 Task: open an excel sheet and write heading  Expense ManagerAdd Datesin a column and its values below  '2023-05-01, 2023-05-03, 2023-05-05, 2023-05-10, 2023-05-15, 2023-05-20, 2023-05-25 & 2023-05-31'Add Categories in next column and its values below  Food, Transportation, Utilities, Food, Housing, Entertainment, Utilities & FoodAdd Descriptionsin next column and its values below  Grocery Store, Bus Fare, Internet Bill, Restaurant, Rent, Movie Tickets, Electricity Bill & Grocery StoreAdd Amountin next column and its values below  $50, $5, $60, $30, $800, $20, $70 & $40Save page Financial Tracking Sheet Template Spreadsheet Workbookbook
Action: Mouse moved to (29, 23)
Screenshot: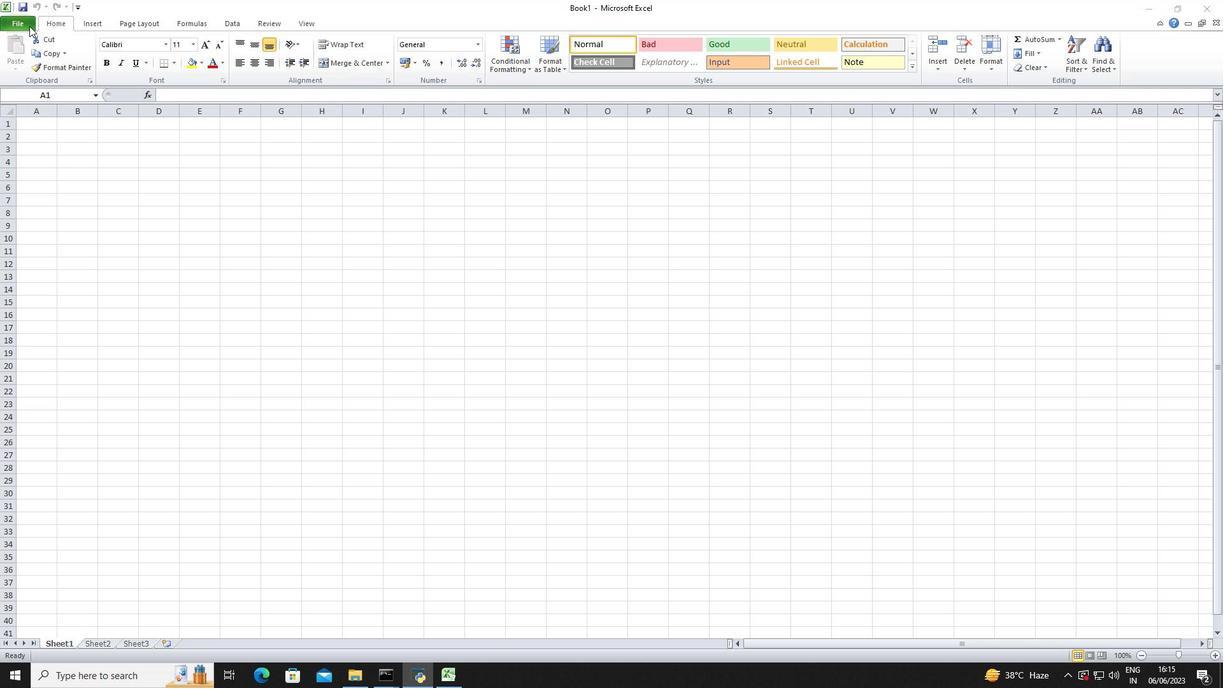 
Action: Mouse pressed left at (29, 23)
Screenshot: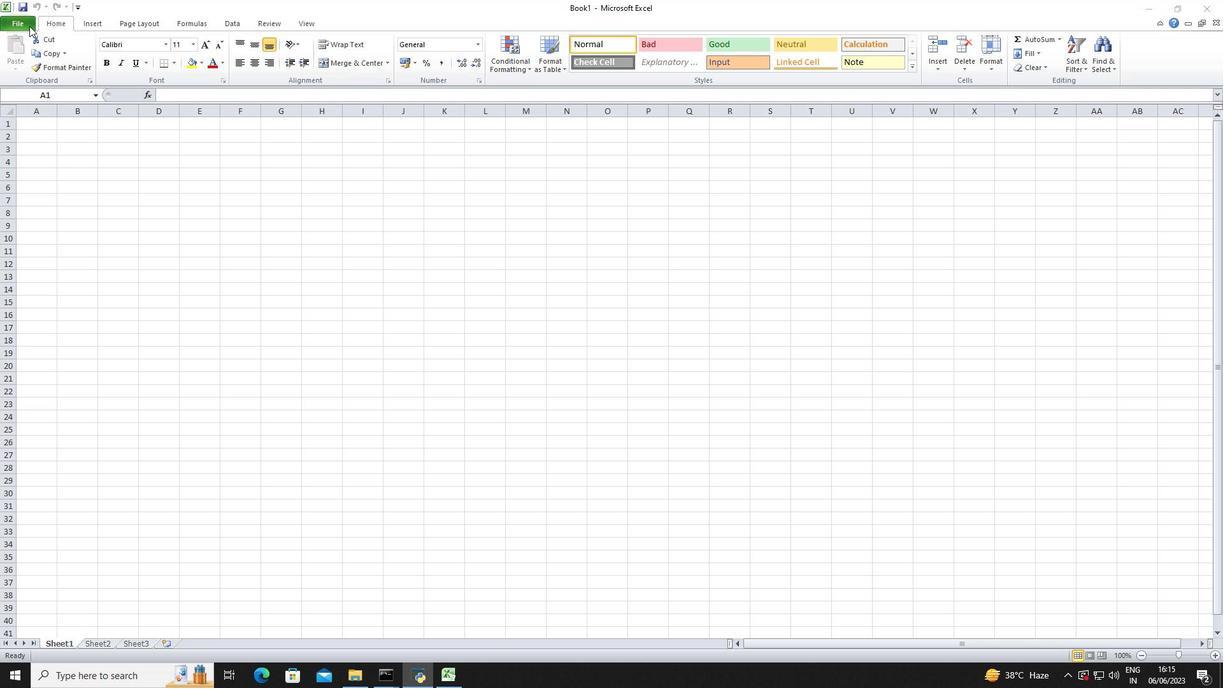 
Action: Mouse moved to (29, 26)
Screenshot: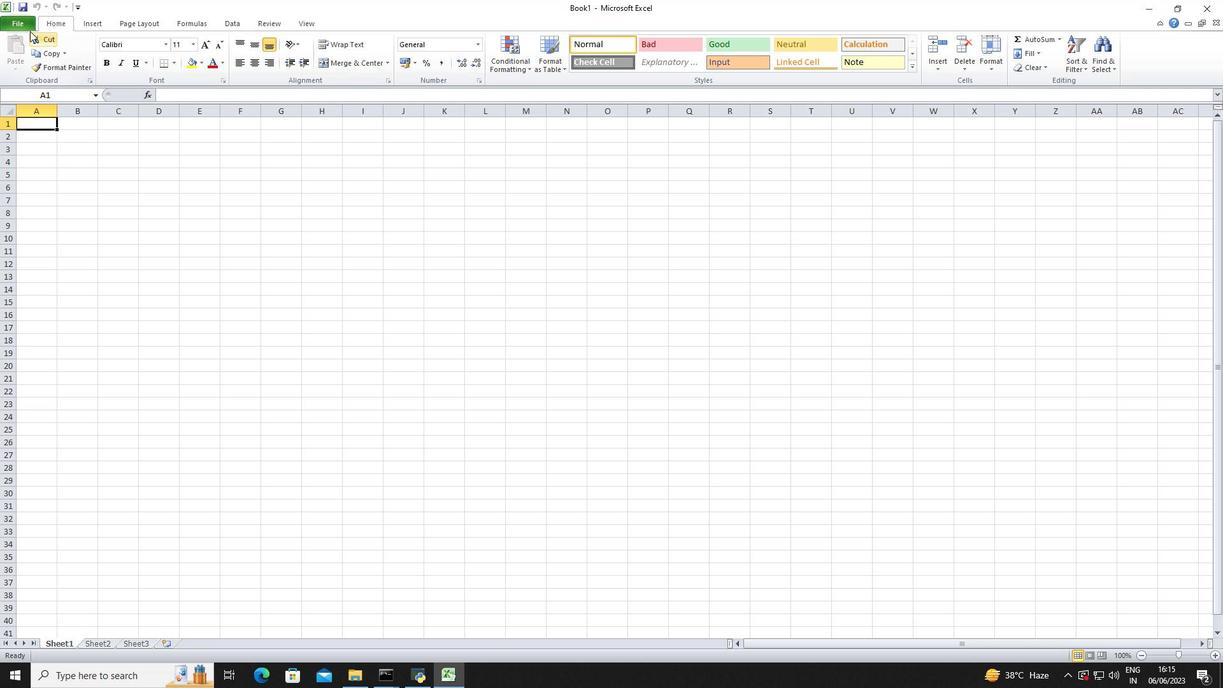 
Action: Mouse pressed left at (29, 26)
Screenshot: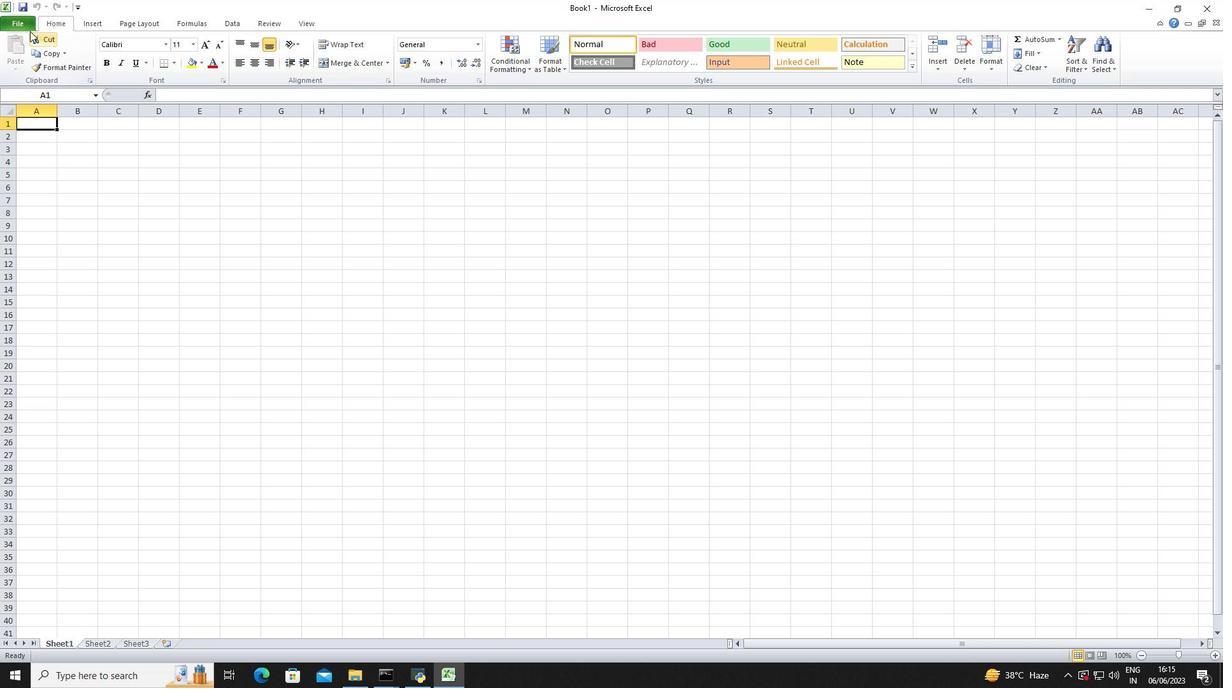 
Action: Mouse moved to (38, 167)
Screenshot: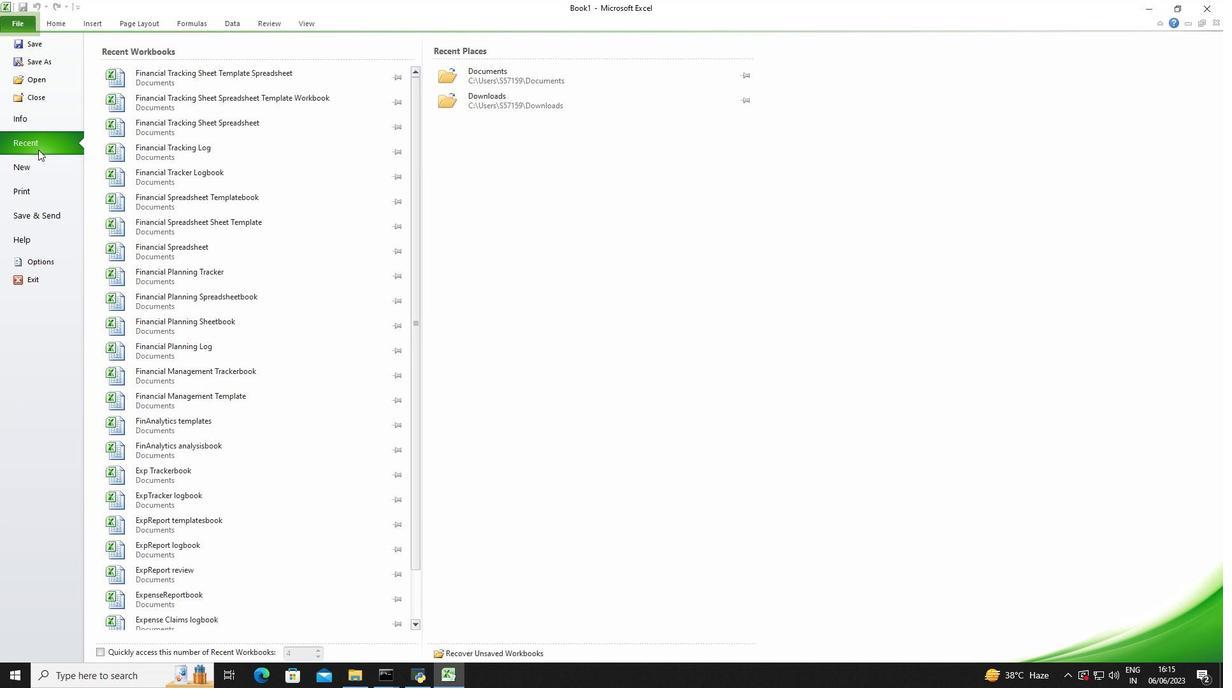 
Action: Mouse pressed left at (38, 167)
Screenshot: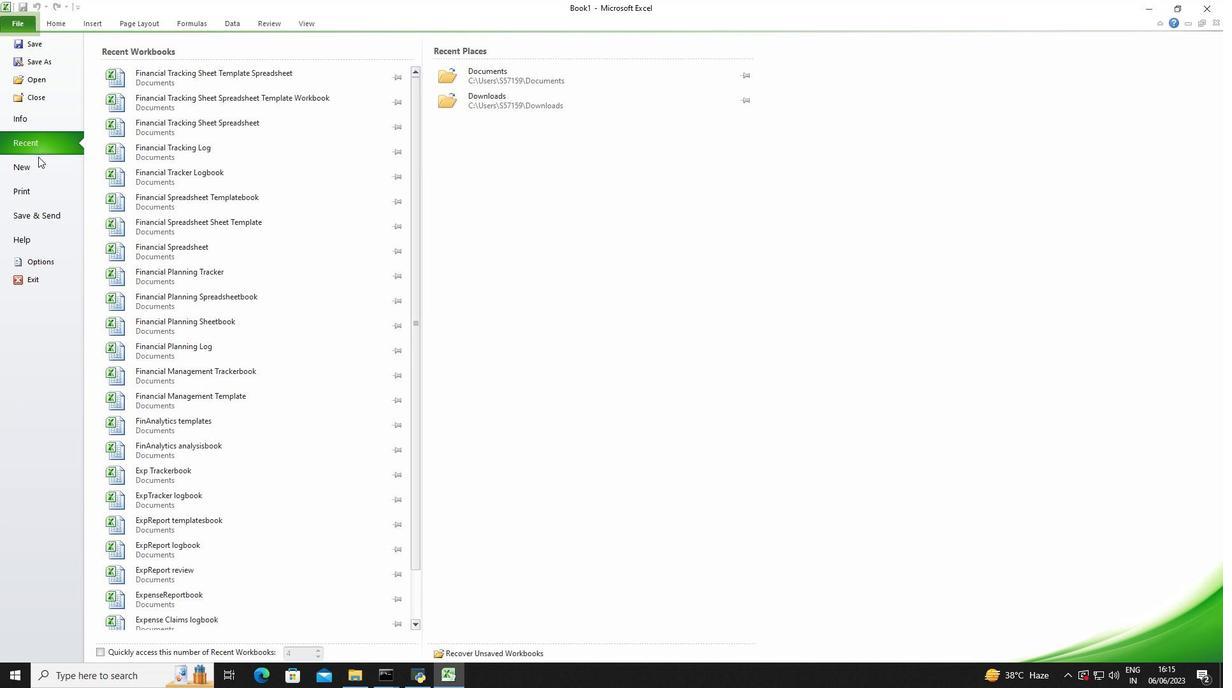 
Action: Mouse moved to (133, 132)
Screenshot: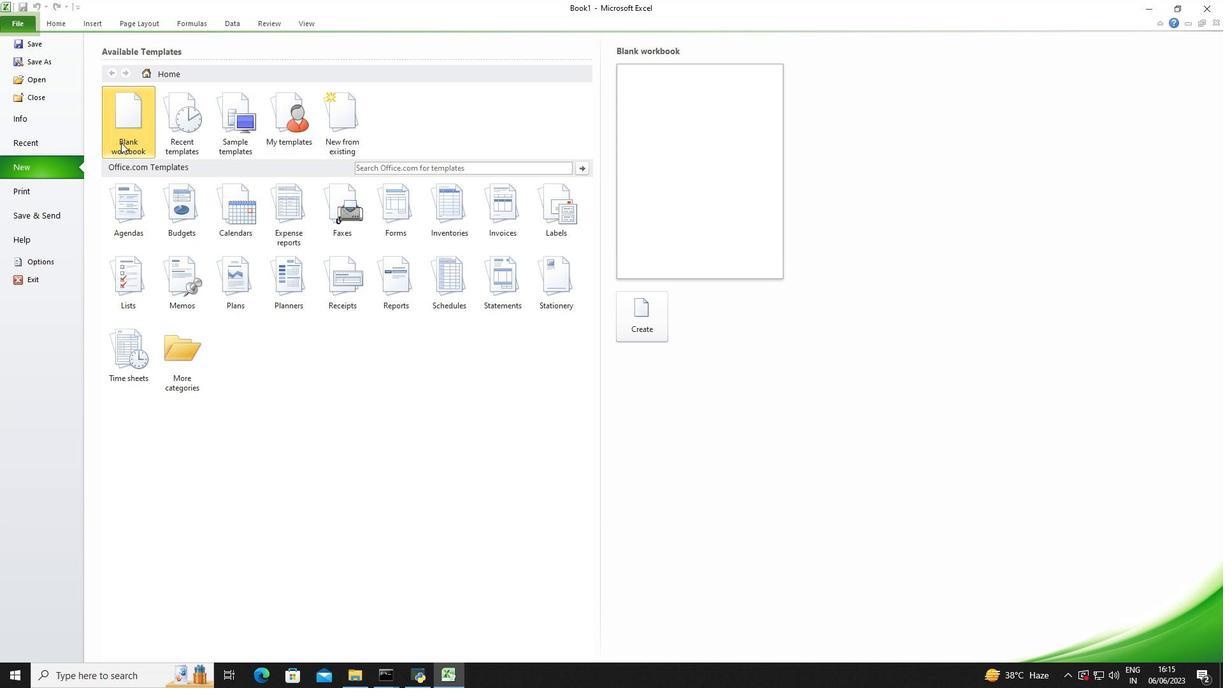 
Action: Mouse pressed left at (133, 132)
Screenshot: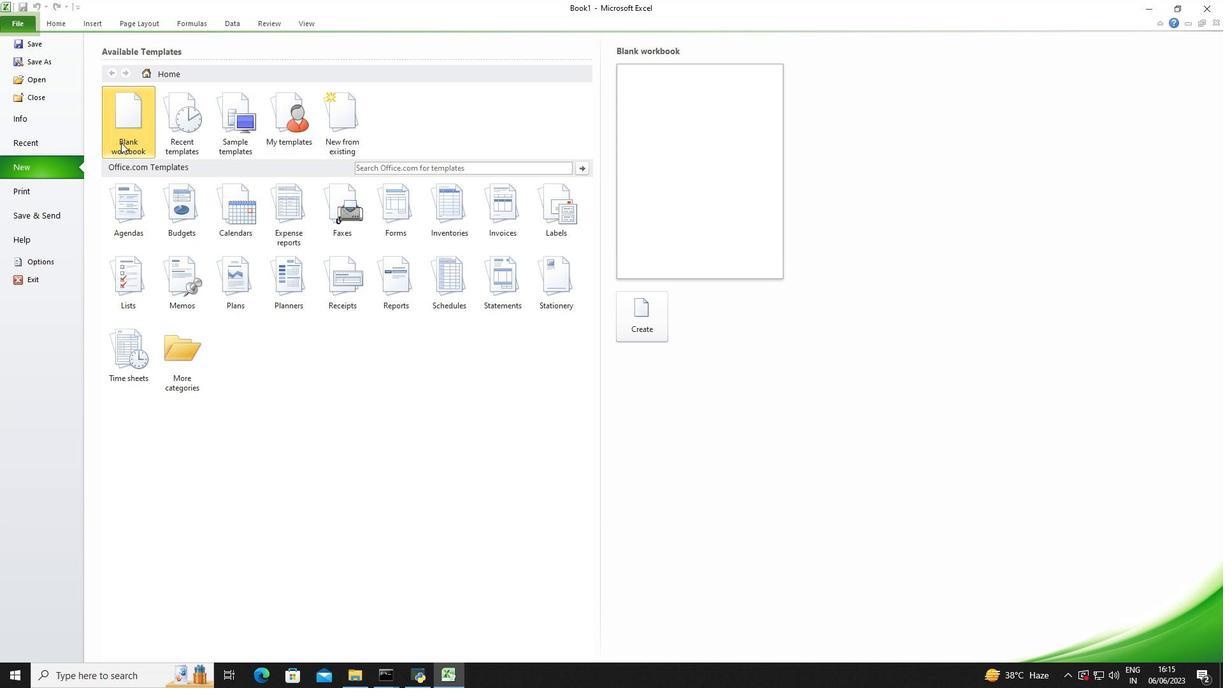 
Action: Mouse moved to (655, 333)
Screenshot: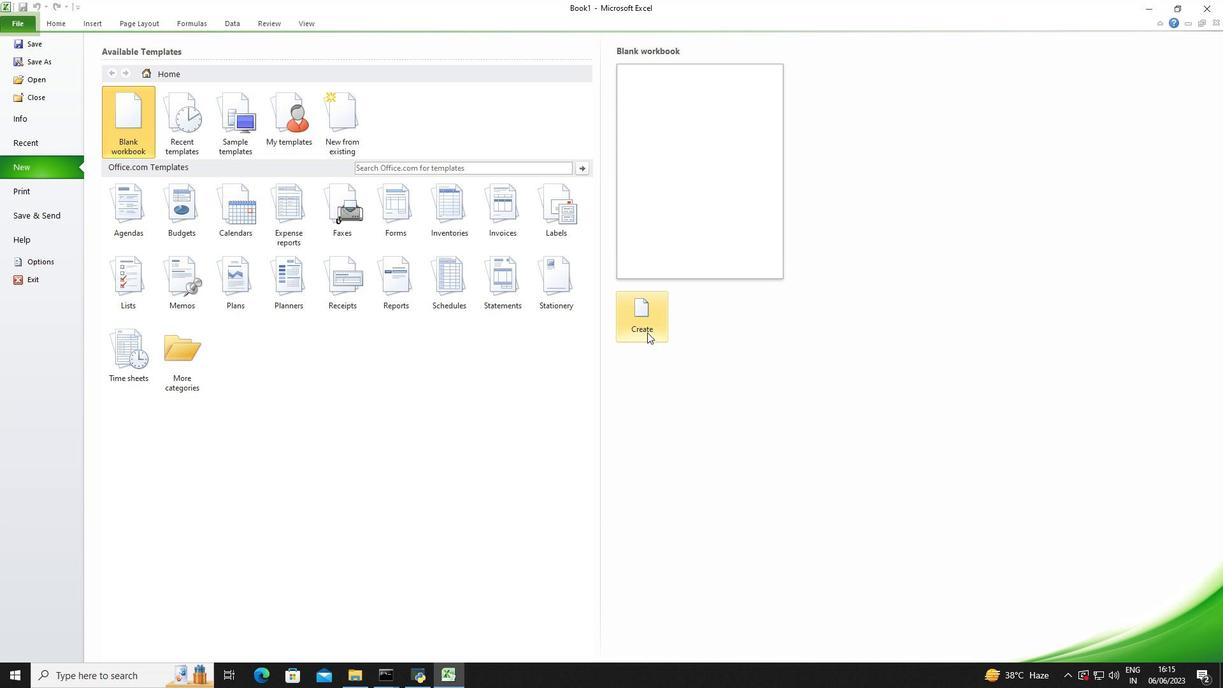 
Action: Mouse pressed left at (655, 333)
Screenshot: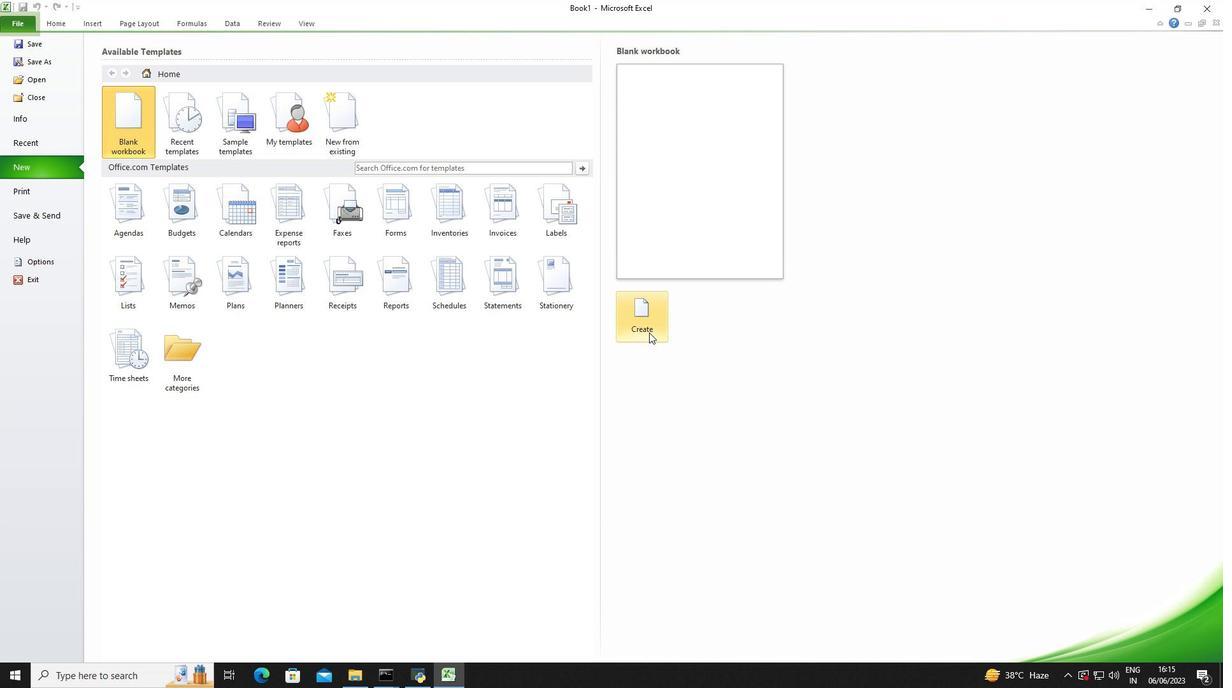 
Action: Mouse moved to (45, 123)
Screenshot: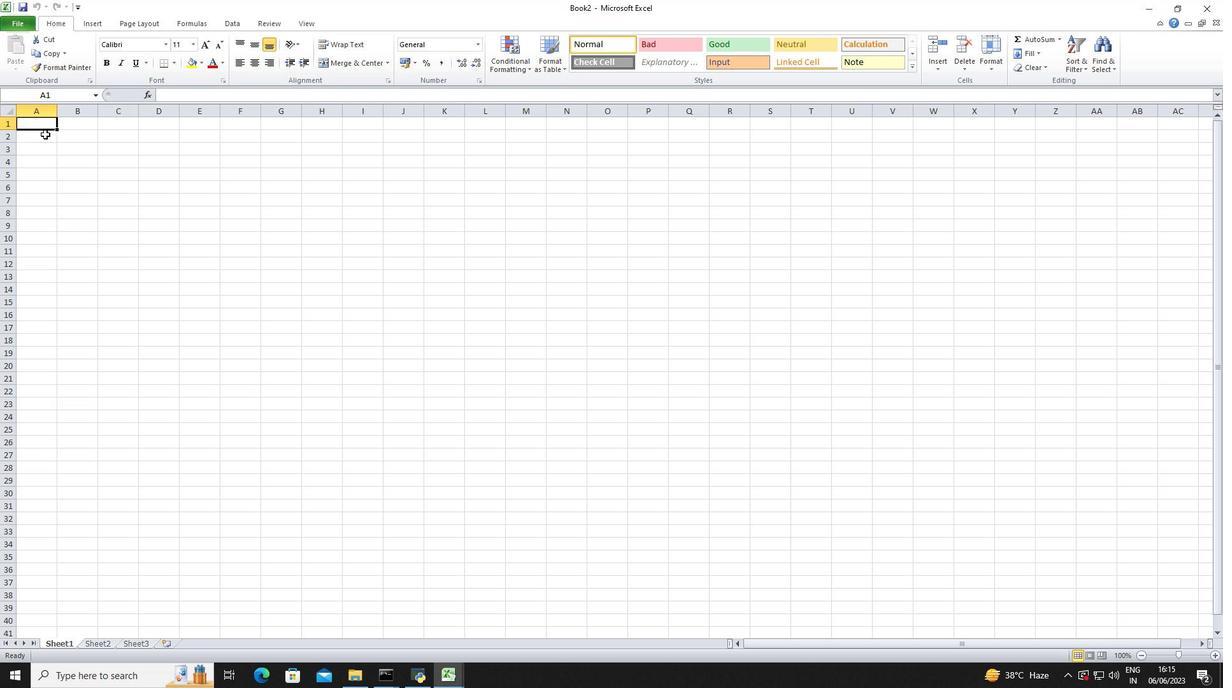 
Action: Mouse pressed left at (45, 123)
Screenshot: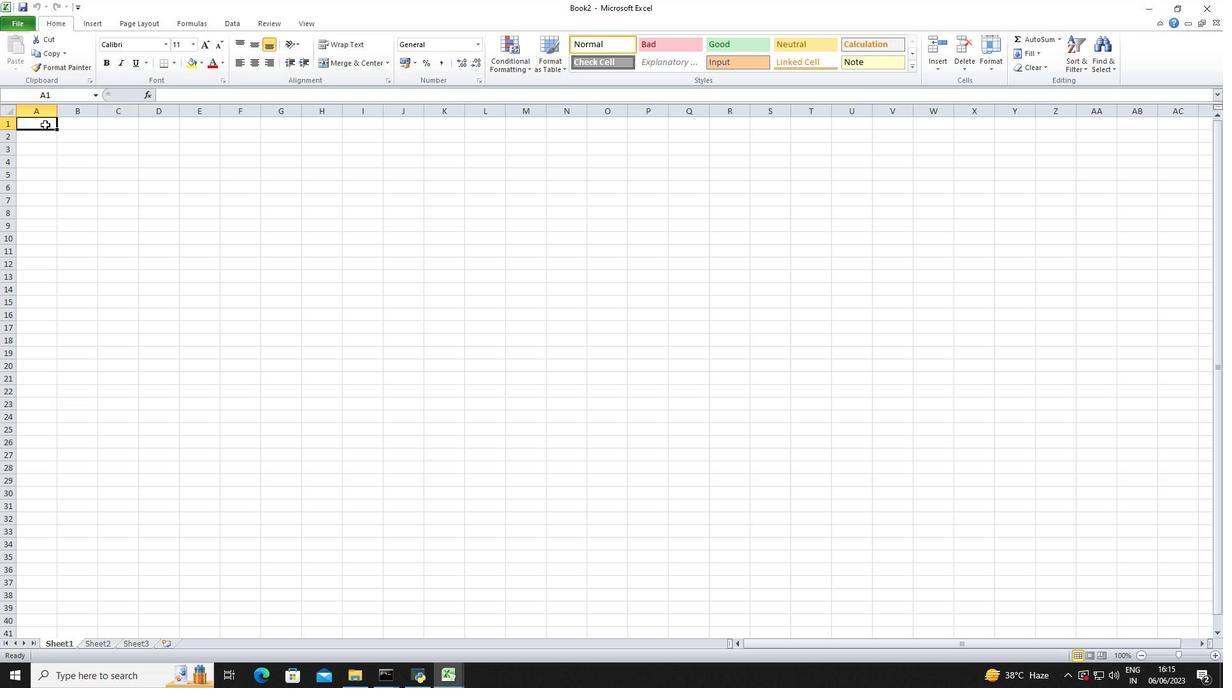
Action: Key pressed <Key.shift>Expense<Key.space><Key.shift>Manager<Key.down><Key.down><Key.shift>Dates<Key.down>2023-05-01<Key.enter>2023-05-03<Key.enter>2023-05-05<Key.enter>2023-05-10<Key.enter>2023-05-15<Key.enter>2023-05-20<Key.enter>2023-05-25<Key.enter>2023-05-31<Key.enter>
Screenshot: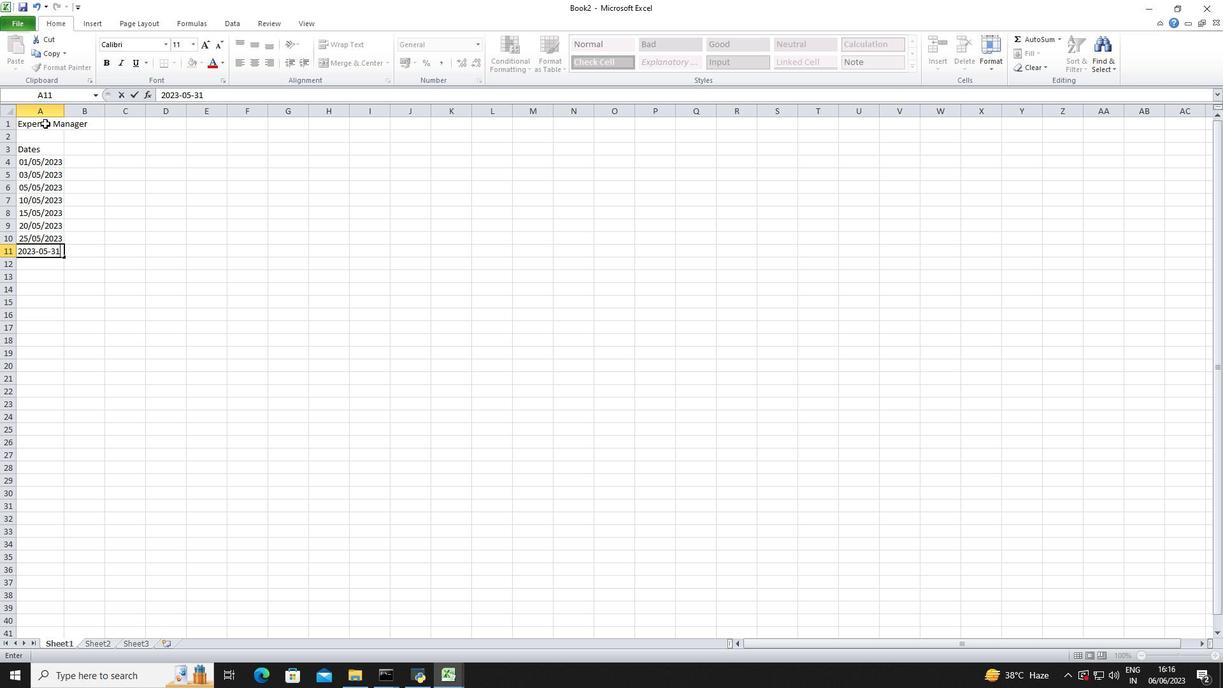 
Action: Mouse moved to (45, 163)
Screenshot: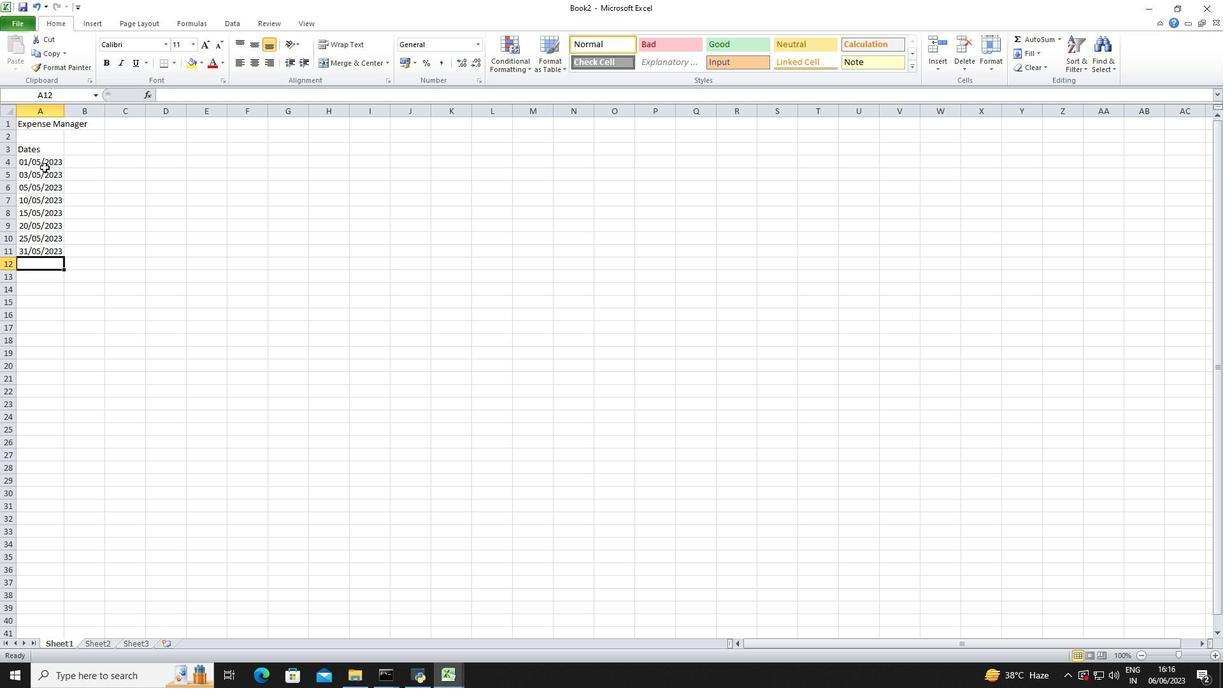 
Action: Mouse pressed left at (45, 163)
Screenshot: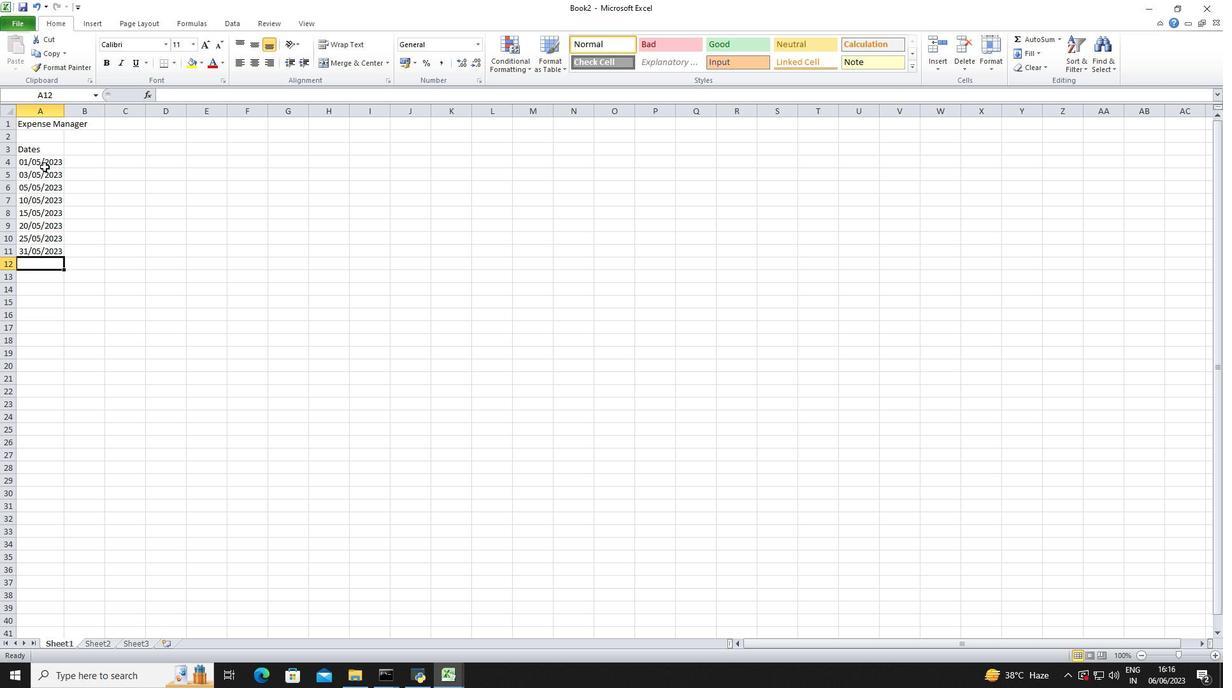 
Action: Mouse moved to (477, 47)
Screenshot: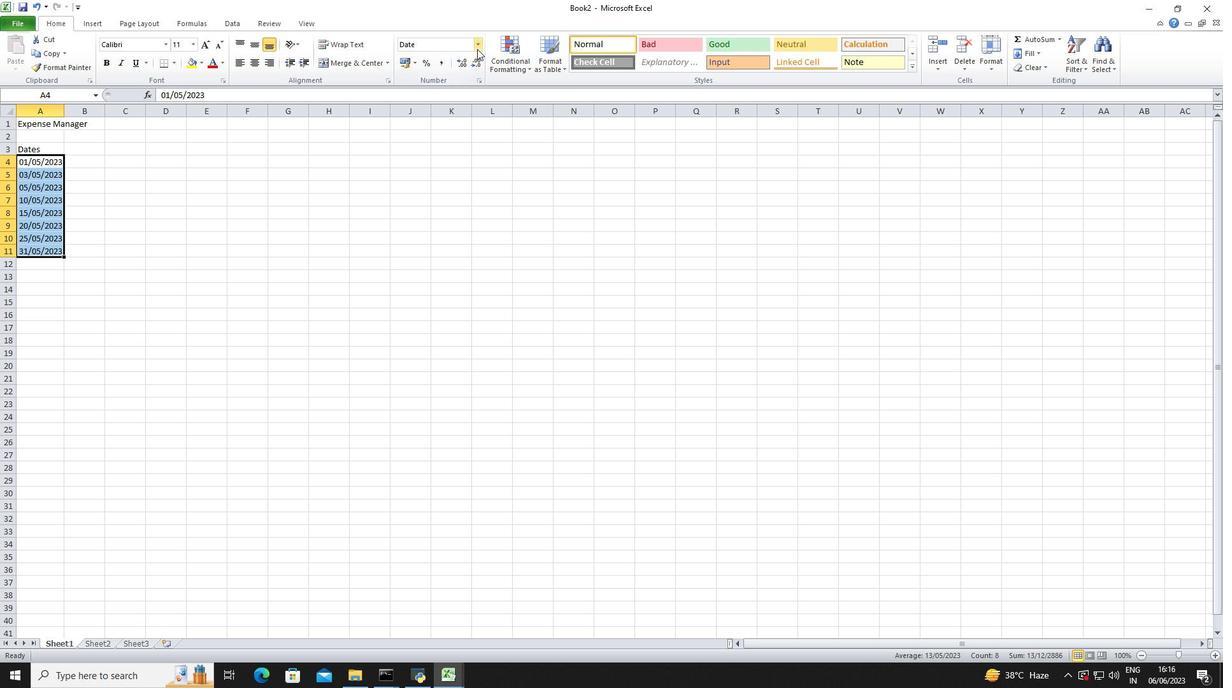 
Action: Mouse pressed left at (477, 47)
Screenshot: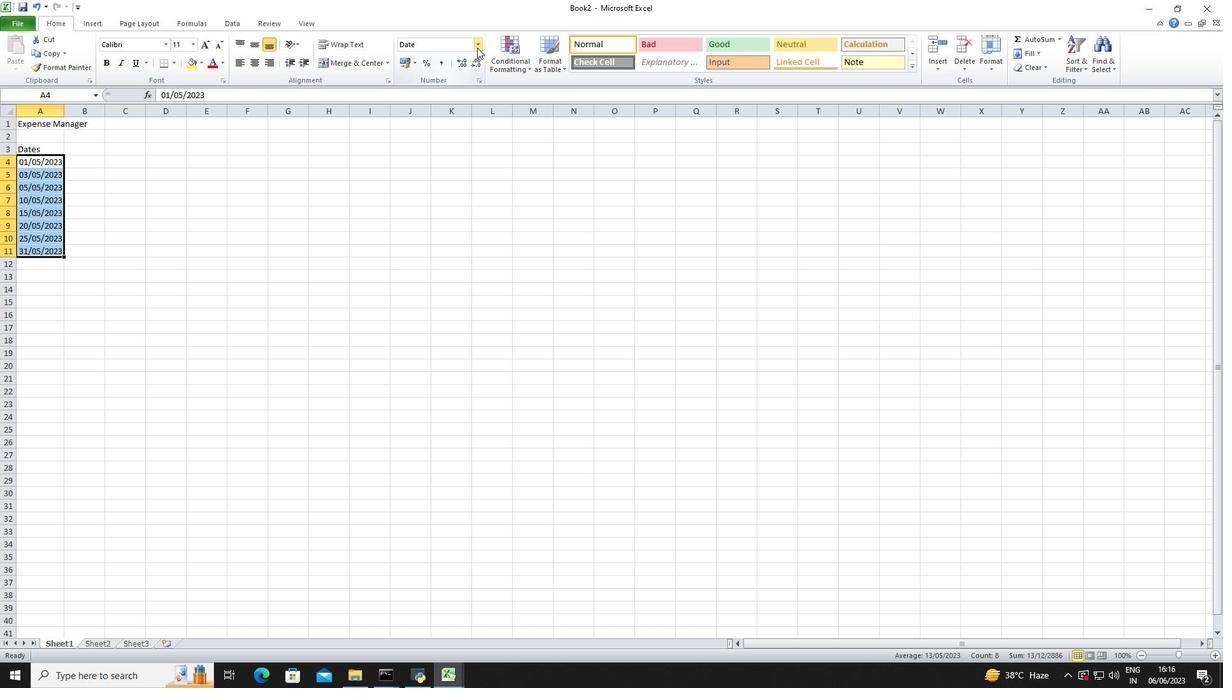
Action: Mouse moved to (490, 371)
Screenshot: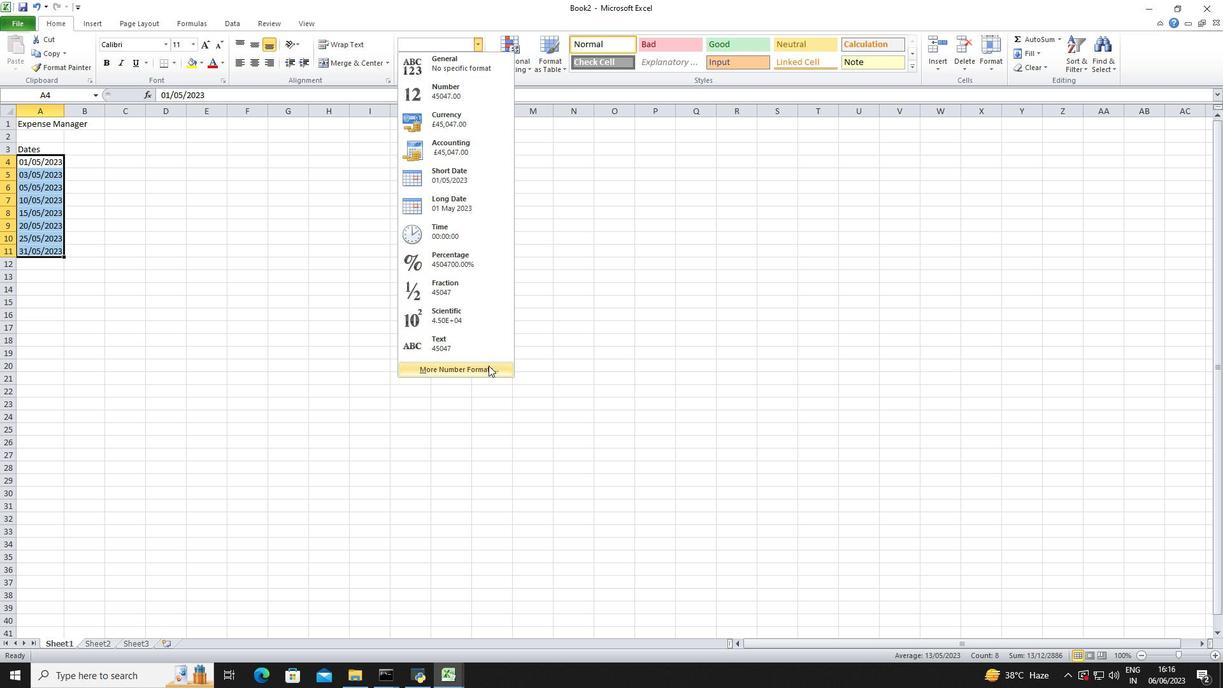 
Action: Mouse pressed left at (490, 371)
Screenshot: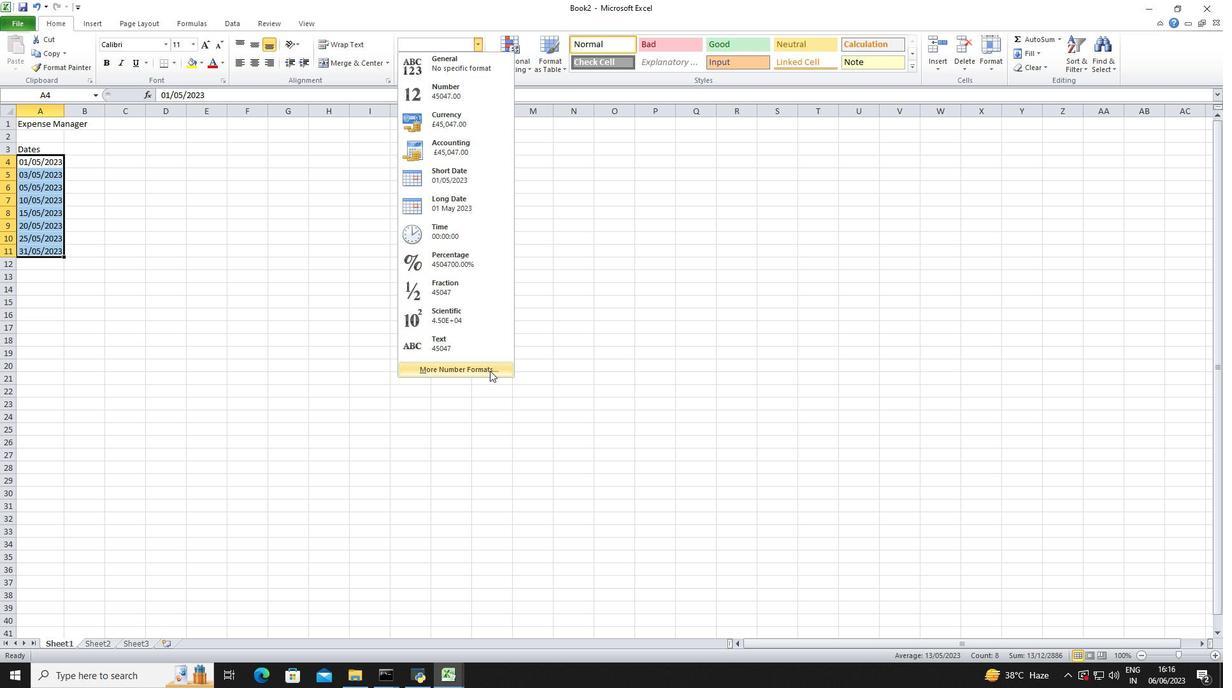 
Action: Mouse moved to (327, 290)
Screenshot: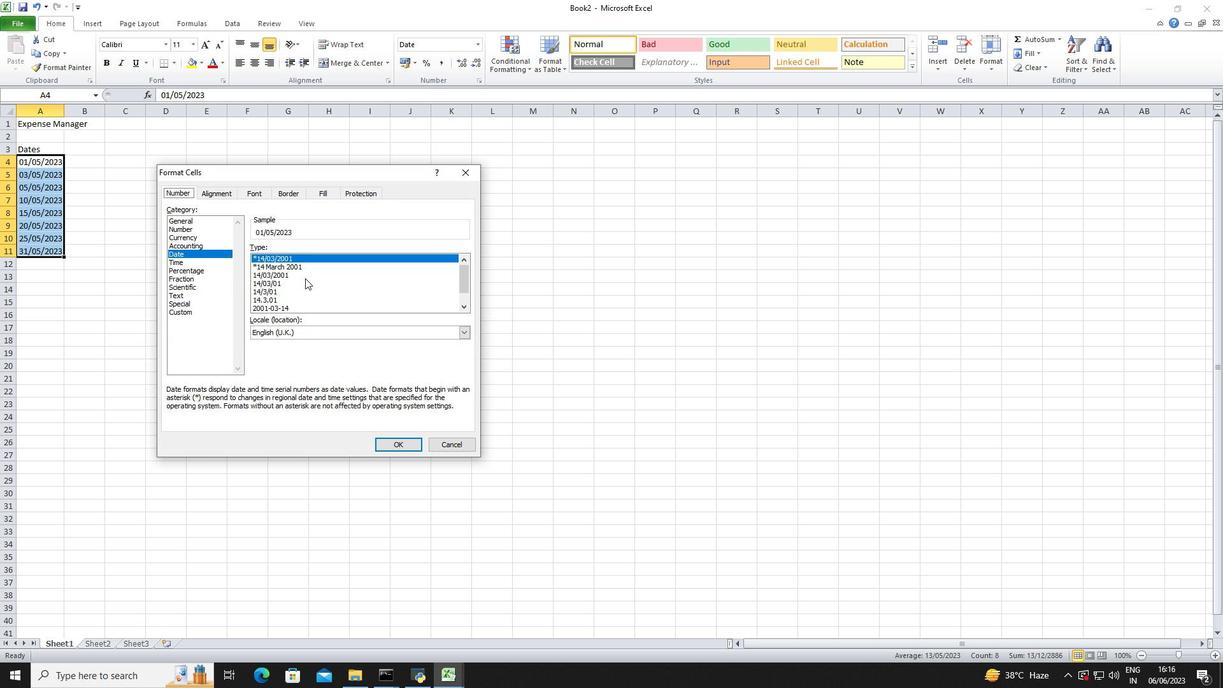 
Action: Mouse scrolled (327, 289) with delta (0, 0)
Screenshot: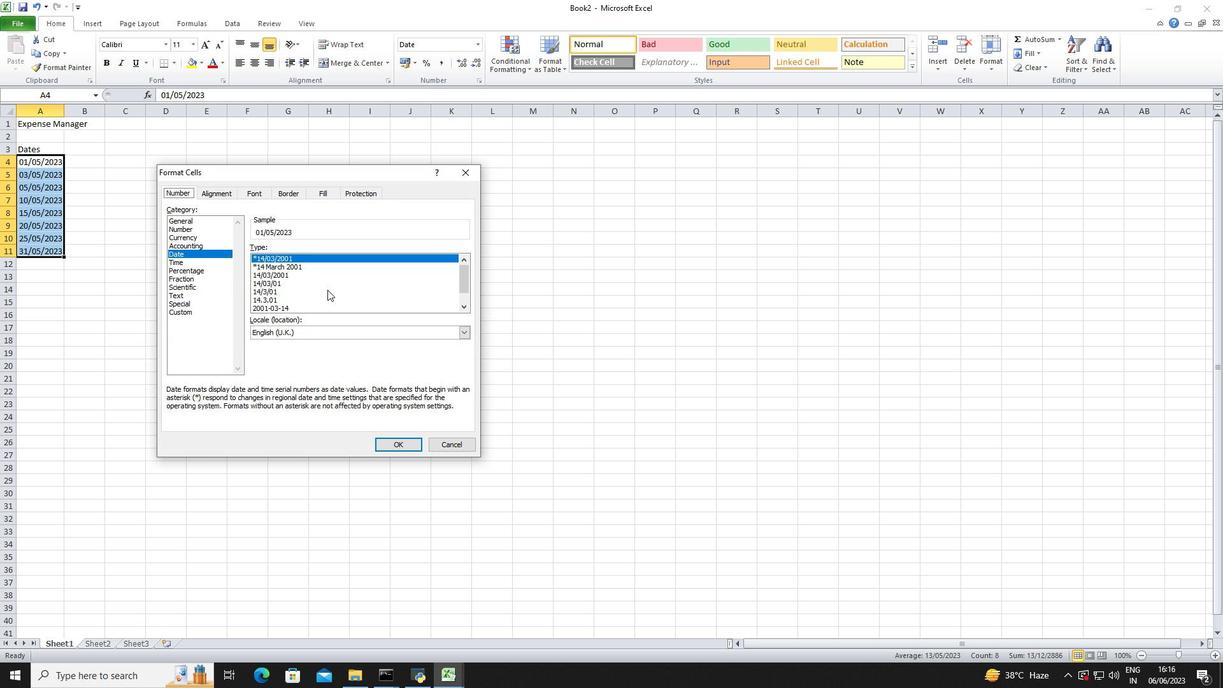 
Action: Mouse moved to (328, 293)
Screenshot: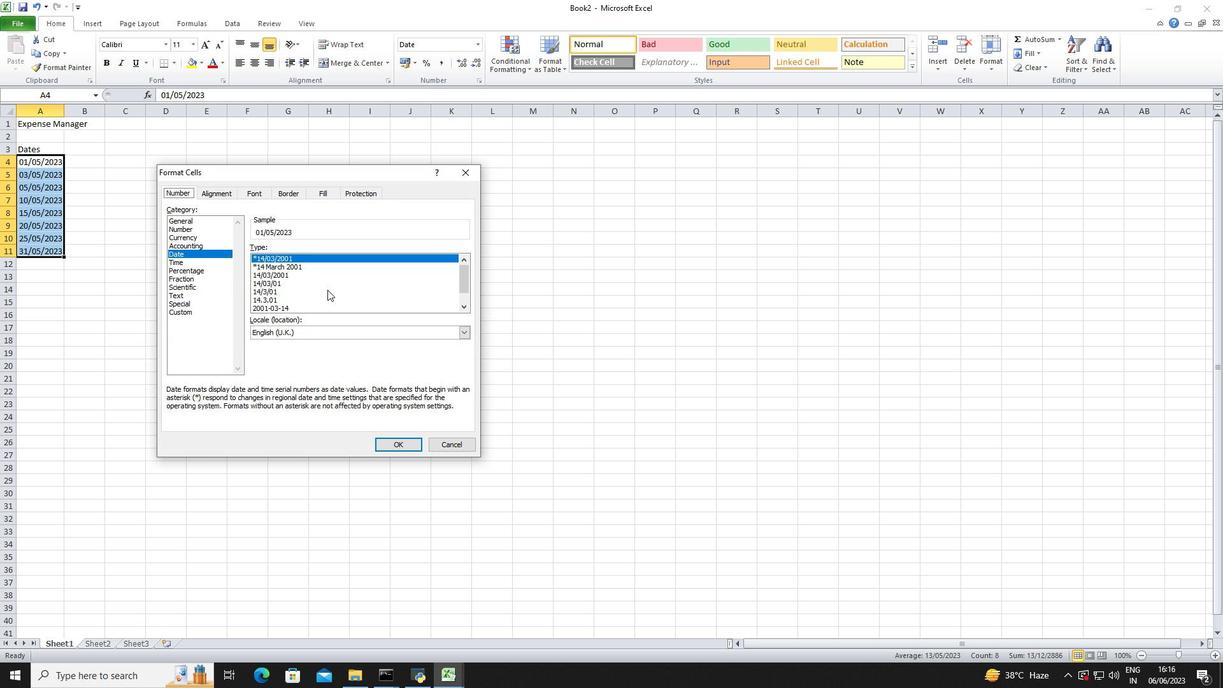 
Action: Mouse scrolled (328, 292) with delta (0, 0)
Screenshot: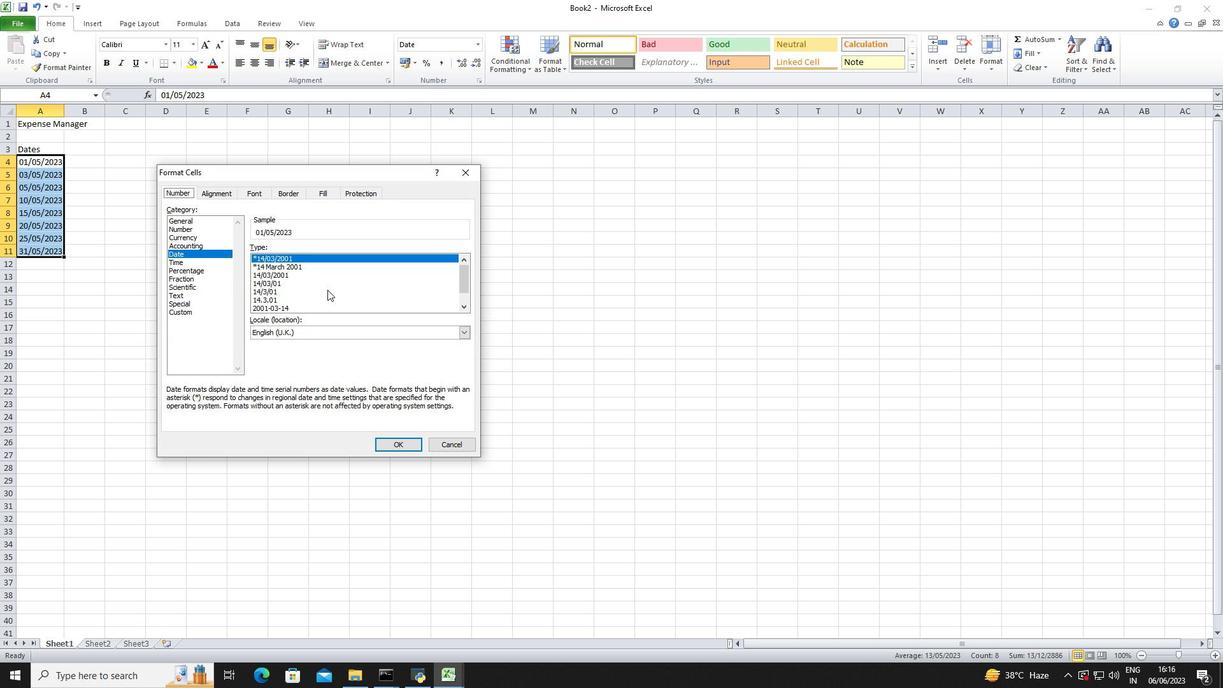 
Action: Mouse moved to (328, 293)
Screenshot: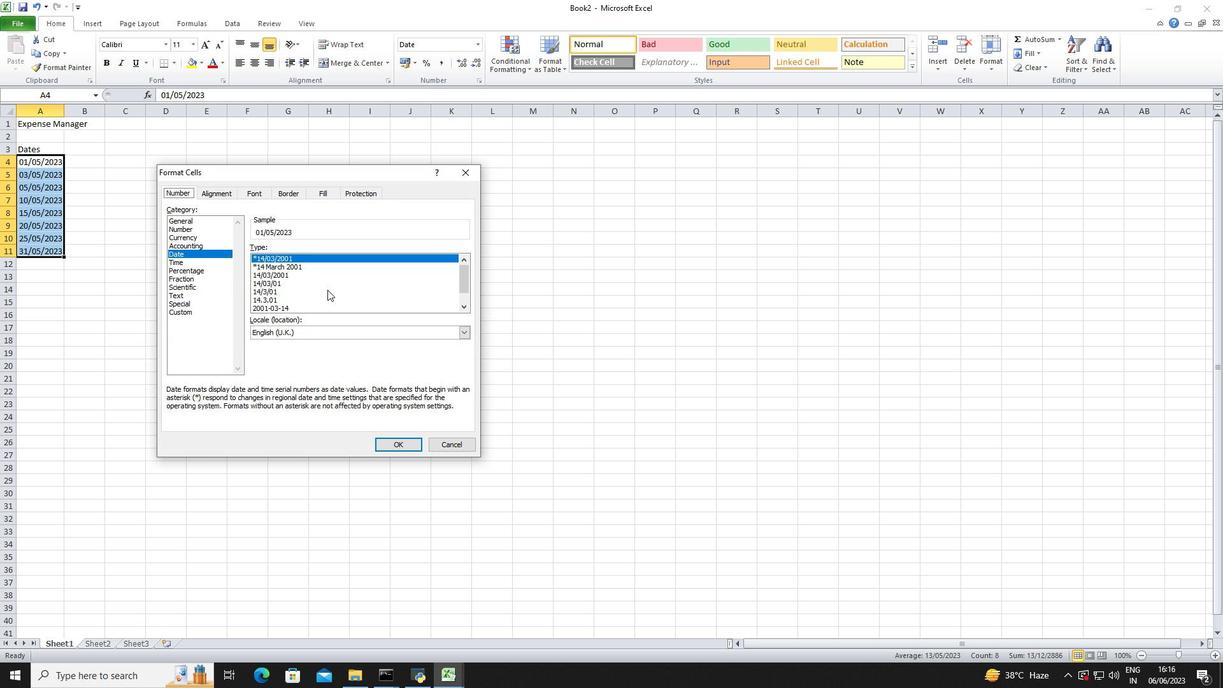
Action: Mouse scrolled (328, 293) with delta (0, 0)
Screenshot: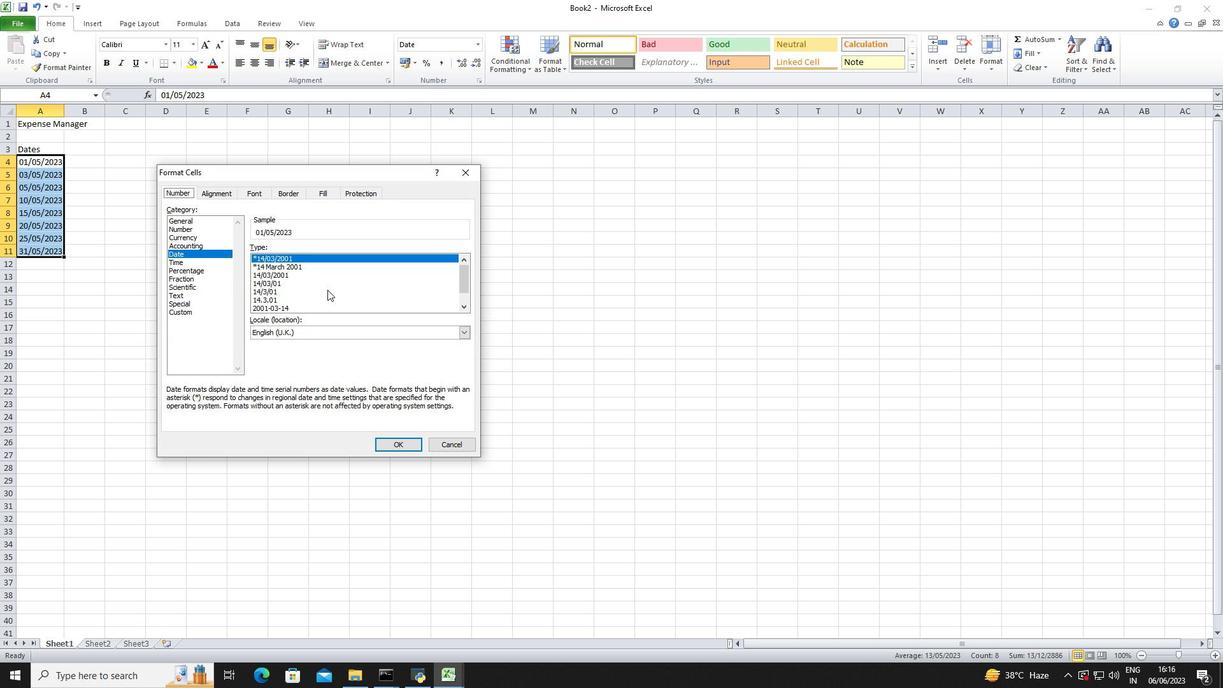 
Action: Mouse scrolled (328, 293) with delta (0, 0)
Screenshot: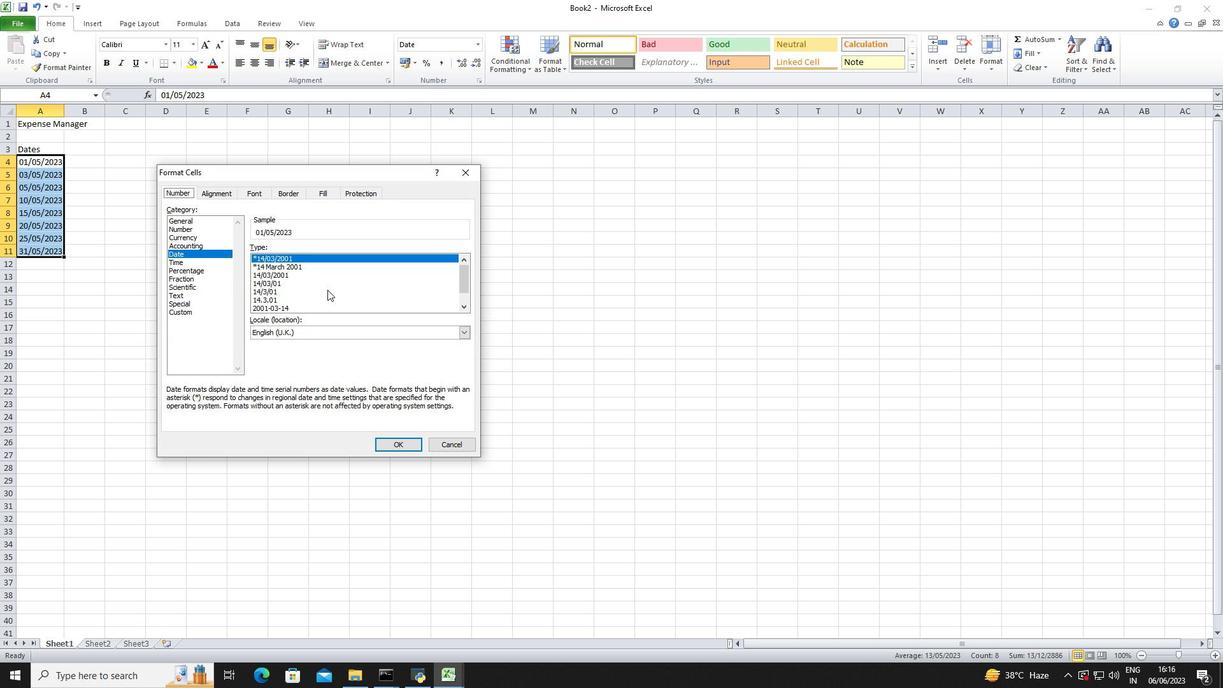 
Action: Mouse scrolled (328, 293) with delta (0, 0)
Screenshot: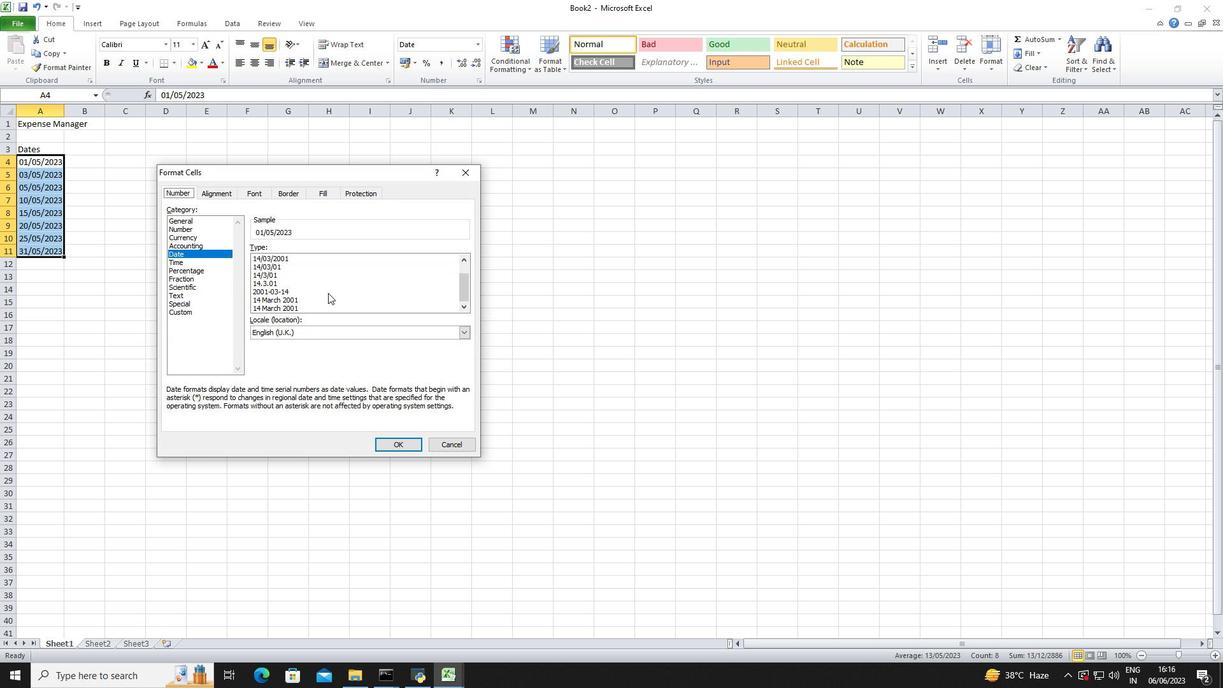
Action: Mouse scrolled (328, 293) with delta (0, 0)
Screenshot: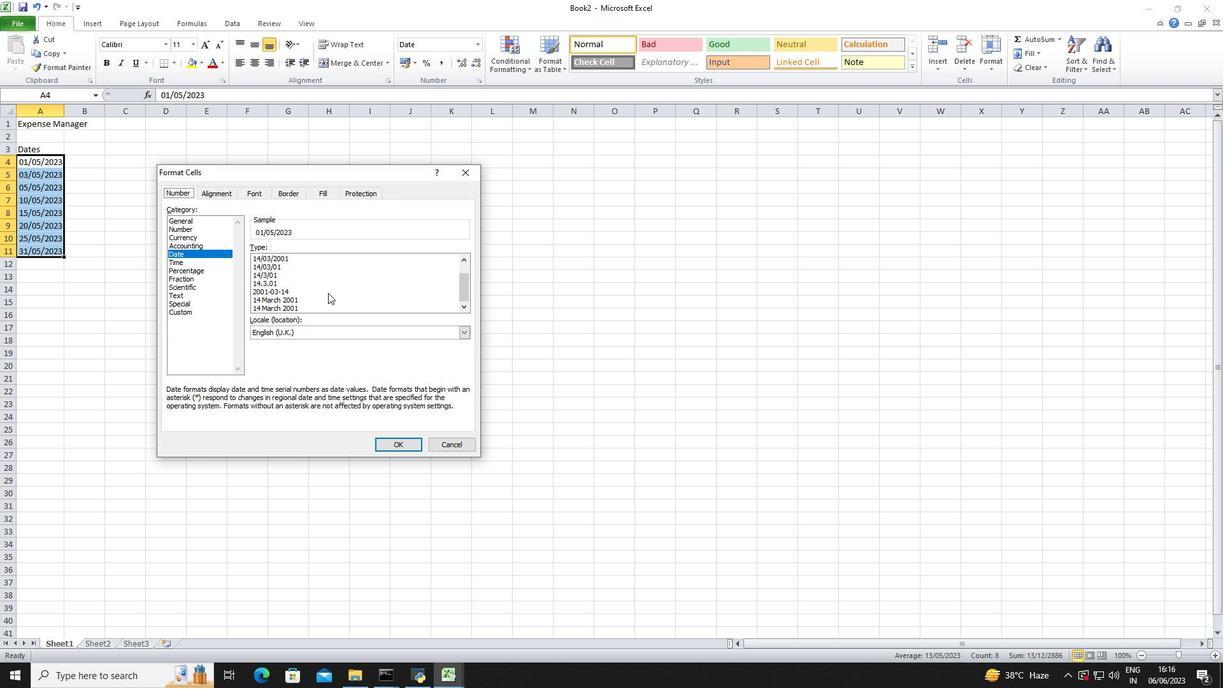 
Action: Mouse scrolled (328, 293) with delta (0, 0)
Screenshot: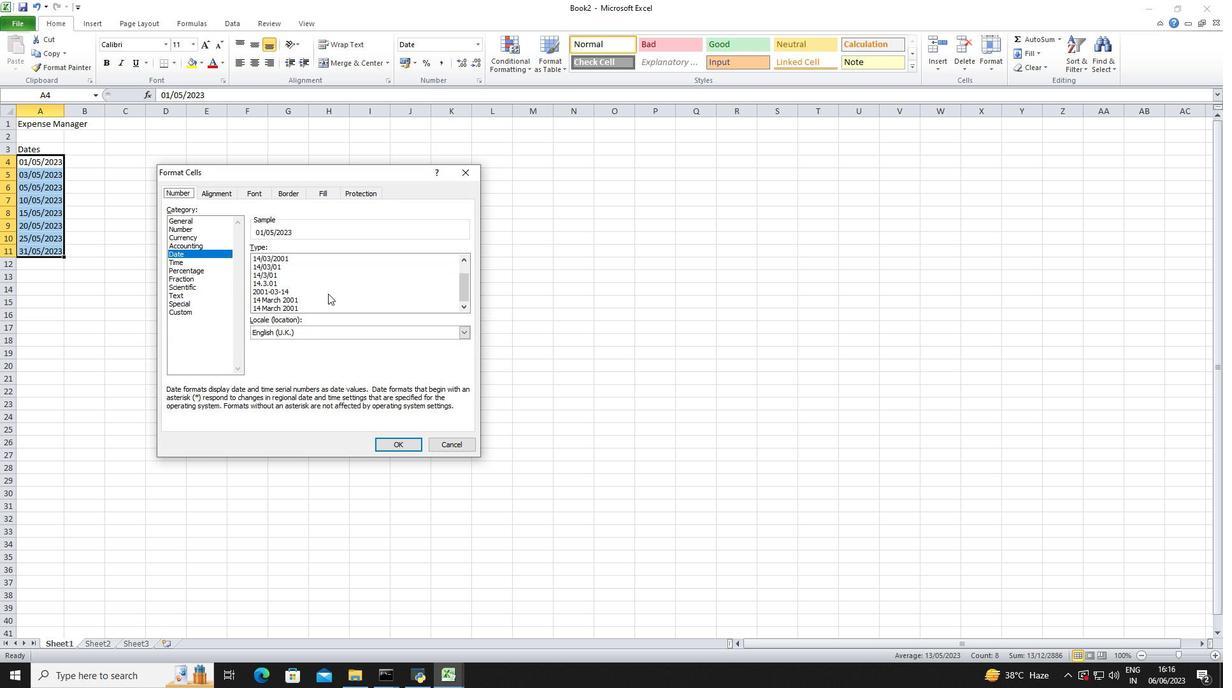 
Action: Mouse scrolled (328, 293) with delta (0, 0)
Screenshot: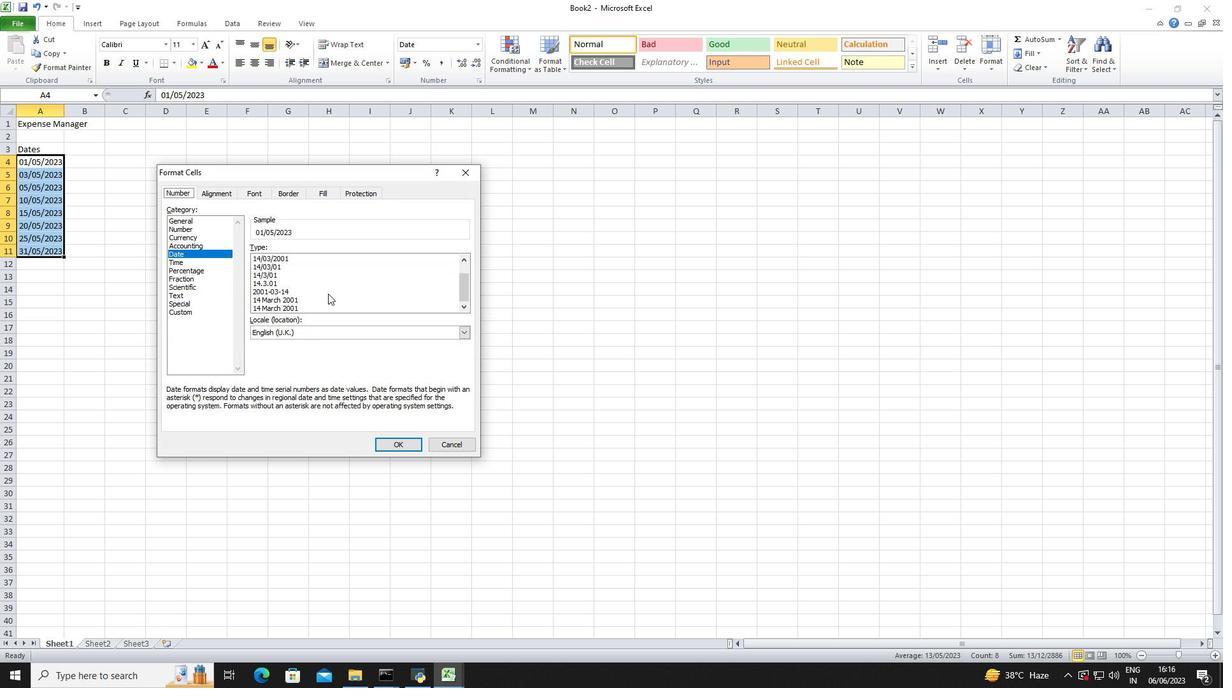 
Action: Mouse moved to (273, 293)
Screenshot: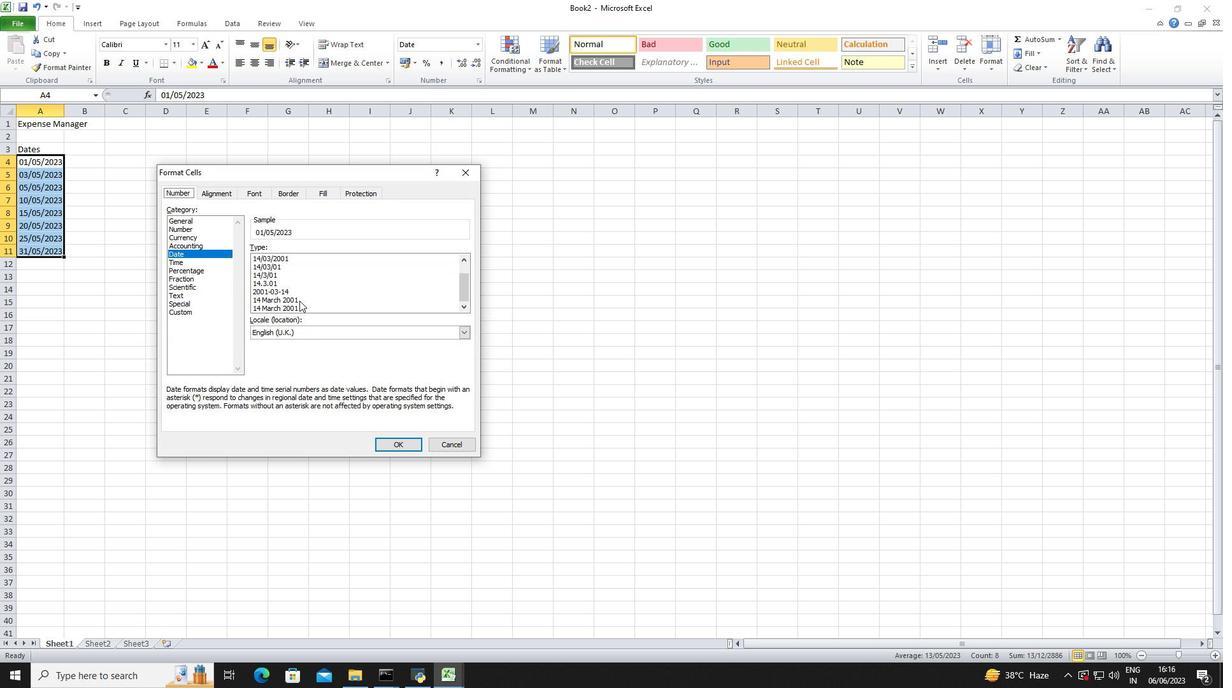 
Action: Mouse pressed left at (273, 293)
Screenshot: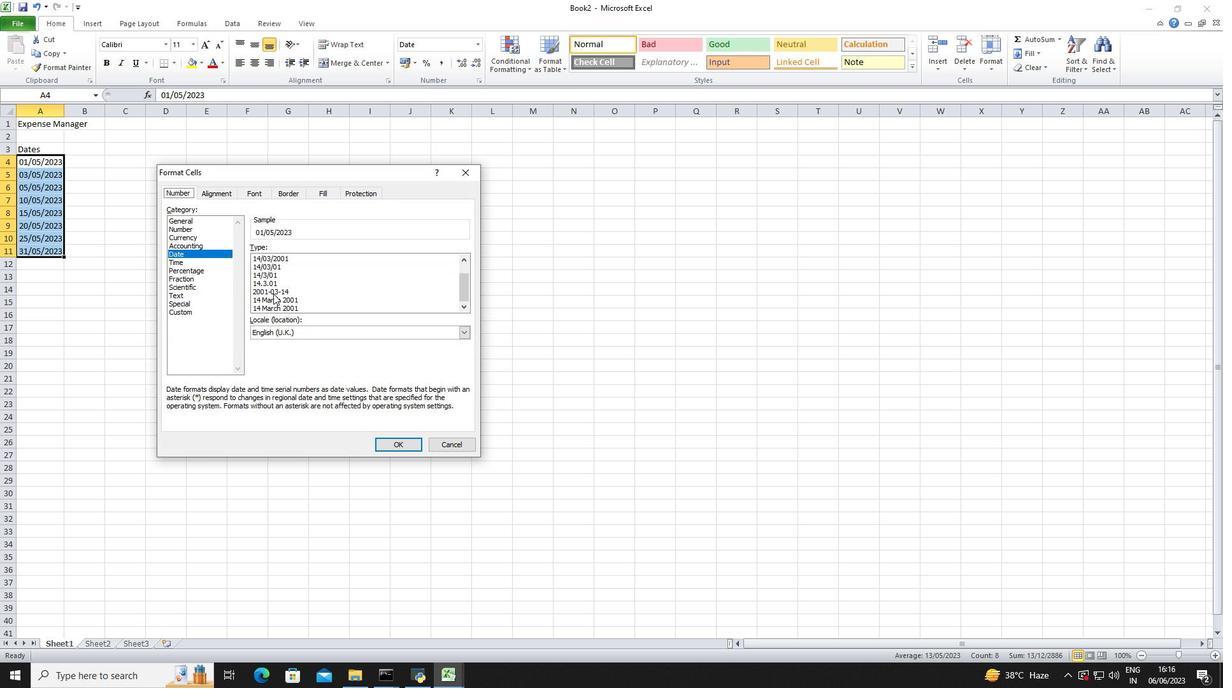 
Action: Mouse moved to (393, 440)
Screenshot: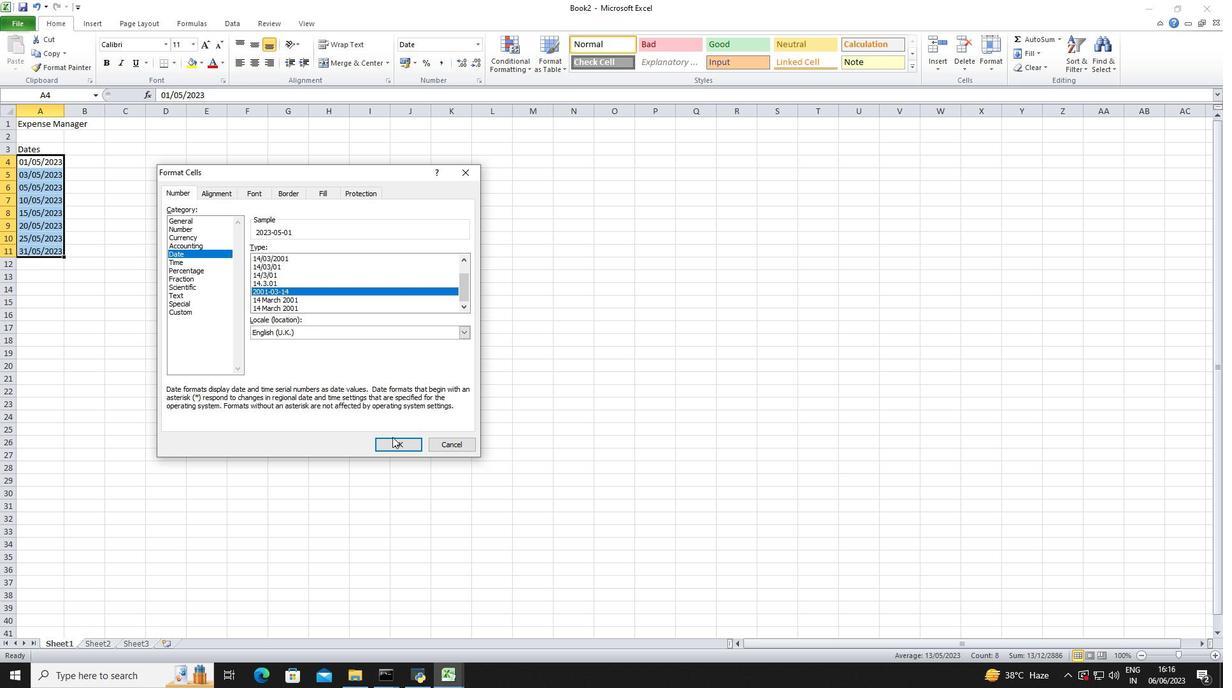 
Action: Mouse pressed left at (393, 440)
Screenshot: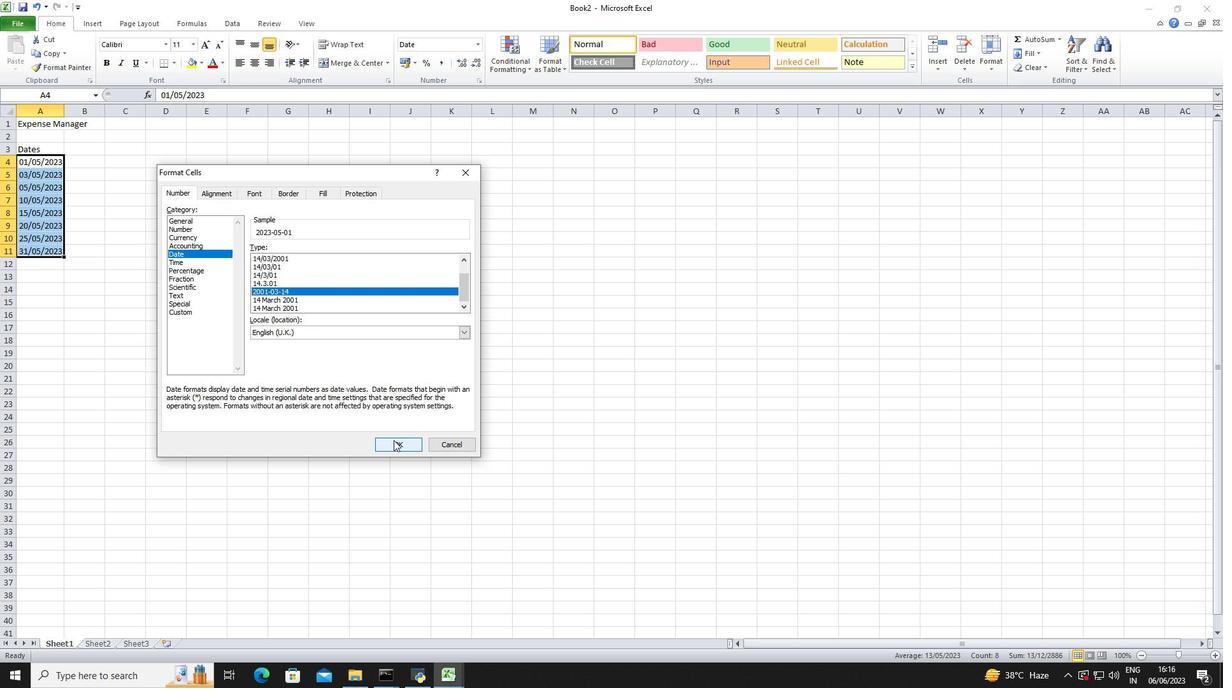 
Action: Mouse moved to (123, 152)
Screenshot: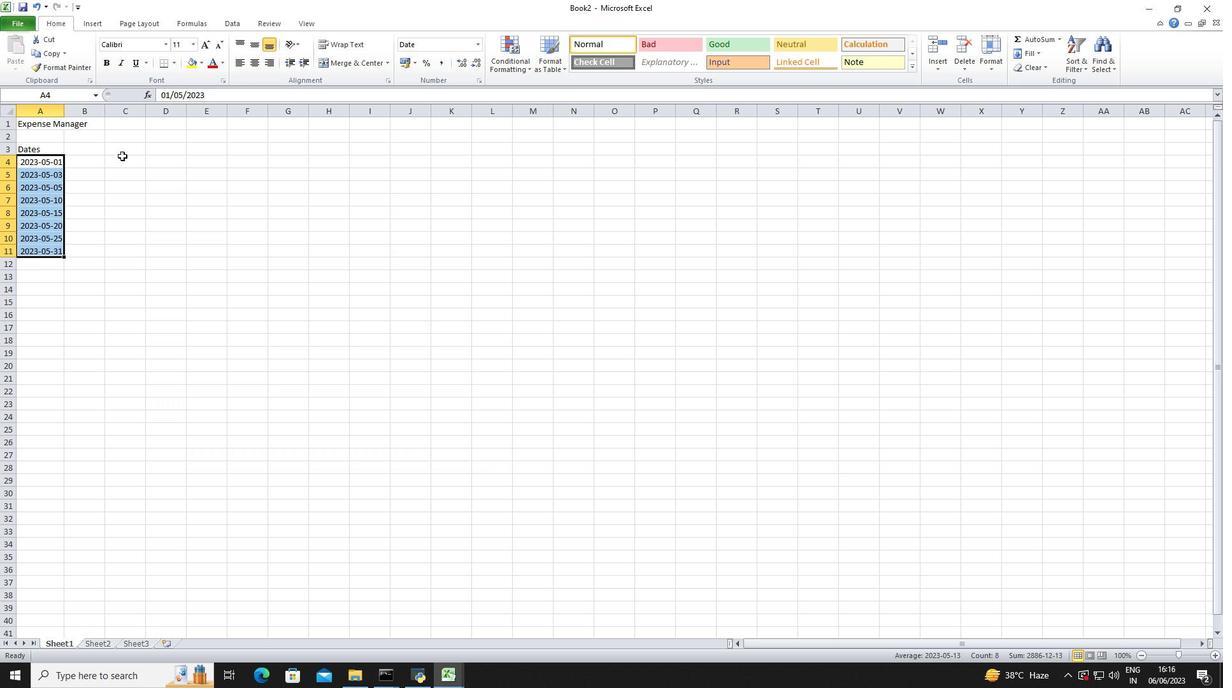 
Action: Mouse pressed left at (123, 152)
Screenshot: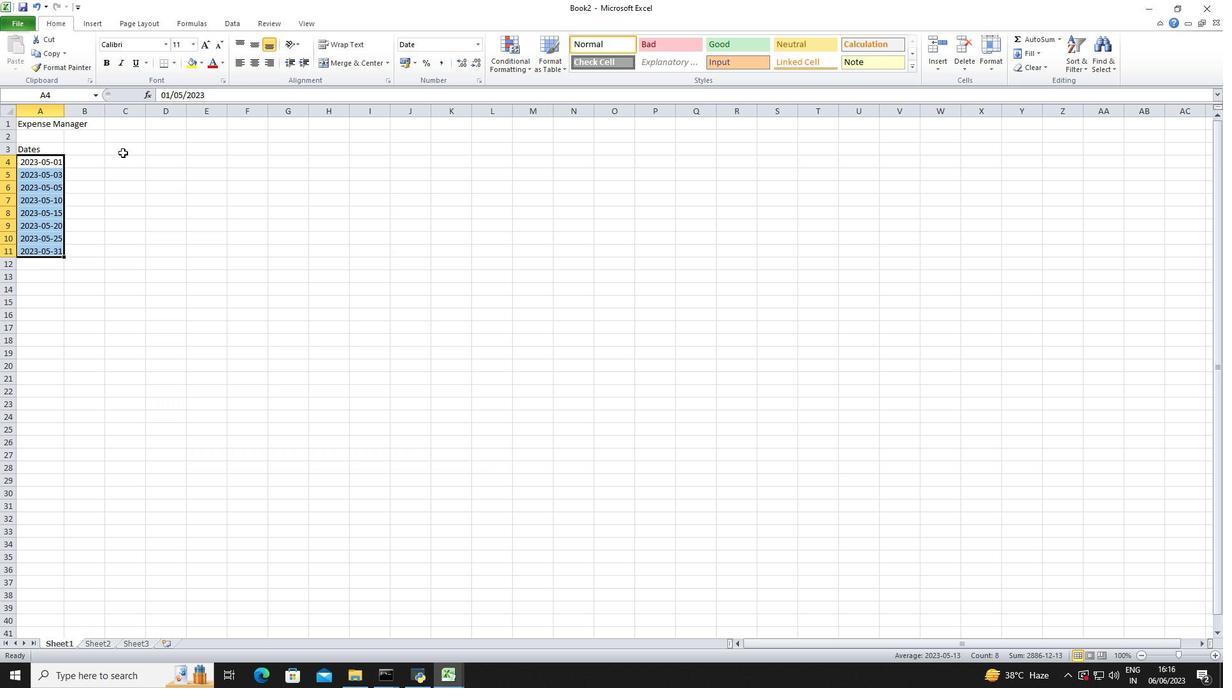 
Action: Key pressed <Key.shift>Categories<Key.down><Key.shift>Food<Key.down><Key.shift>Transportation<Key.down><Key.shift>Utilities<Key.enter><Key.shift>Food<Key.space><Key.shift>Housing<Key.enter><Key.shift>Entertainment<Key.down><Key.shift><Key.shift><Key.shift><Key.shift>I<Key.backspace><Key.shift>Utilities<Key.enter><Key.shift><Key.shift><Key.shift>Foo<Key.up><Key.up><Key.right><Key.left>
Screenshot: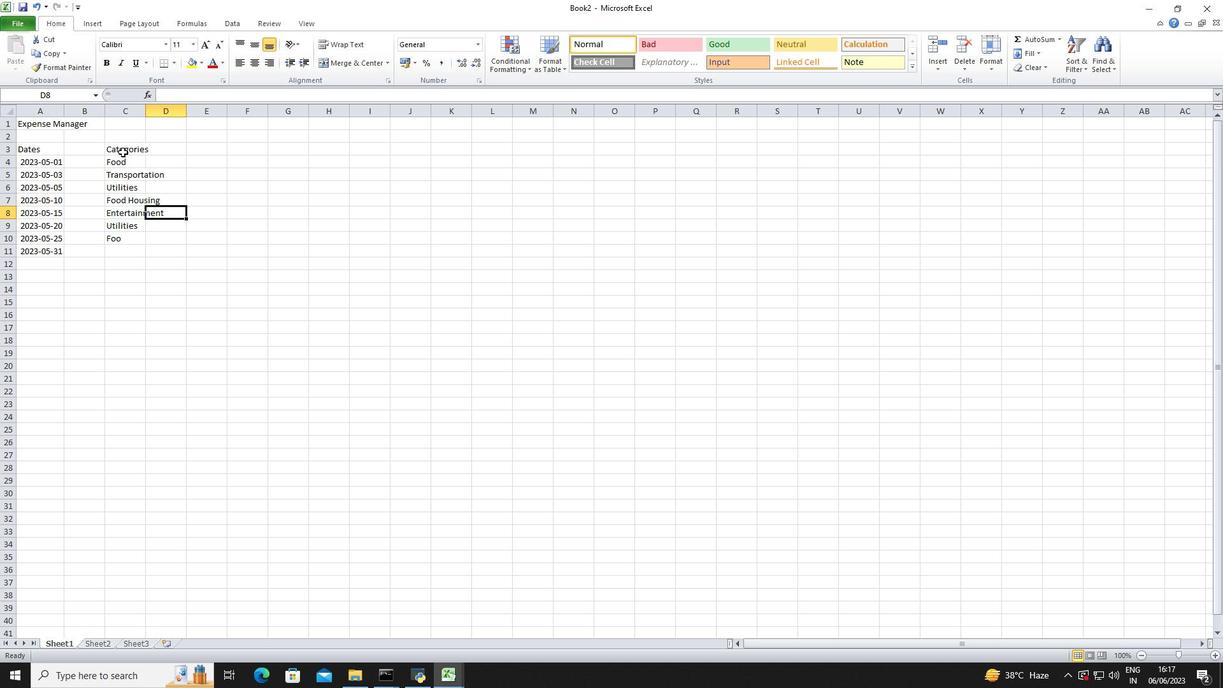 
Action: Mouse moved to (117, 213)
Screenshot: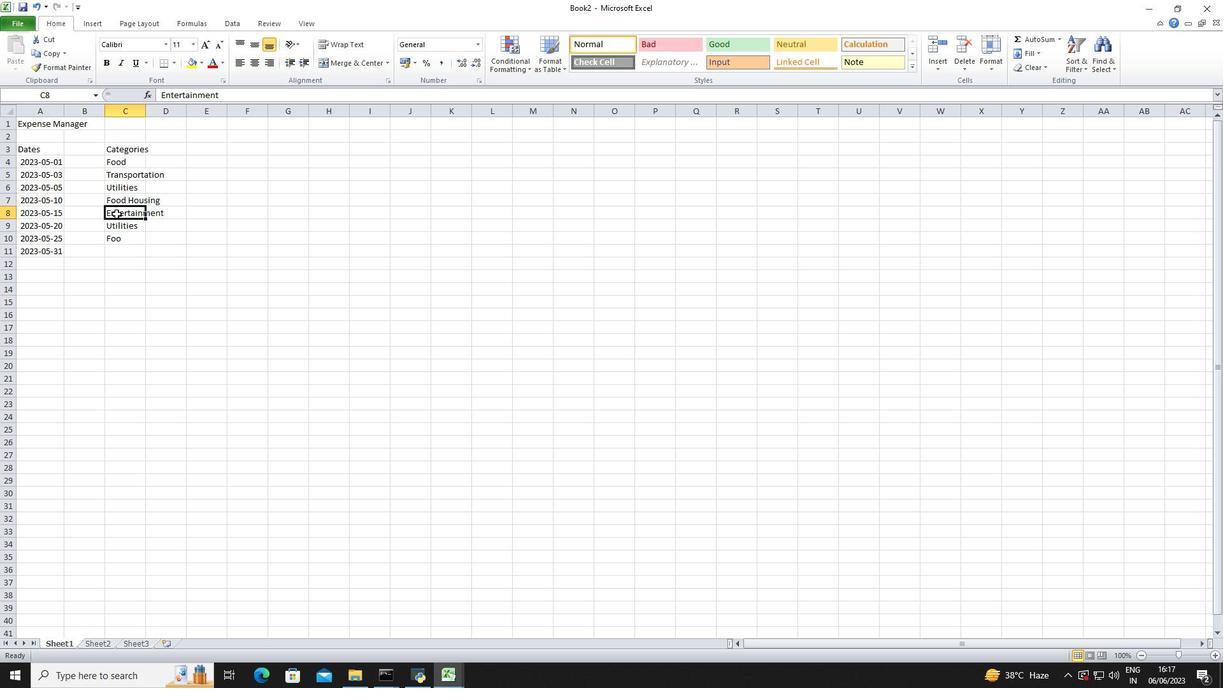 
Action: Mouse pressed left at (117, 213)
Screenshot: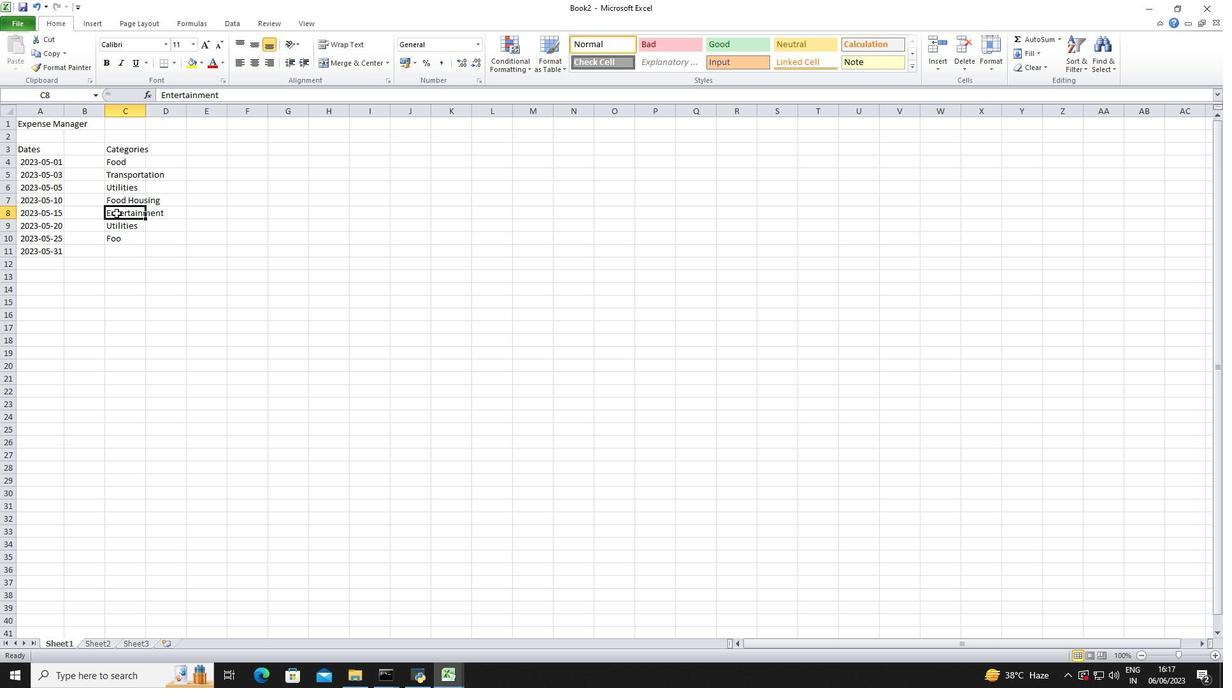 
Action: Mouse moved to (126, 239)
Screenshot: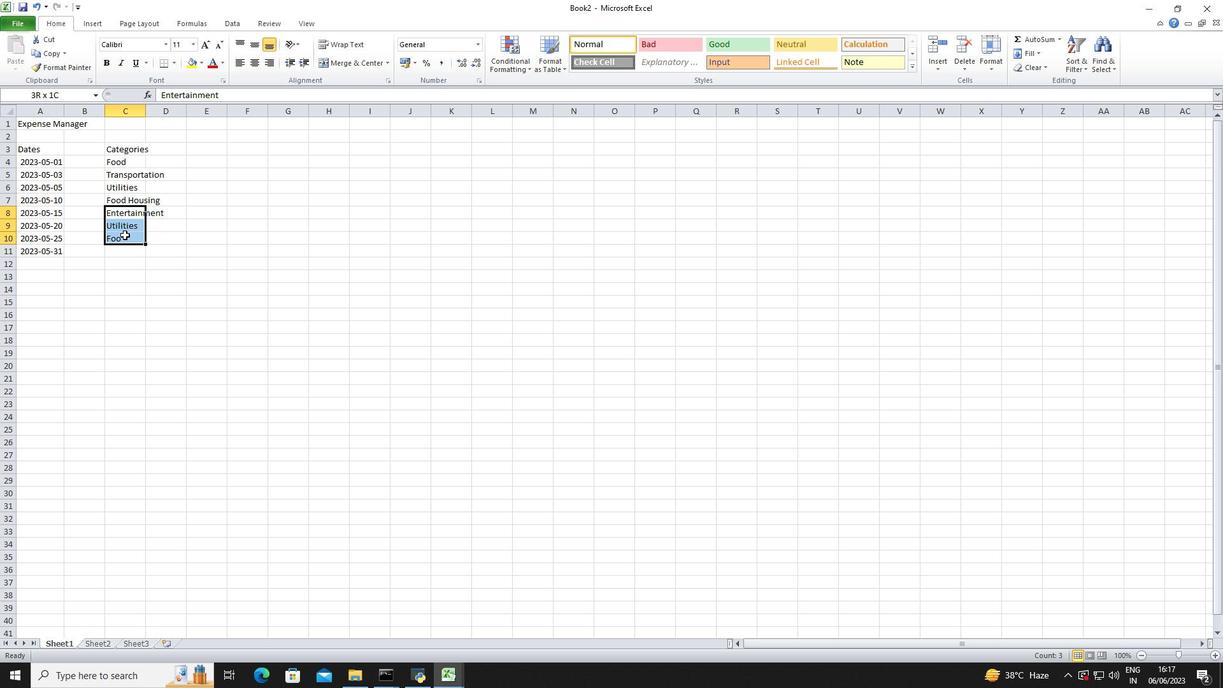 
Action: Key pressed <Key.backspace>
Screenshot: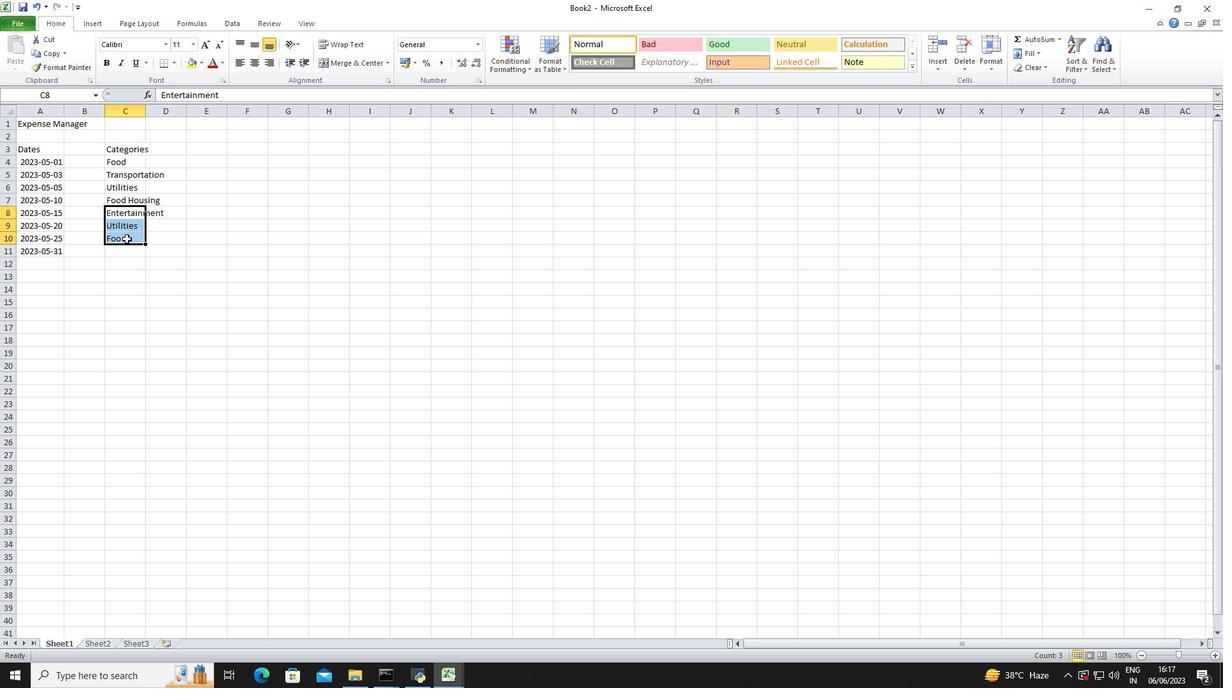 
Action: Mouse moved to (118, 229)
Screenshot: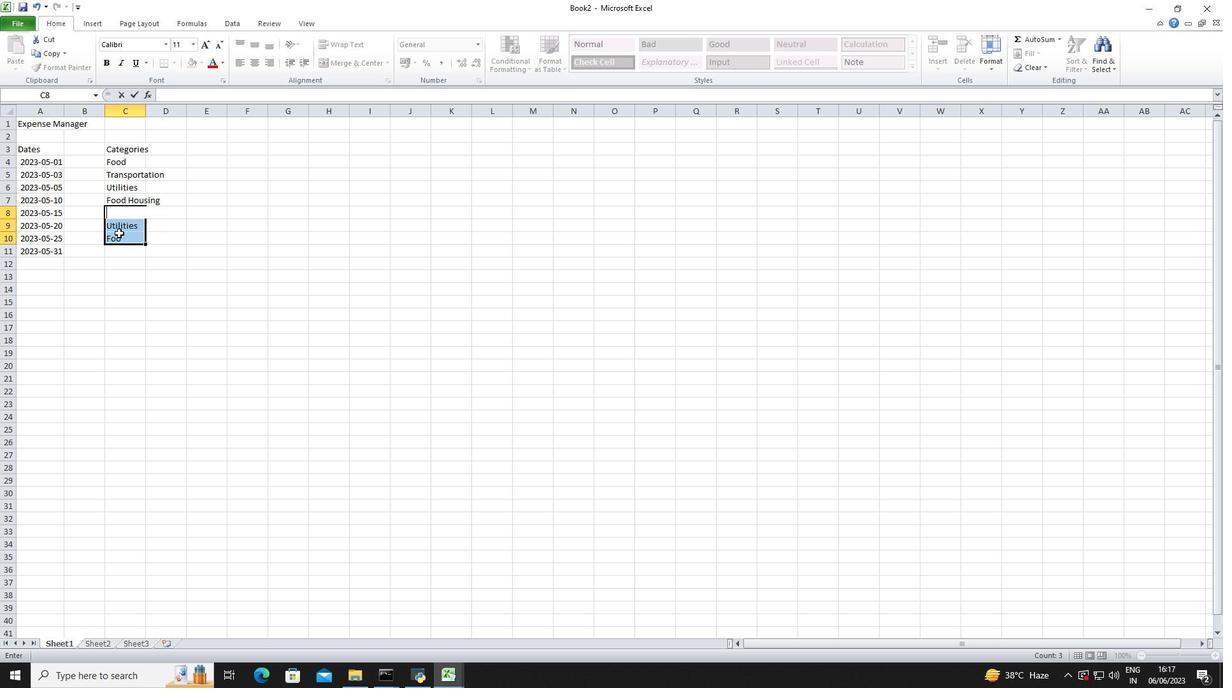 
Action: Mouse pressed left at (118, 229)
Screenshot: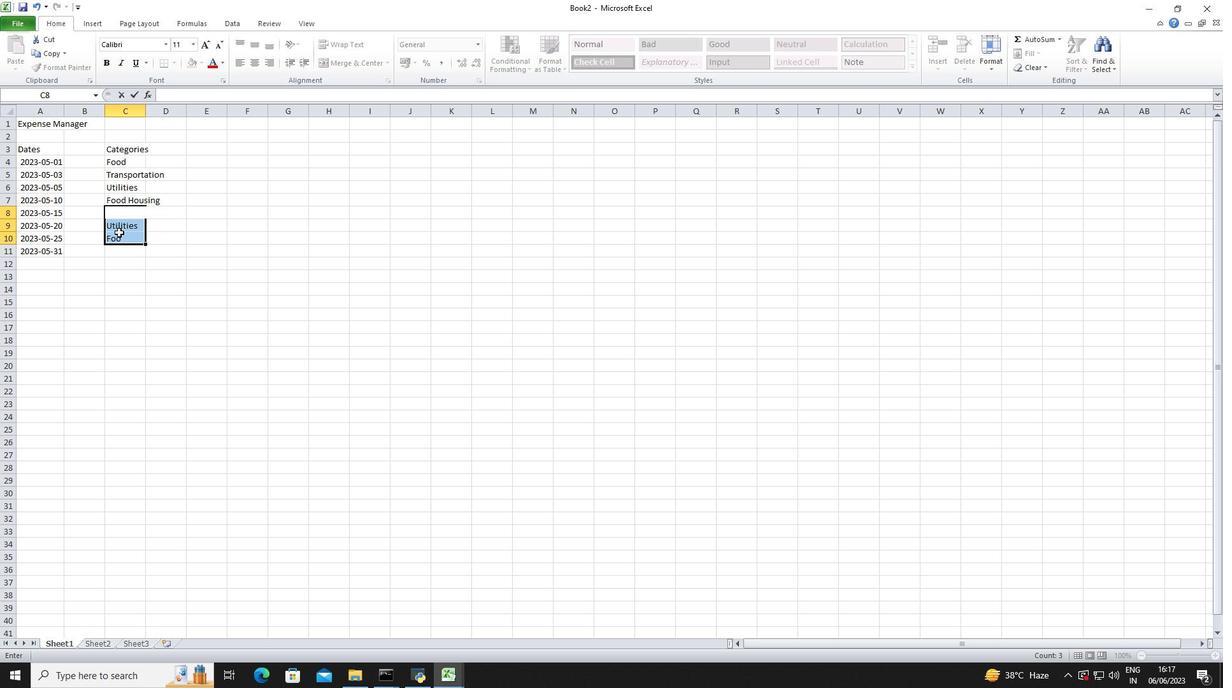 
Action: Key pressed <Key.backspace>
Screenshot: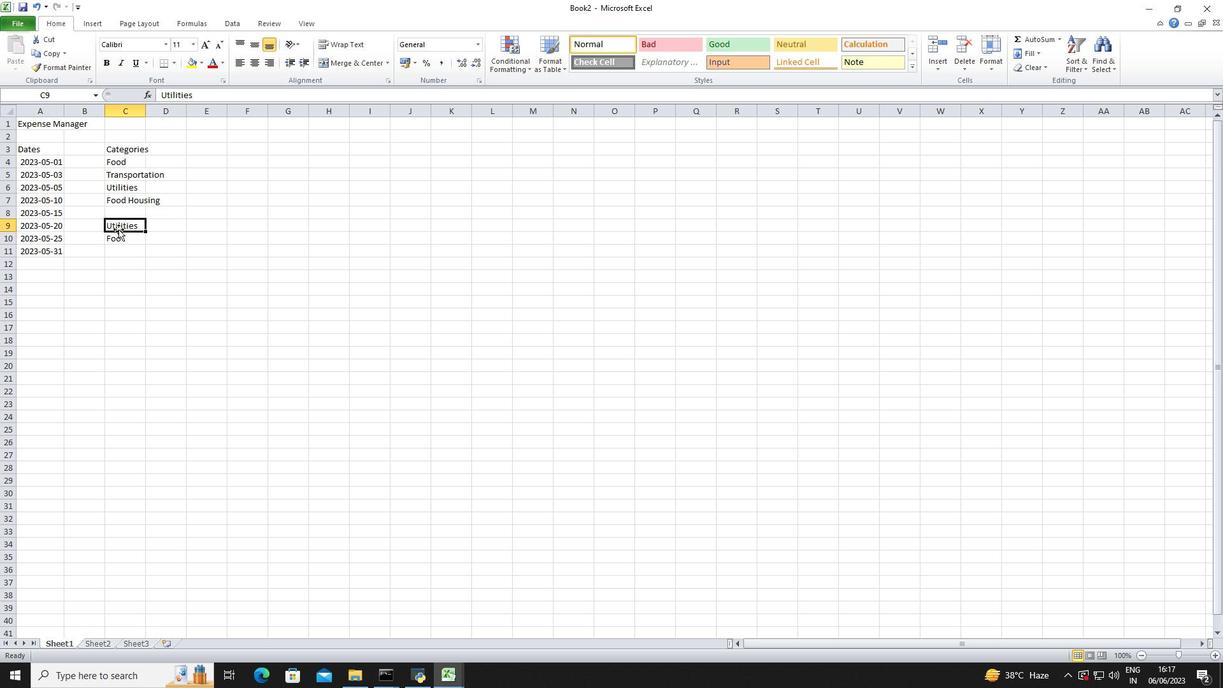 
Action: Mouse moved to (121, 237)
Screenshot: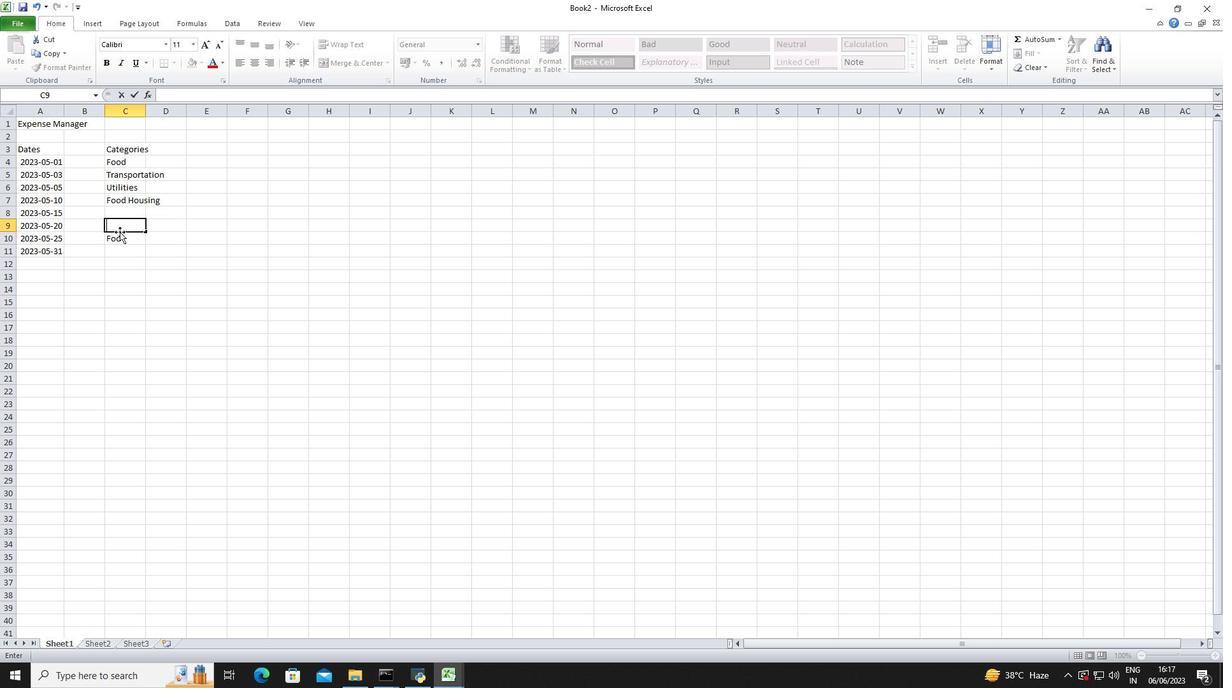 
Action: Mouse pressed left at (121, 237)
Screenshot: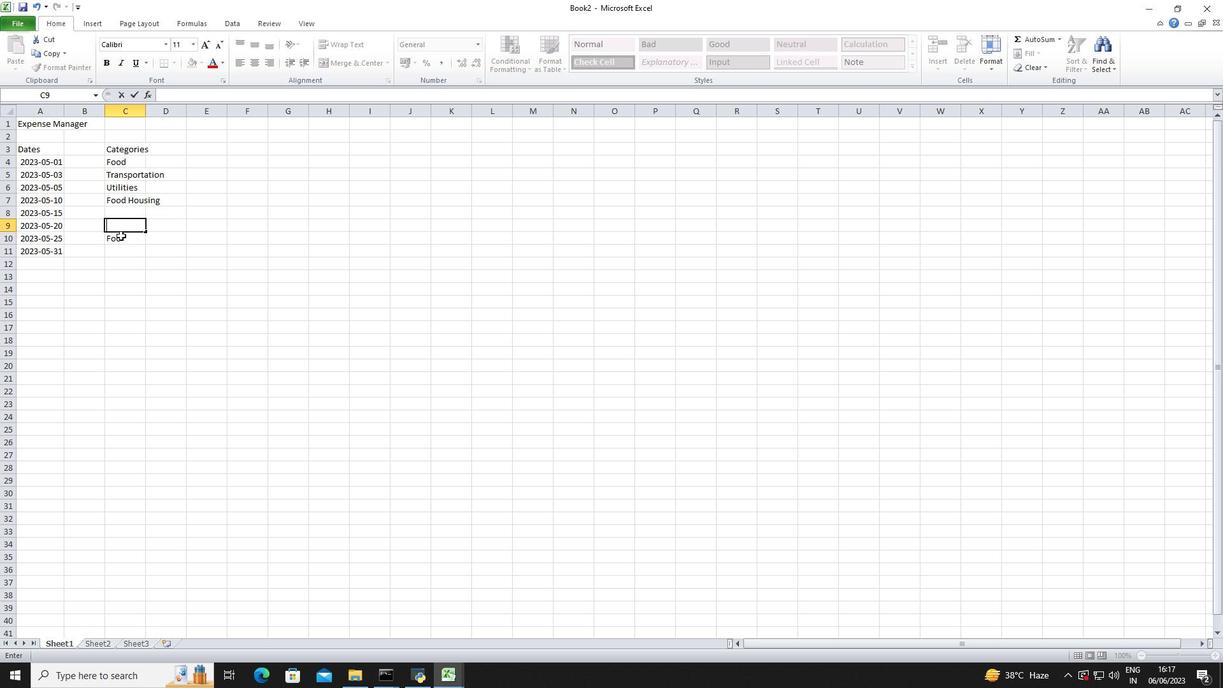 
Action: Key pressed <Key.backspace>
Screenshot: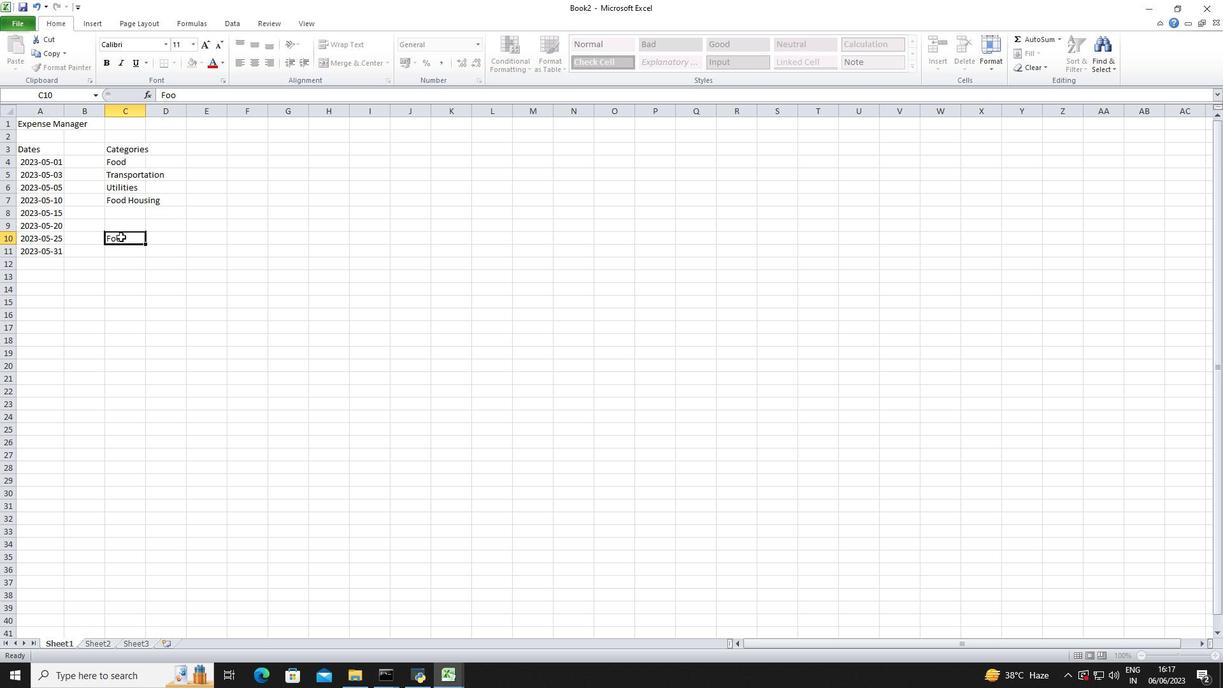 
Action: Mouse moved to (152, 190)
Screenshot: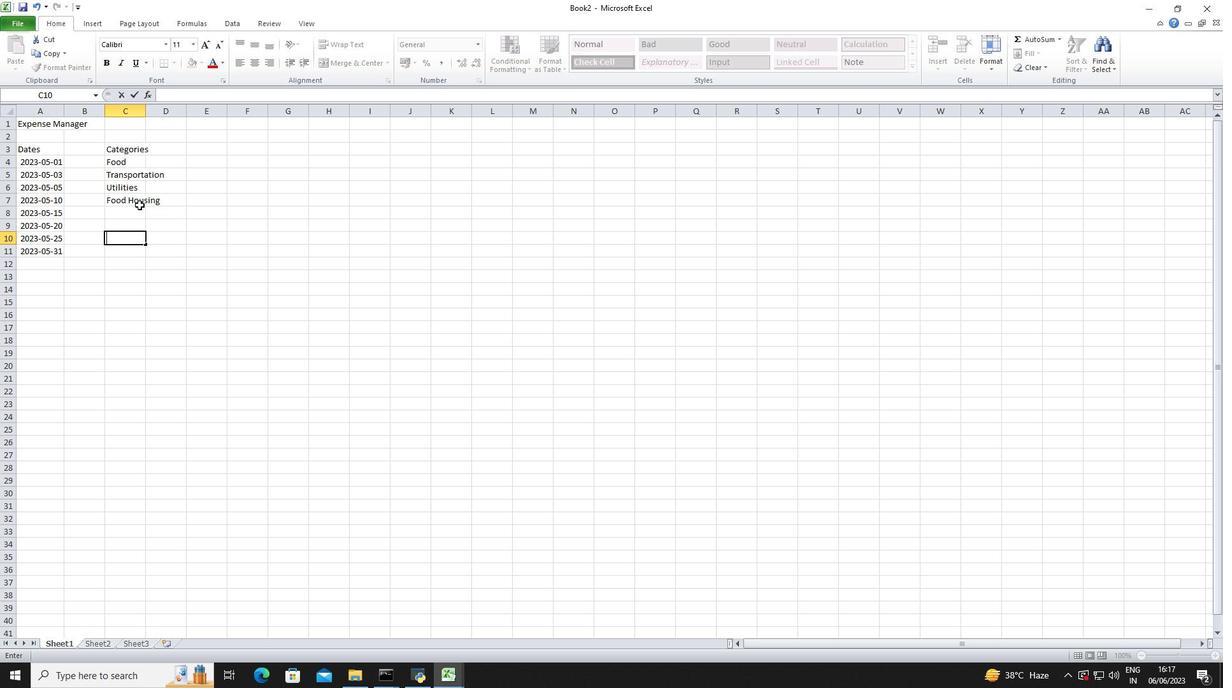 
Action: Mouse pressed left at (152, 190)
Screenshot: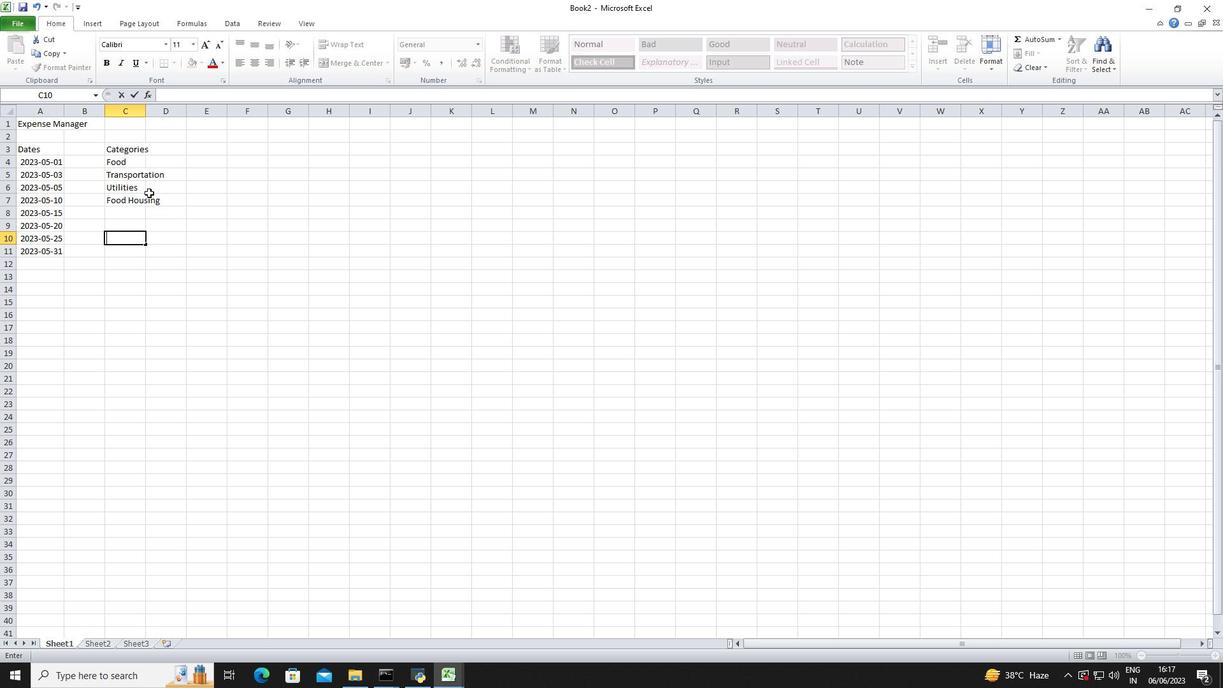 
Action: Mouse moved to (151, 199)
Screenshot: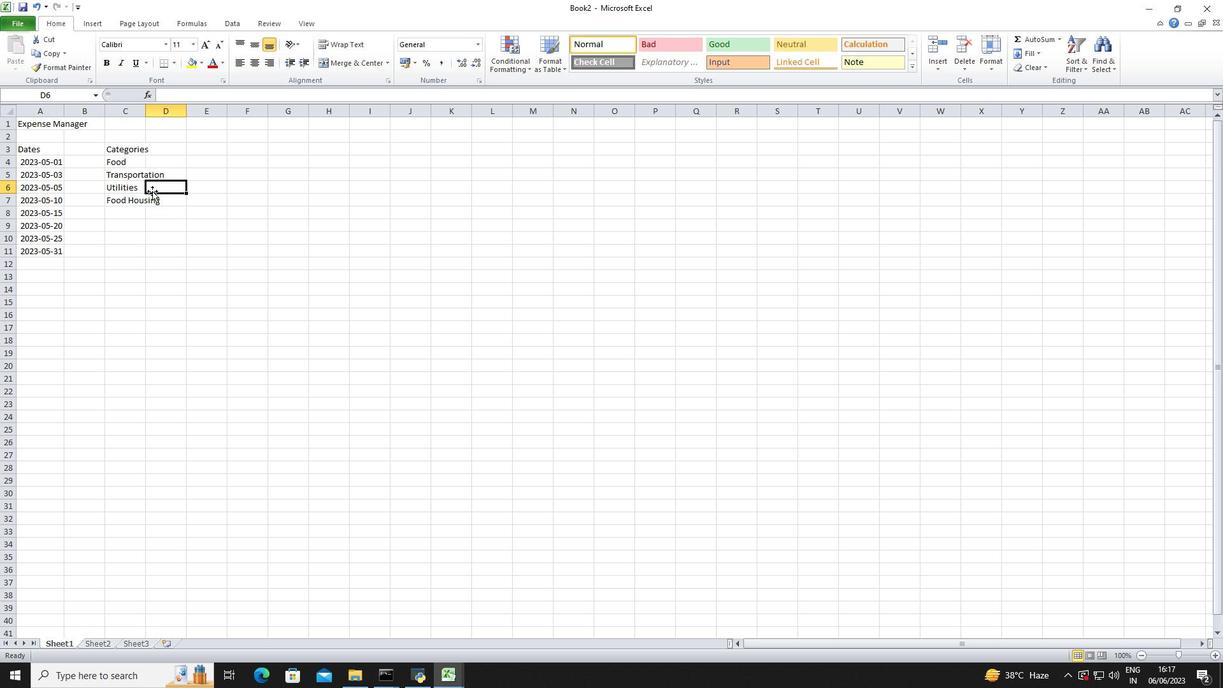 
Action: Mouse pressed left at (151, 199)
Screenshot: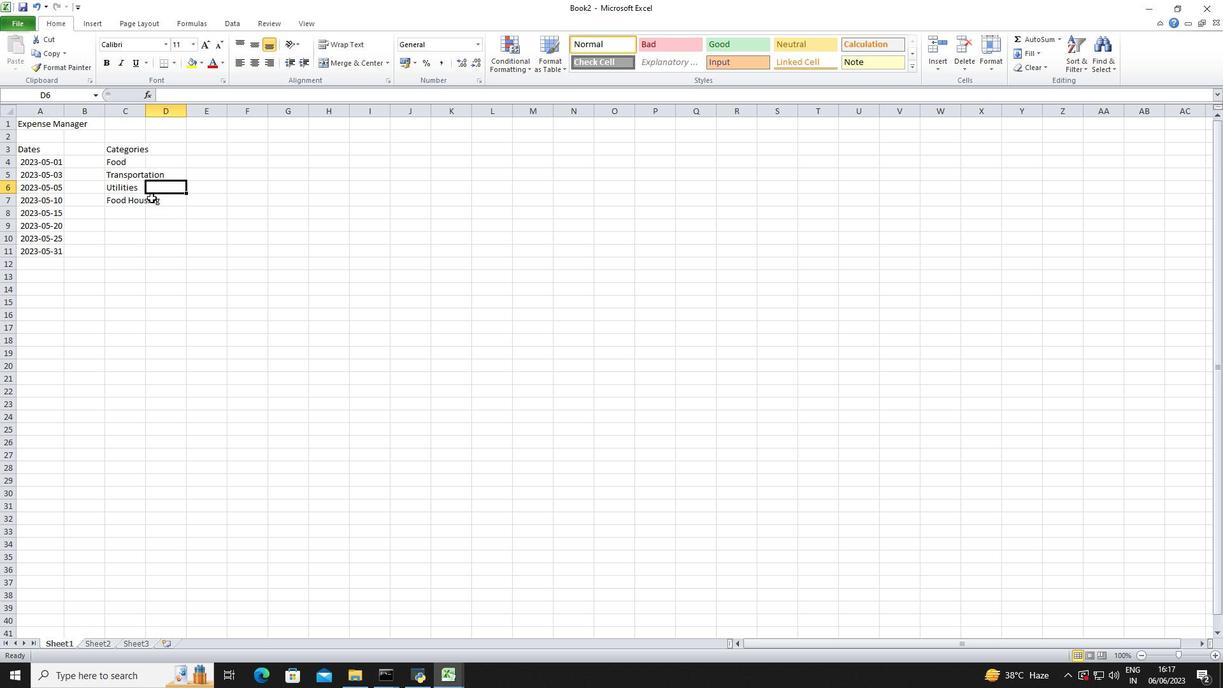 
Action: Key pressed <Key.backspace>
Screenshot: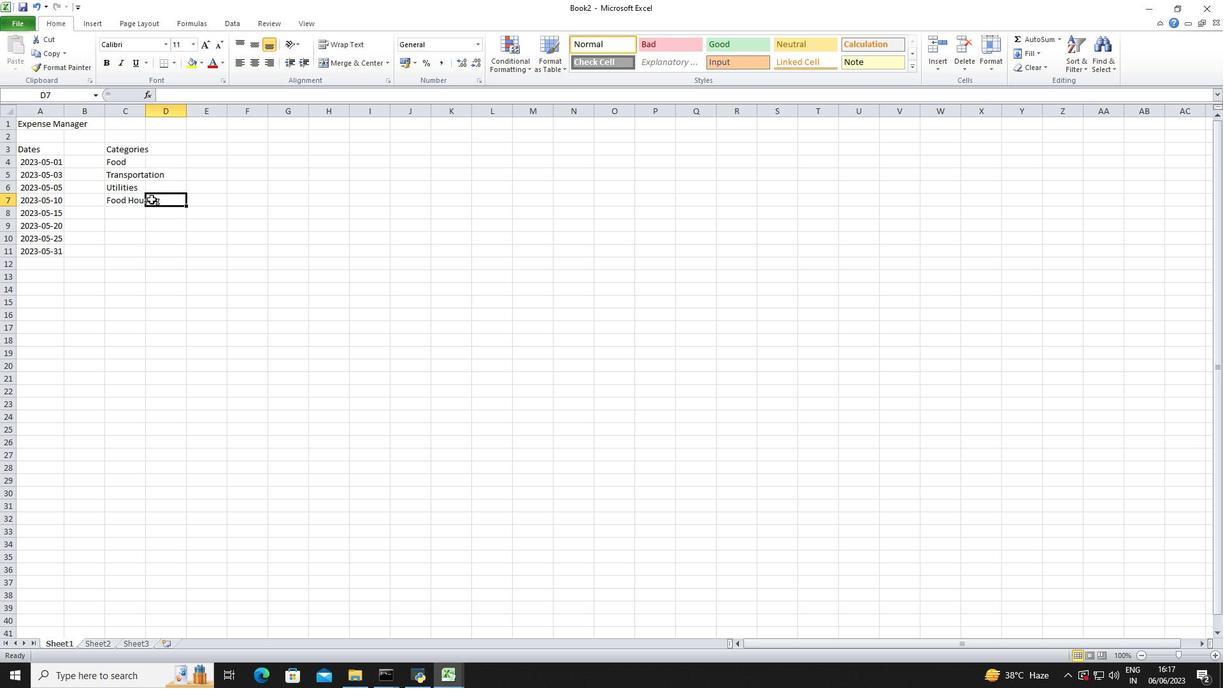 
Action: Mouse moved to (123, 201)
Screenshot: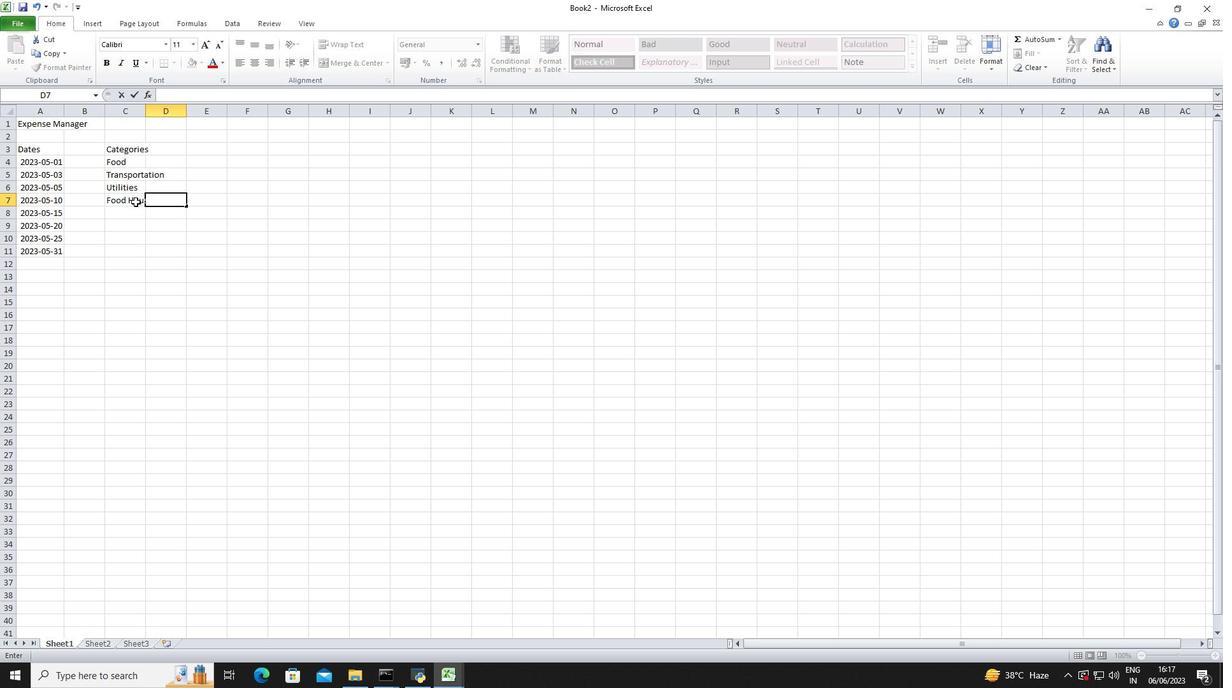 
Action: Mouse pressed left at (123, 201)
Screenshot: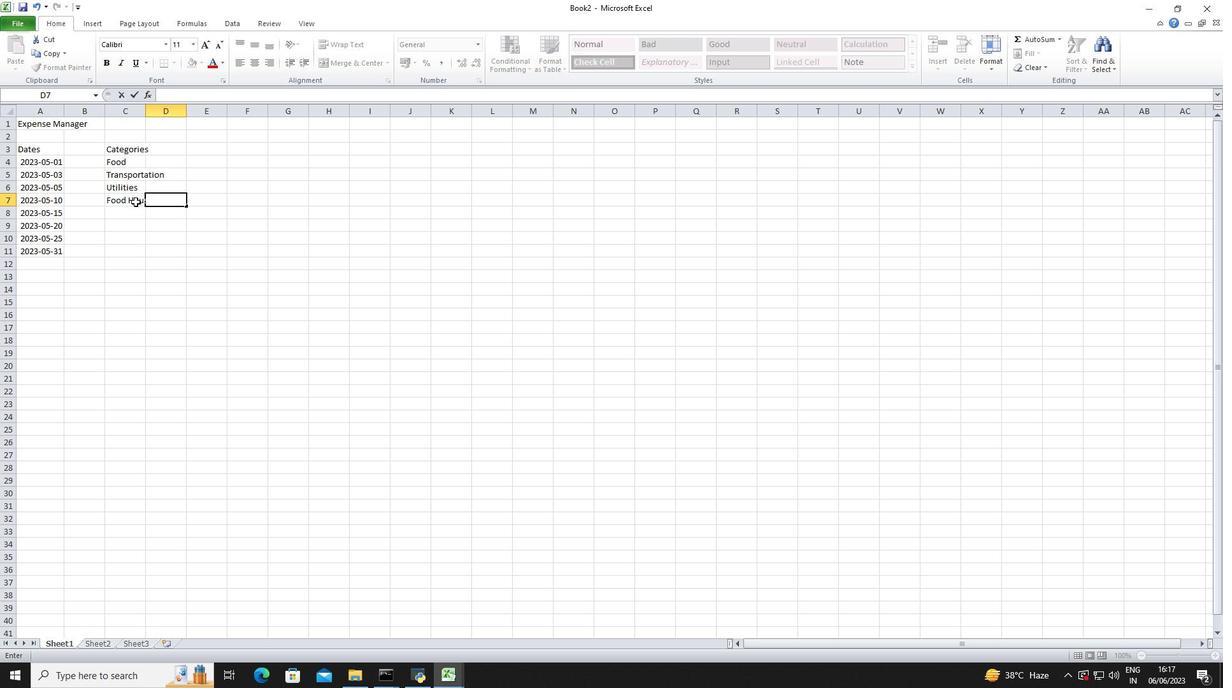 
Action: Mouse moved to (114, 201)
Screenshot: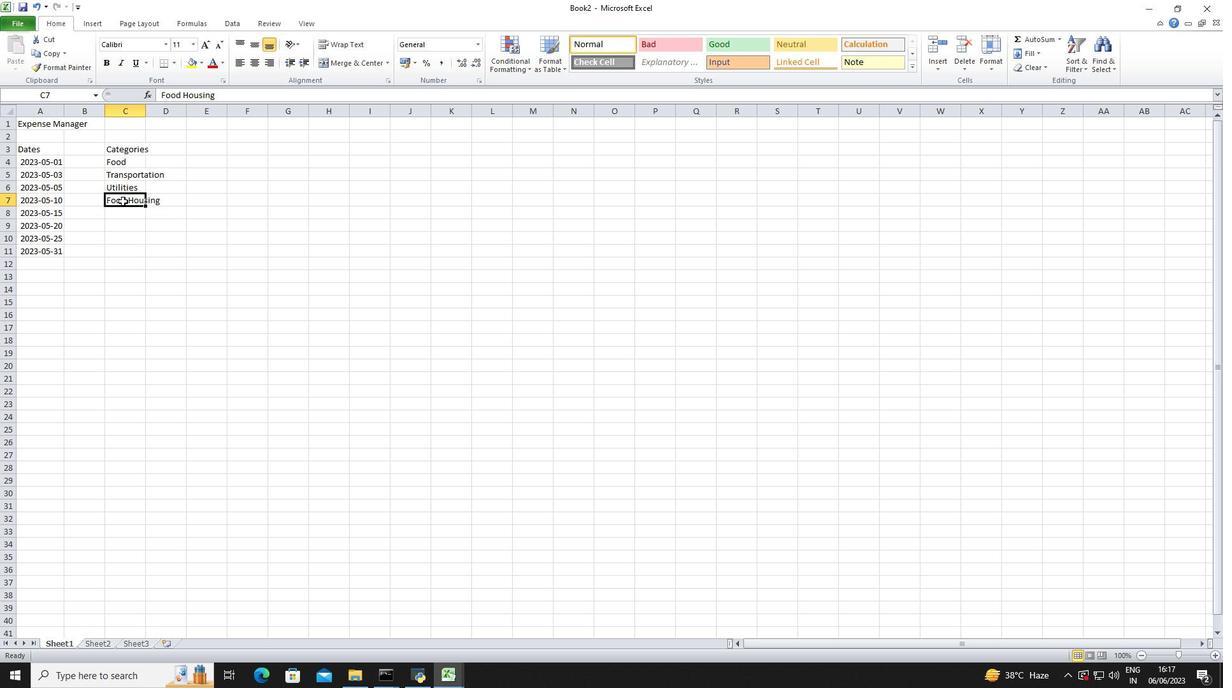 
Action: Mouse pressed left at (114, 201)
Screenshot: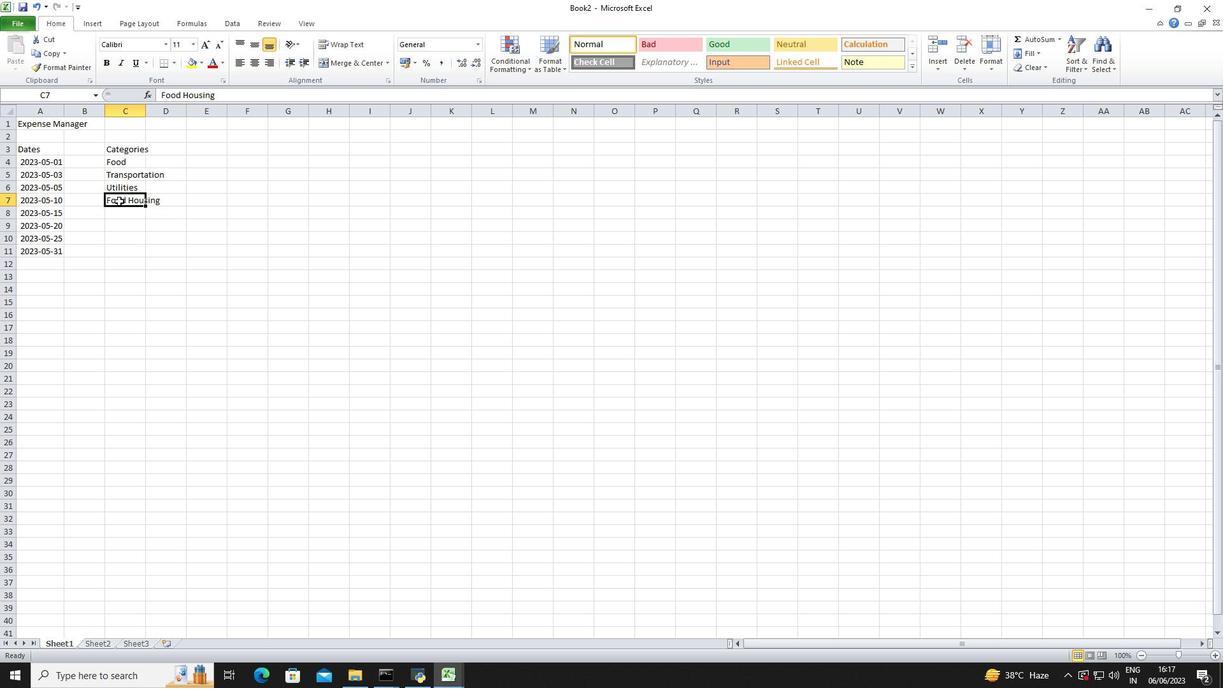 
Action: Mouse moved to (158, 206)
Screenshot: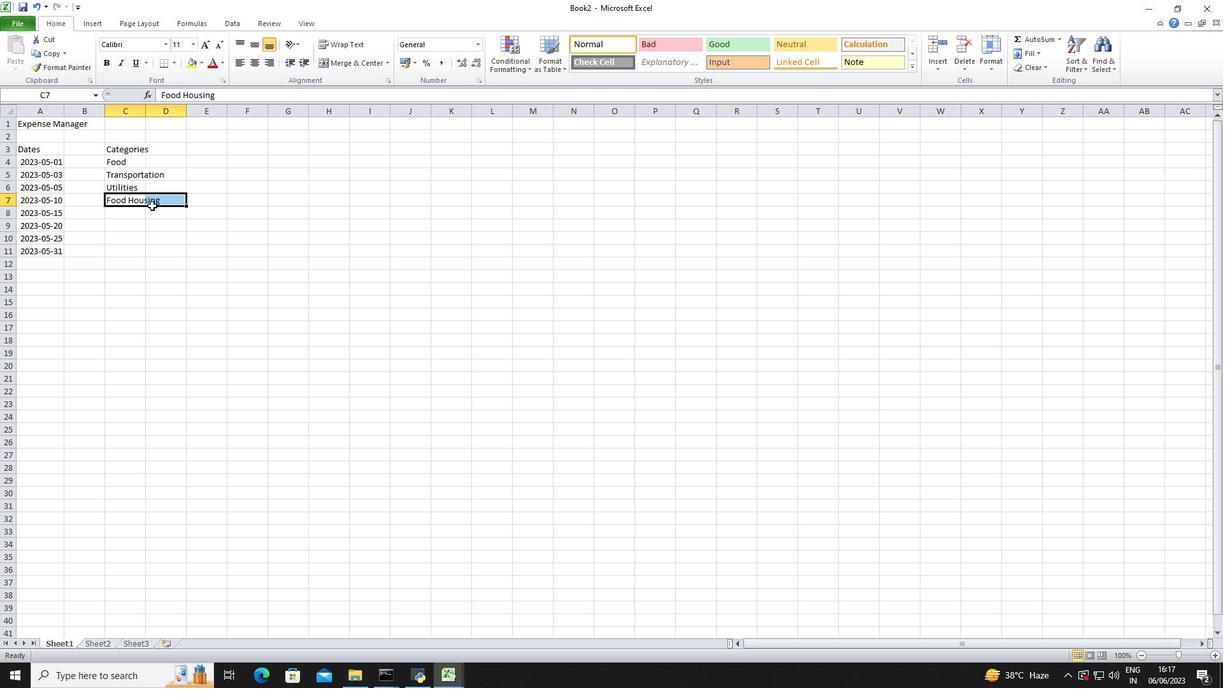 
Action: Key pressed <Key.backspace>
Screenshot: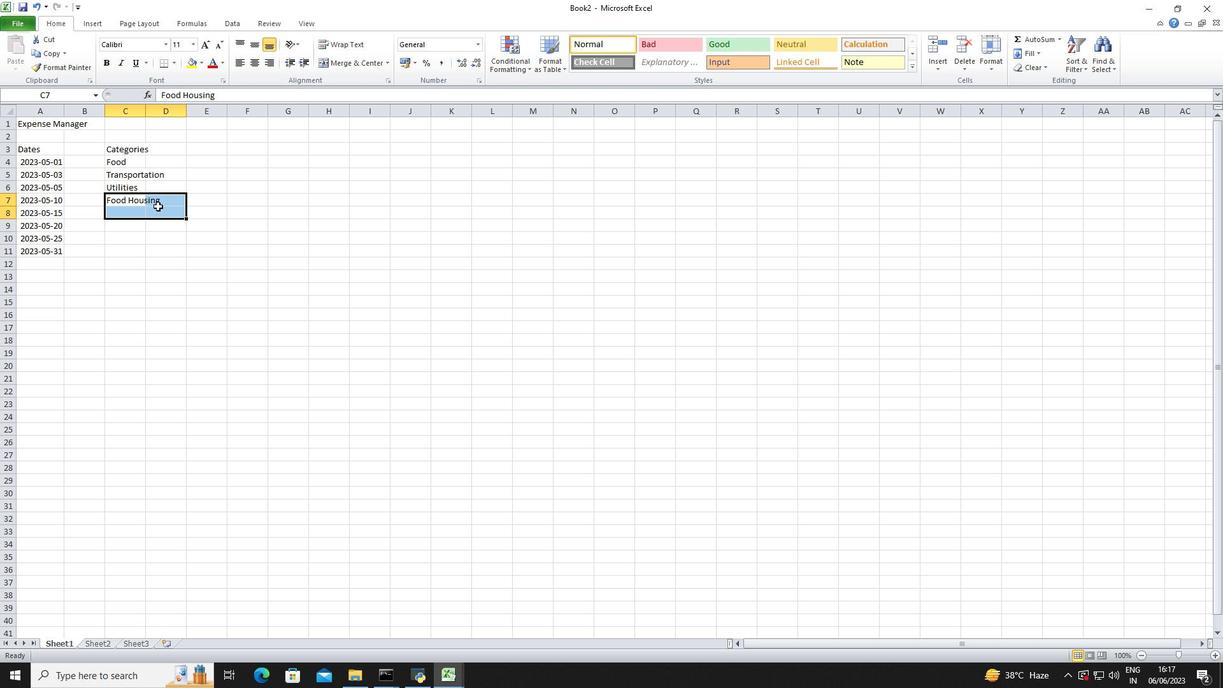
Action: Mouse moved to (136, 203)
Screenshot: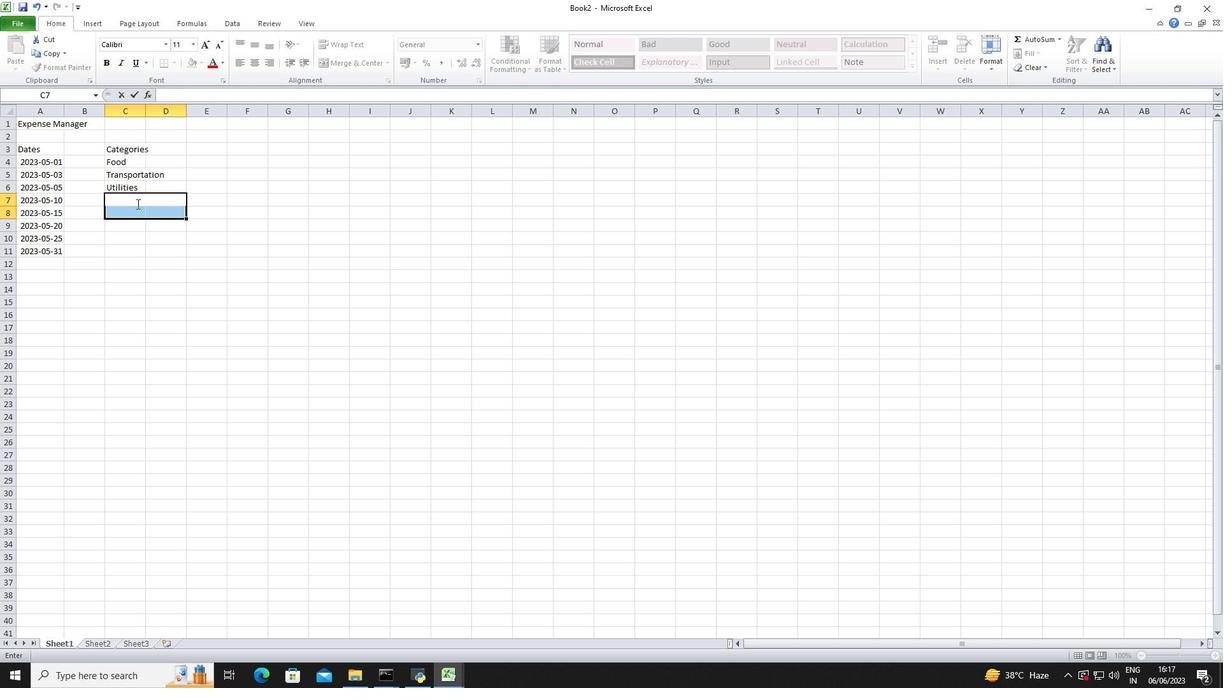 
Action: Key pressed f<Key.backspace><Key.shift><Key.shift><Key.shift>Food<Key.down><Key.backspace><Key.down><Key.up><Key.up><Key.backspace><Key.shift>Food<Key.down><Key.shift><Key.shift><Key.shift><Key.shift><Key.shift><Key.shift><Key.shift>Housing<Key.down><Key.shift>Entertainmet<Key.down><Key.shift>Utilities<Key.enter><Key.shift>Food<Key.down><Key.right><Key.right><Key.up><Key.up><Key.up><Key.up><Key.up><Key.up><Key.up><Key.up><Key.up><Key.shift>Description<Key.down><Key.shift>Grocery<Key.space><Key.shift>Store<Key.down><Key.shift>Bus<Key.space><Key.shift>Fare<Key.down><Key.shift>Internet<Key.space><Key.shift>Bill<Key.enter><Key.shift>Restaurant<Key.enter><Key.shift>Rent<Key.enter><Key.shift>Movie<Key.space><Key.shift><Key.shift><Key.shift>Tickets<Key.enter><Key.shift>Electricity<Key.space><Key.shift>Bill<Key.enter><Key.shift>Groe<Key.backspace>cery<Key.space><Key.shift>Store<Key.down><Key.right><Key.right><Key.up><Key.up><Key.up><Key.up><Key.up><Key.up><Key.up><Key.up><Key.up><Key.shift>Amount<Key.down>50<Key.down>5<Key.down>60<Key.down>4<Key.backspace>30<Key.down>800<Key.down>20<Key.down>70<Key.down>40<Key.down>
Screenshot: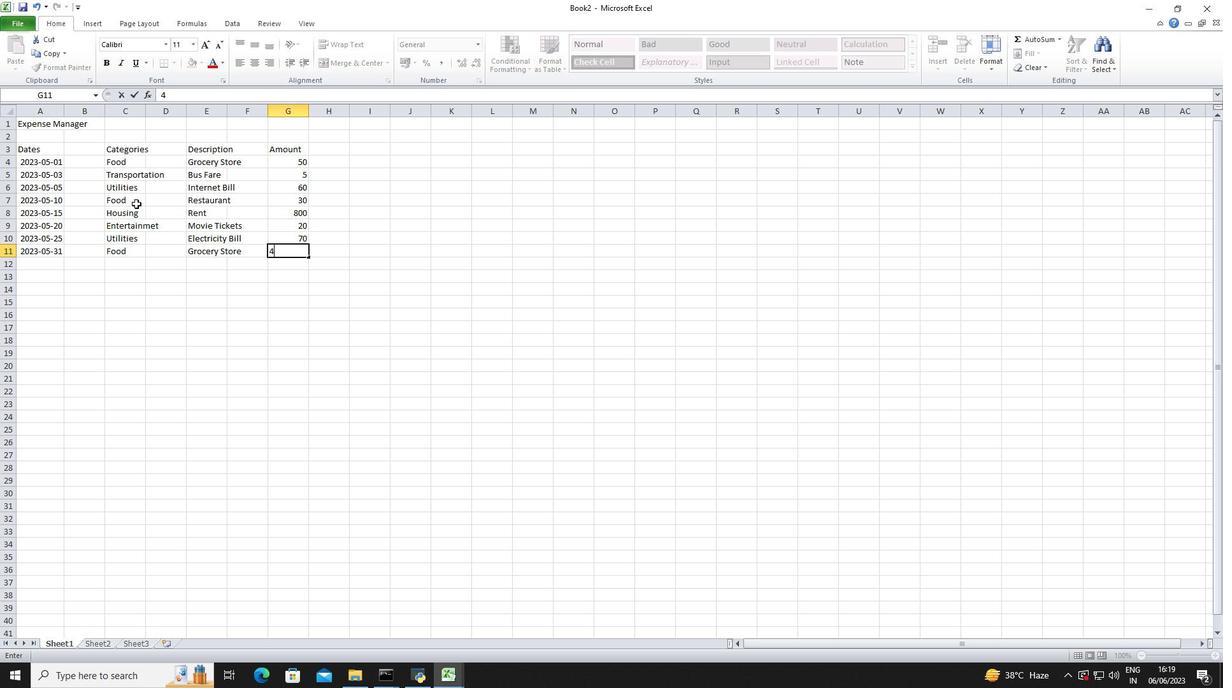
Action: Mouse moved to (284, 159)
Screenshot: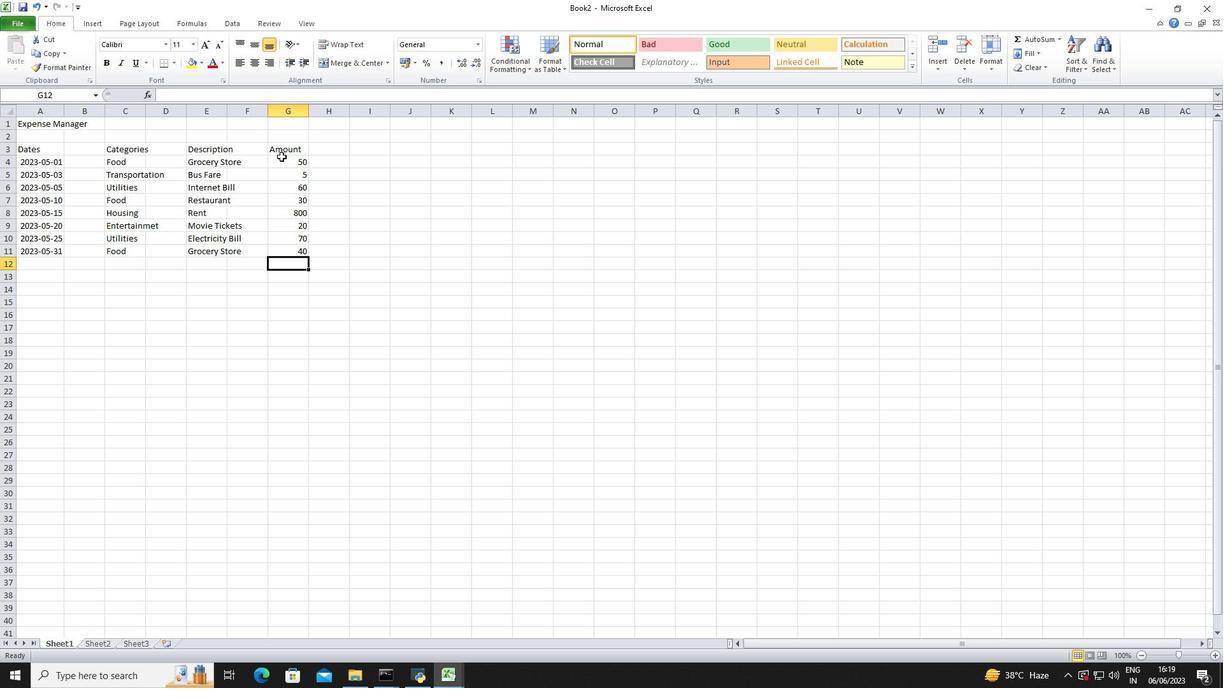 
Action: Mouse pressed left at (284, 159)
Screenshot: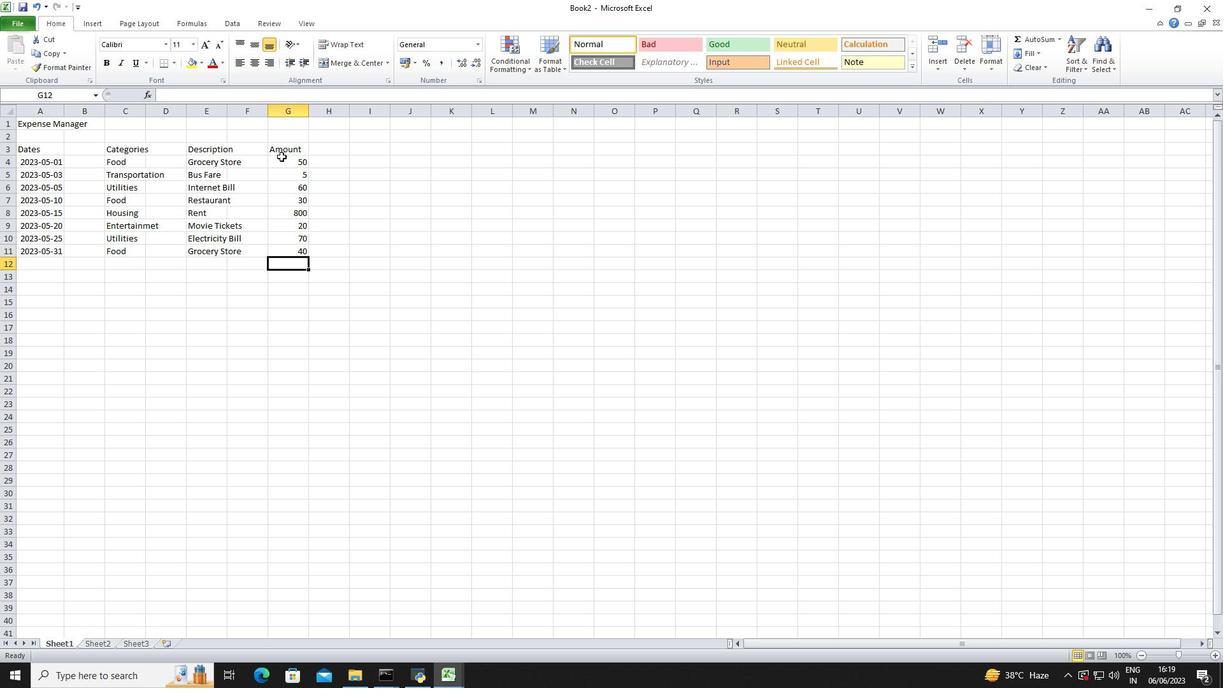 
Action: Mouse moved to (476, 44)
Screenshot: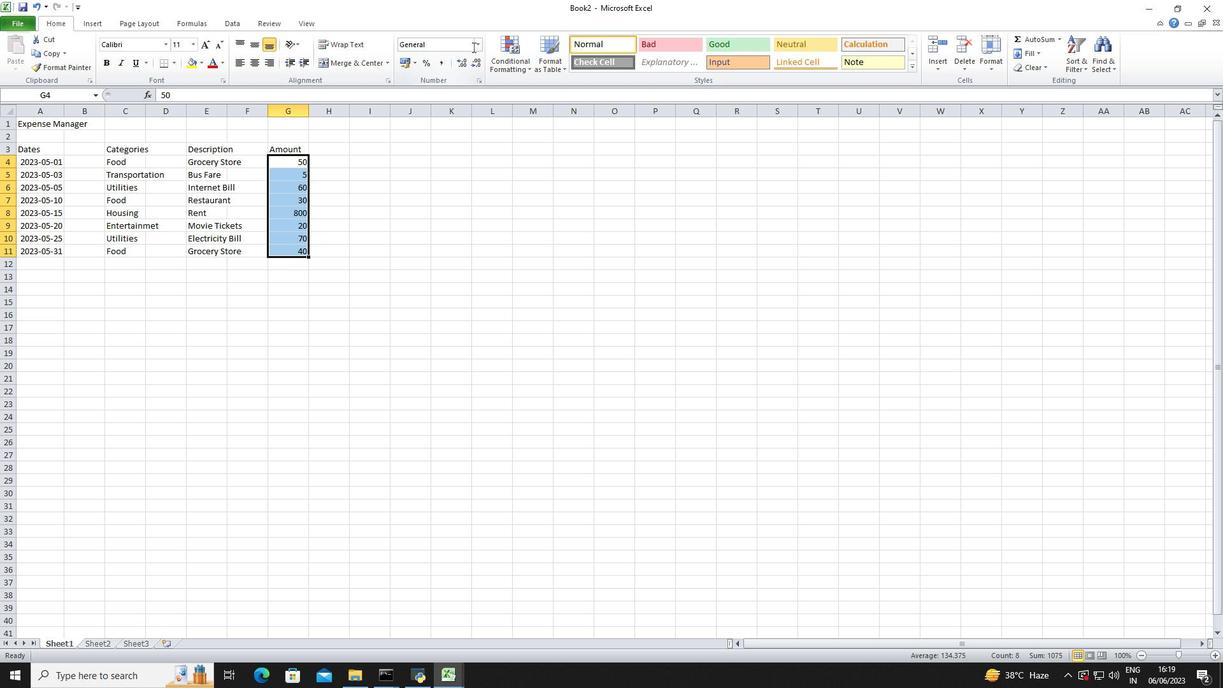 
Action: Mouse pressed left at (476, 44)
Screenshot: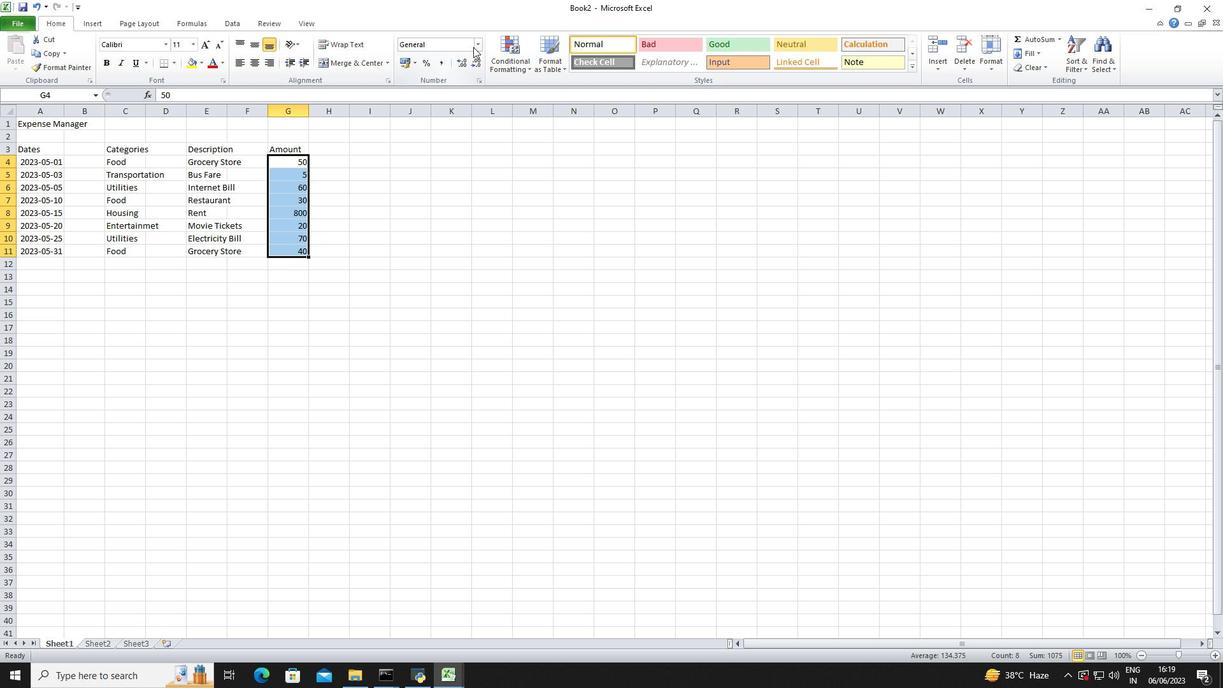 
Action: Mouse moved to (486, 363)
Screenshot: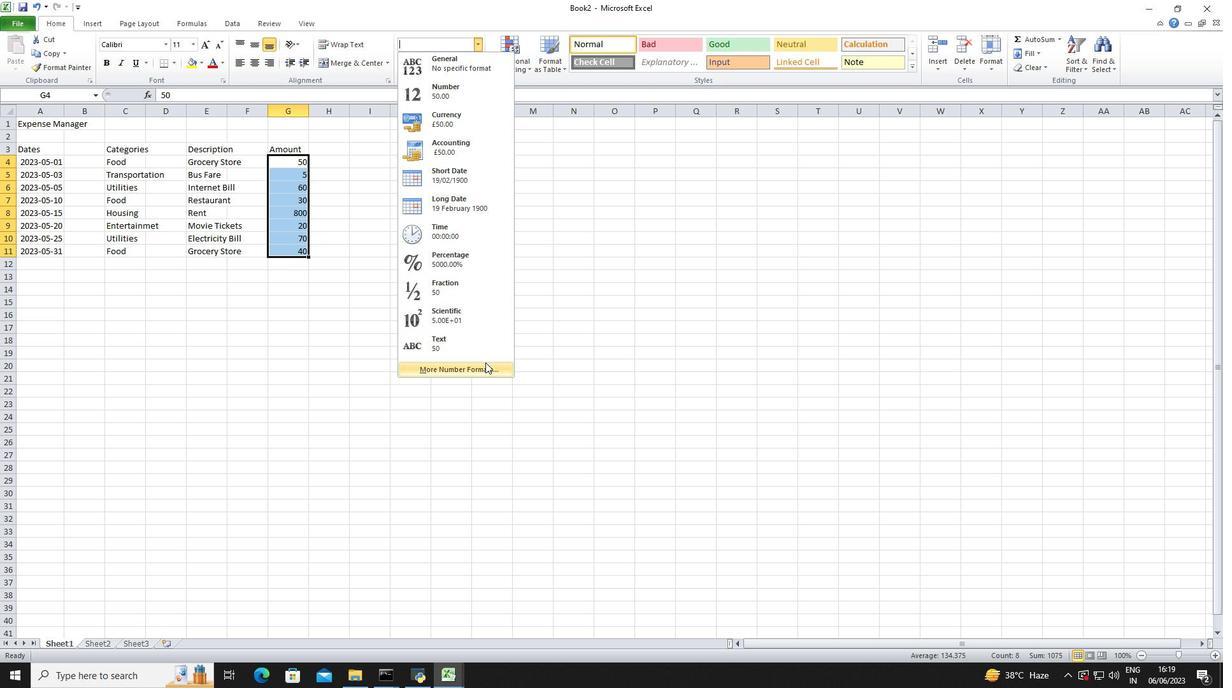 
Action: Mouse pressed left at (486, 363)
Screenshot: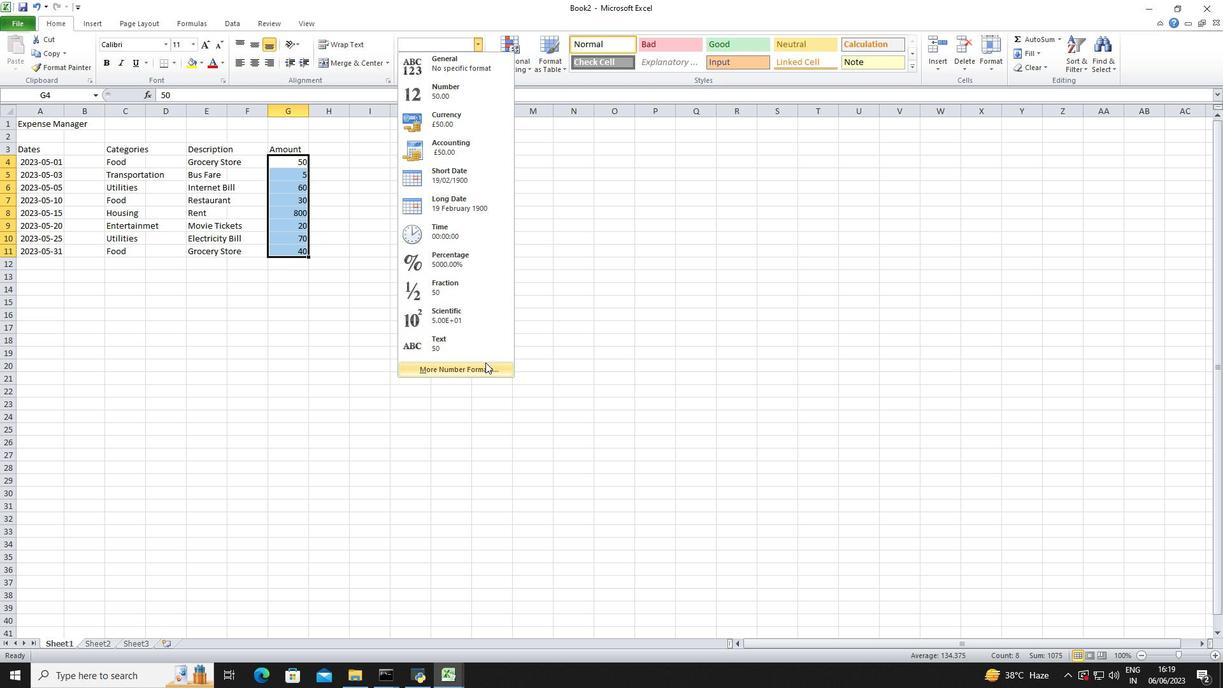 
Action: Mouse moved to (203, 232)
Screenshot: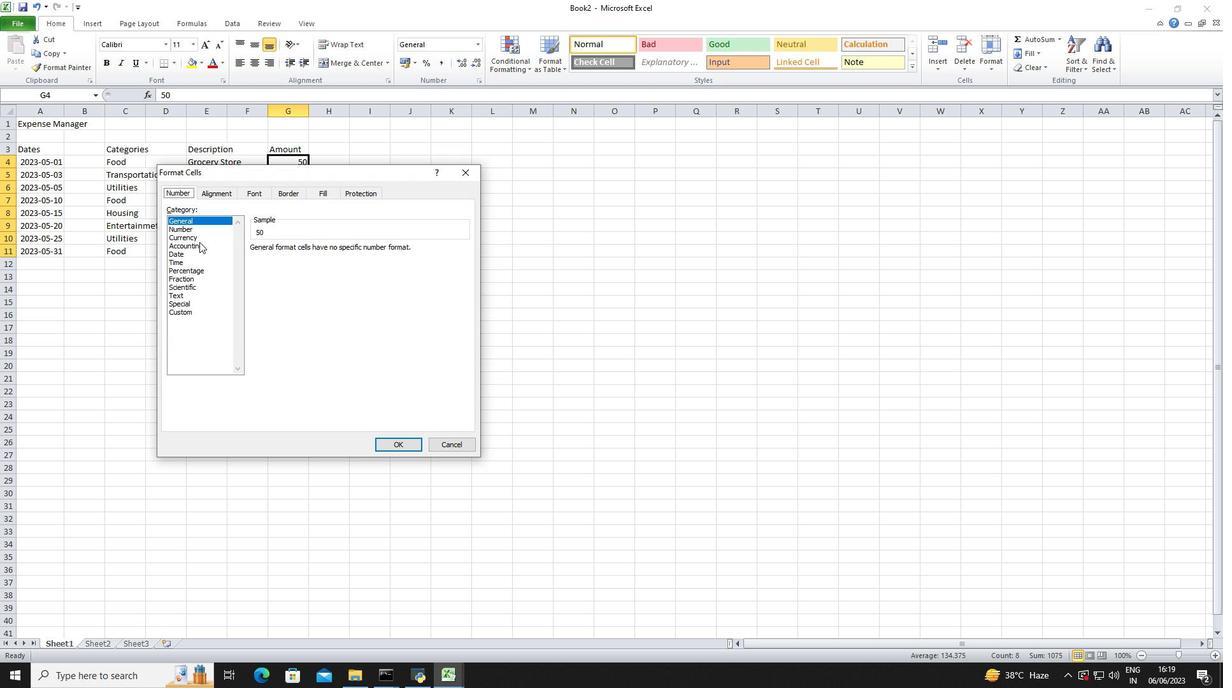 
Action: Mouse pressed left at (203, 232)
Screenshot: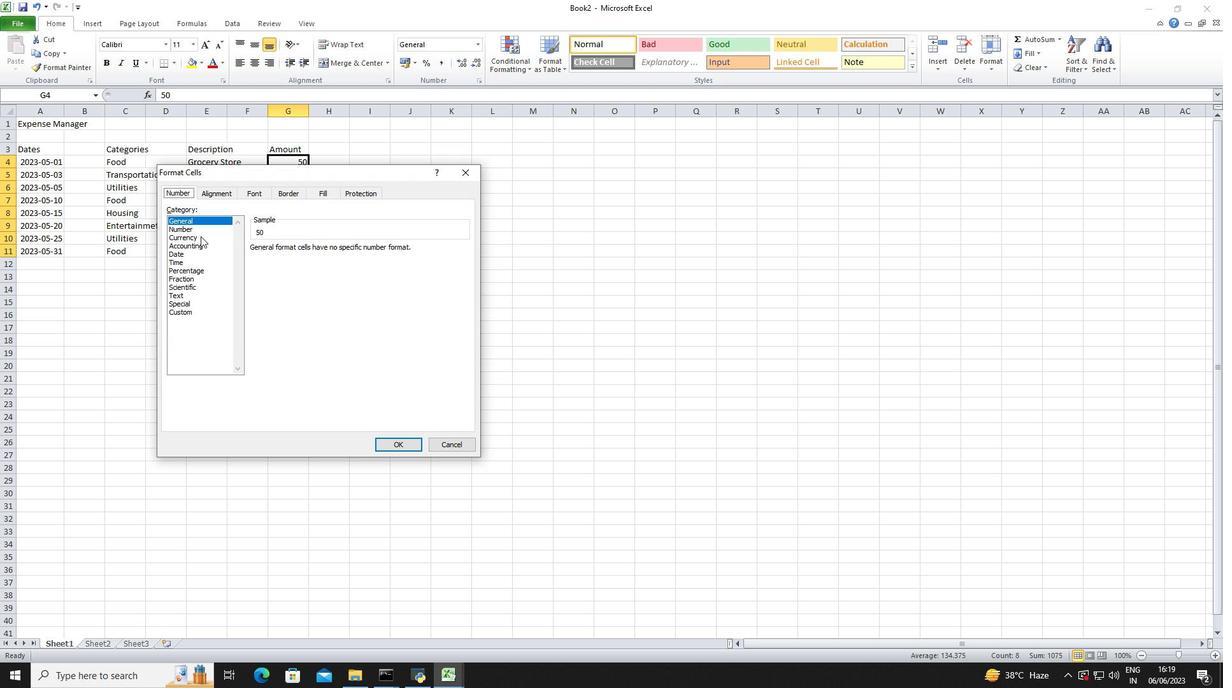 
Action: Mouse moved to (209, 239)
Screenshot: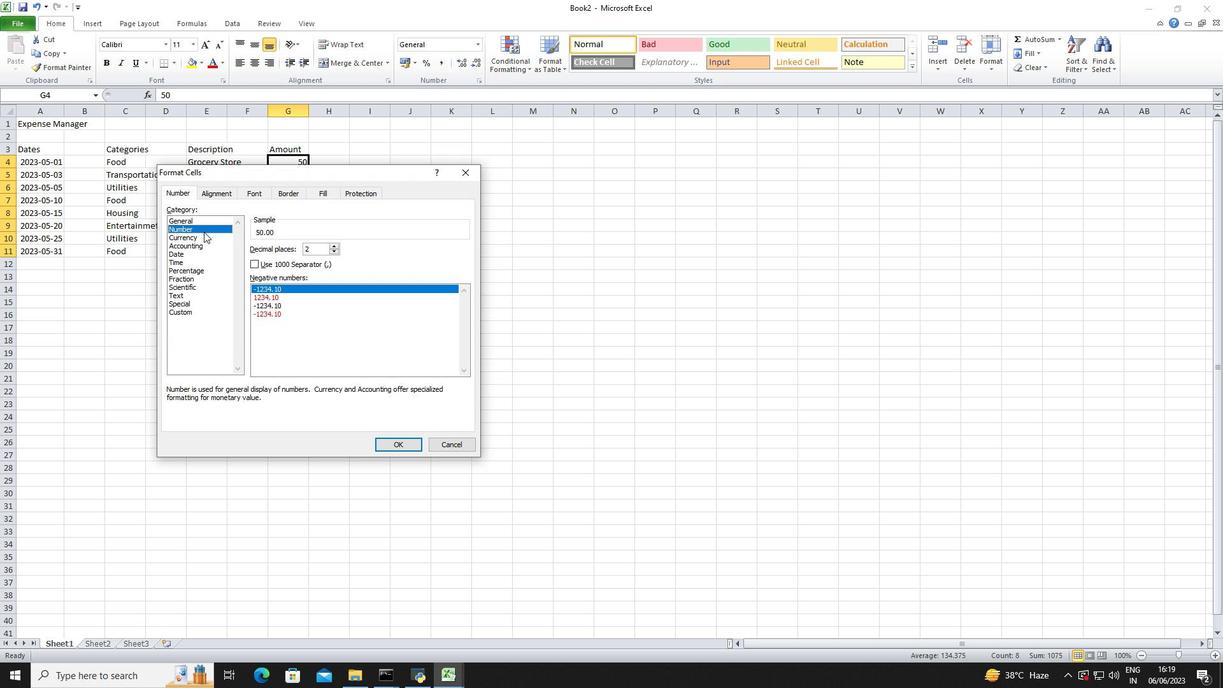 
Action: Mouse pressed left at (209, 239)
Screenshot: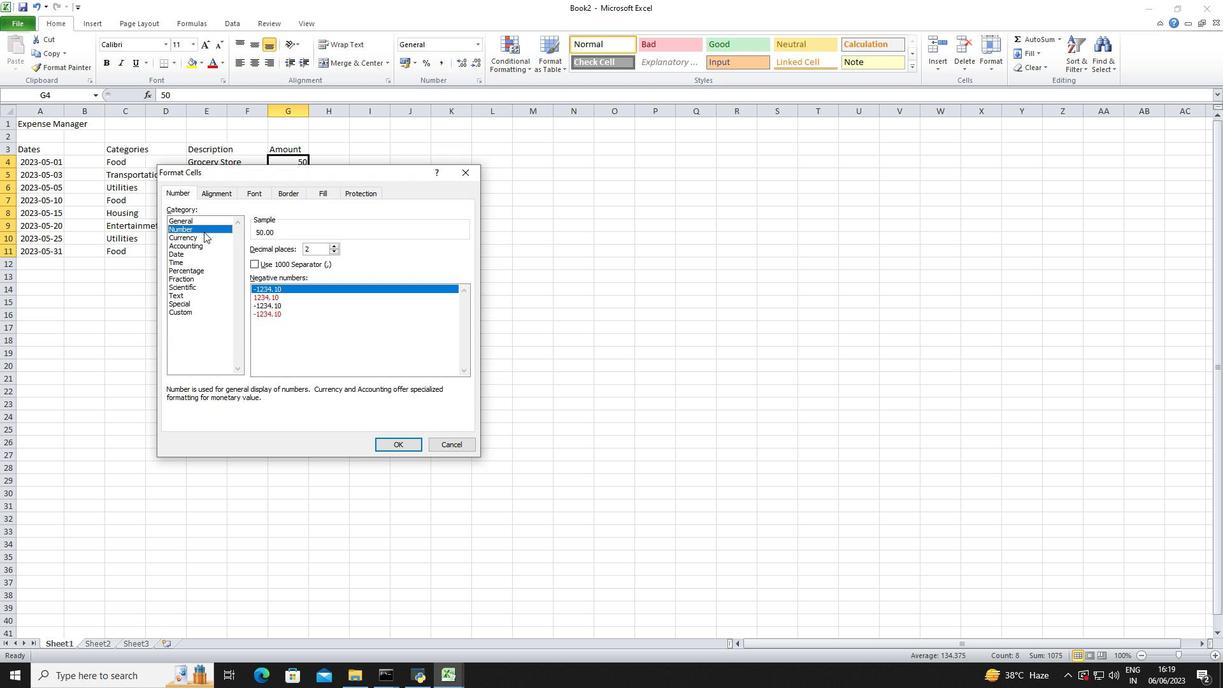 
Action: Mouse moved to (330, 251)
Screenshot: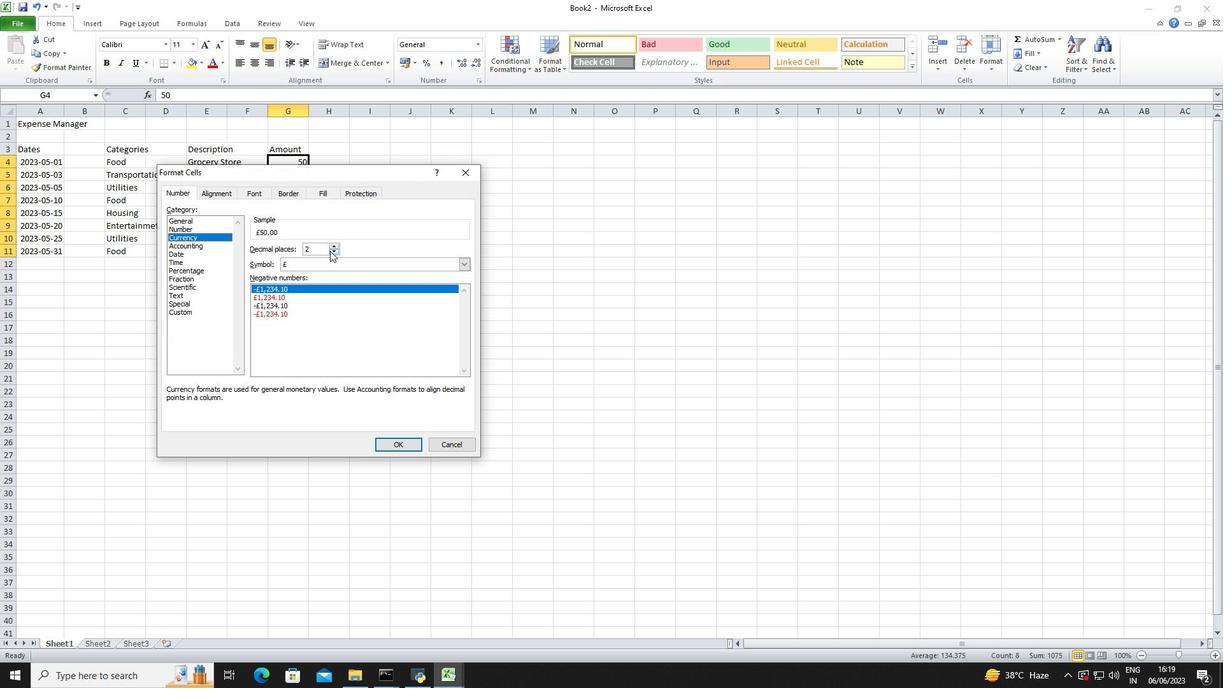 
Action: Mouse pressed left at (330, 251)
Screenshot: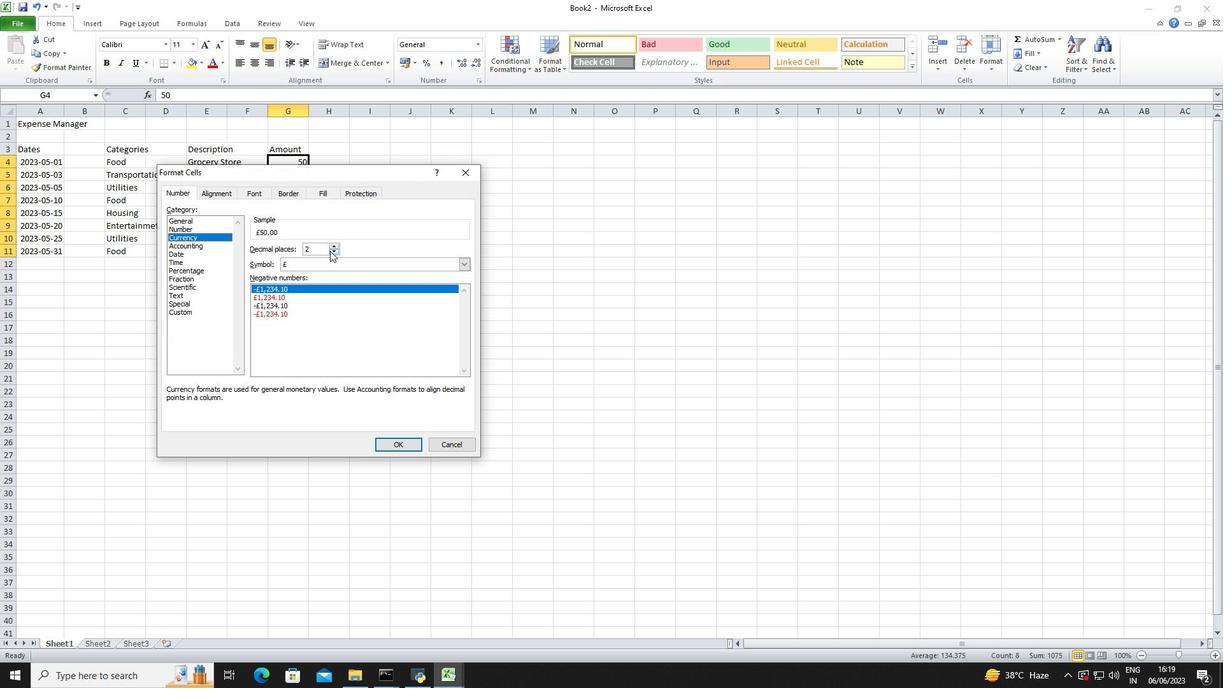 
Action: Mouse pressed left at (330, 251)
Screenshot: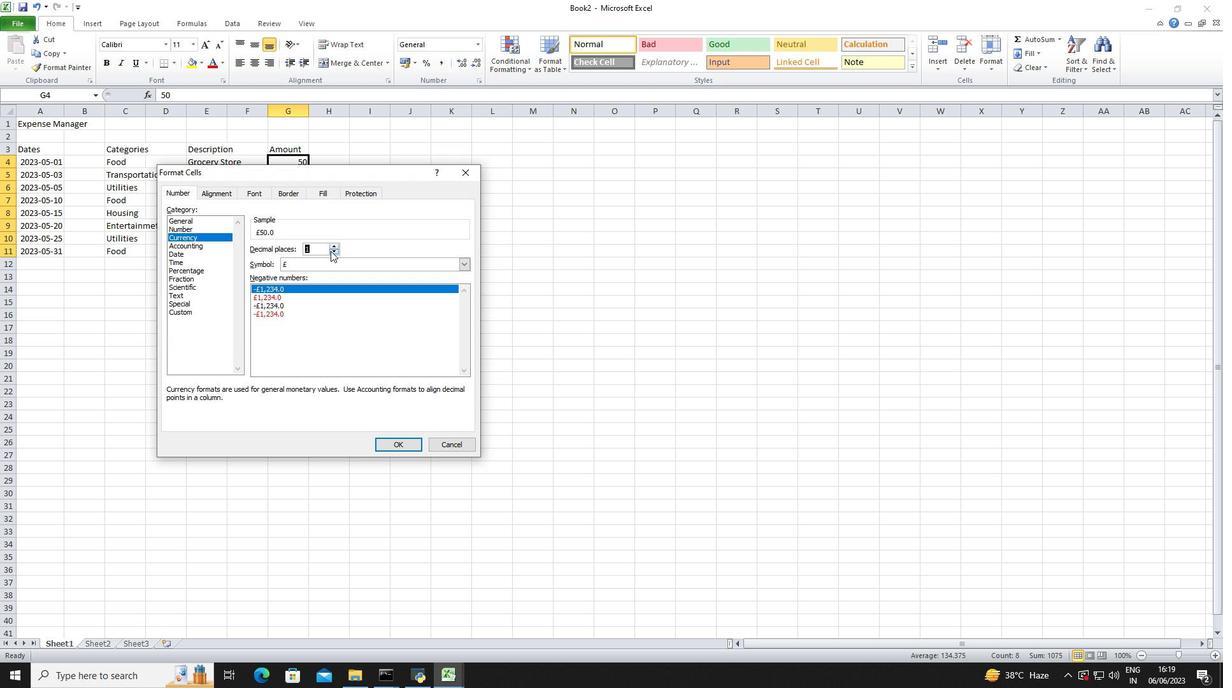 
Action: Mouse moved to (331, 259)
Screenshot: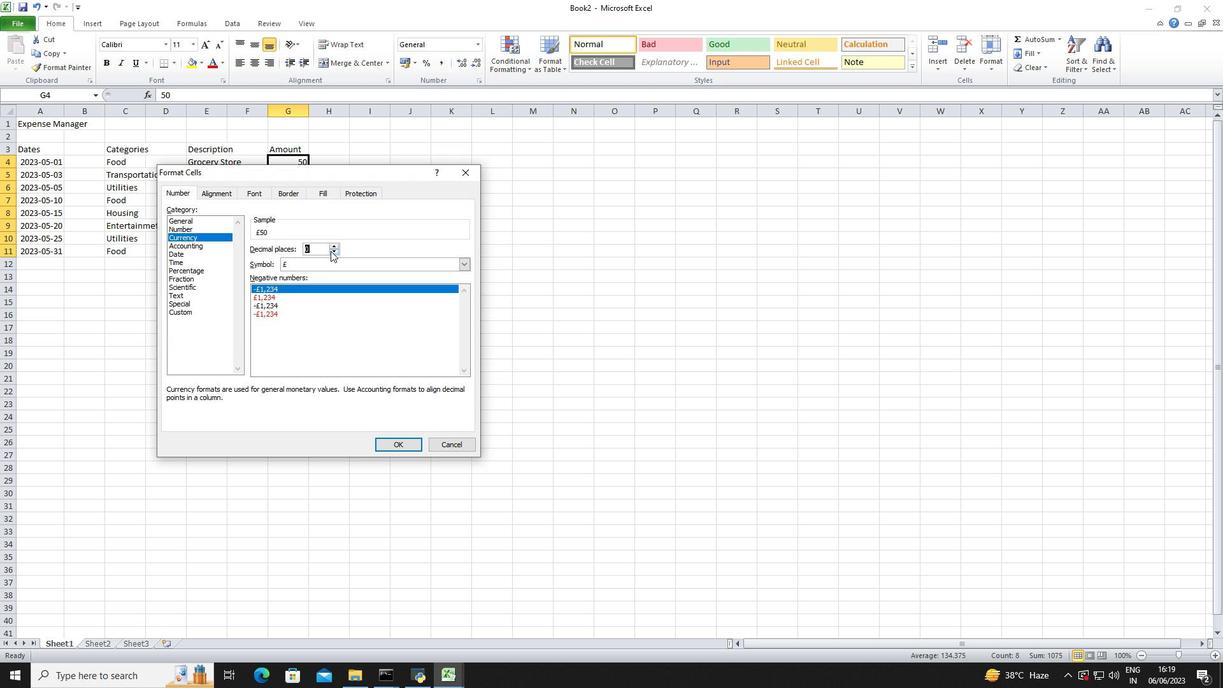 
Action: Mouse pressed left at (331, 259)
Screenshot: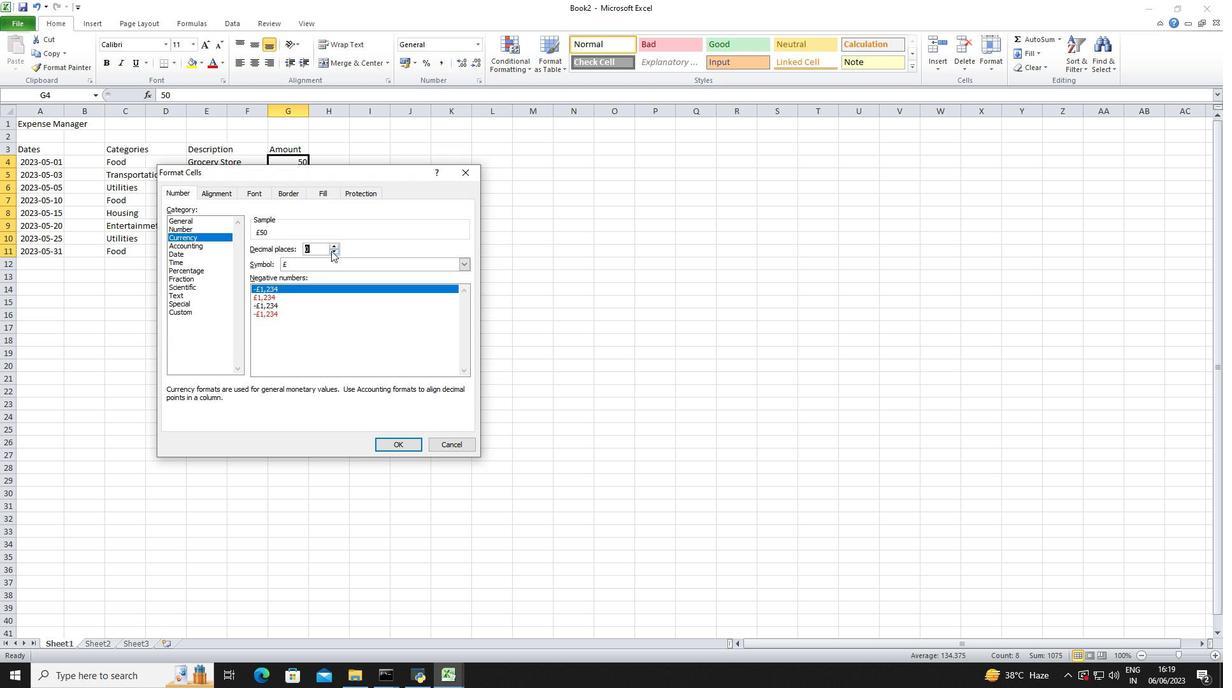 
Action: Mouse moved to (334, 281)
Screenshot: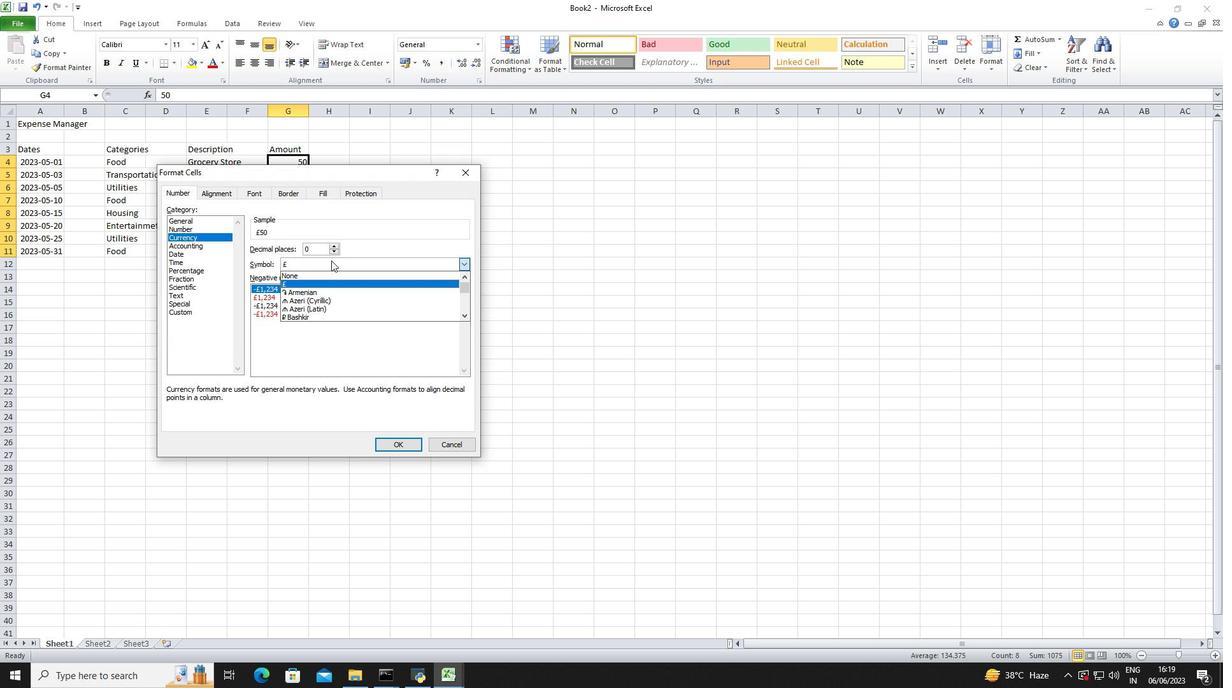 
Action: Mouse scrolled (334, 280) with delta (0, 0)
Screenshot: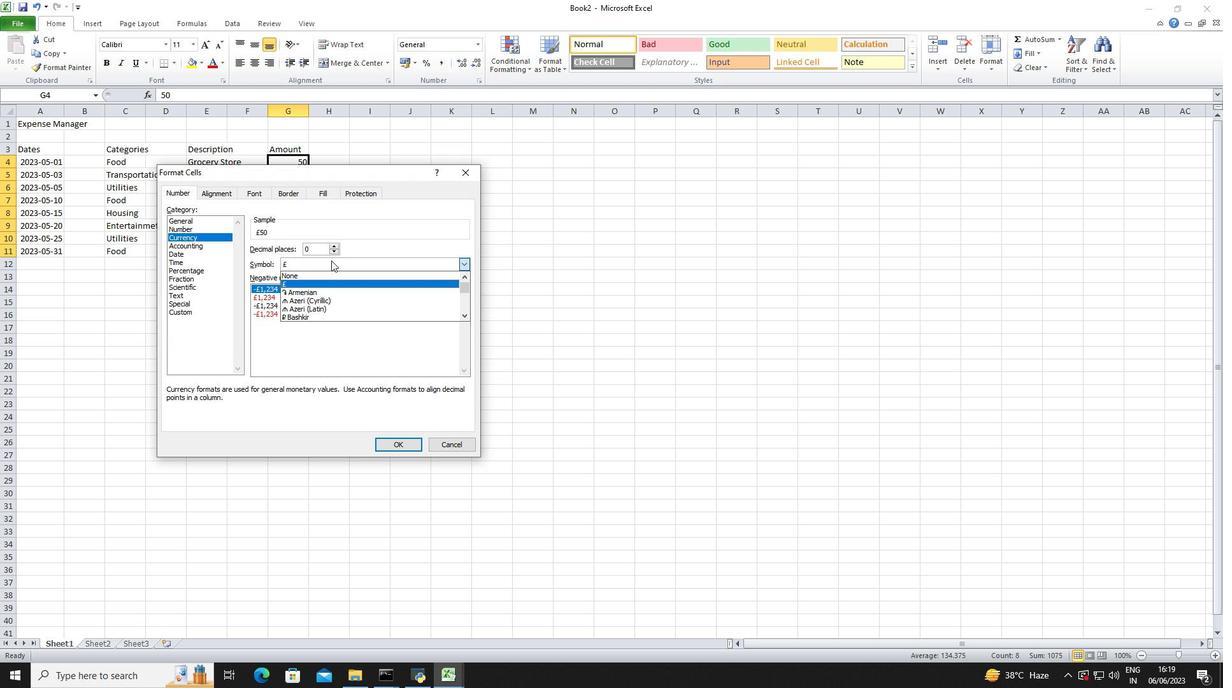 
Action: Mouse moved to (334, 281)
Screenshot: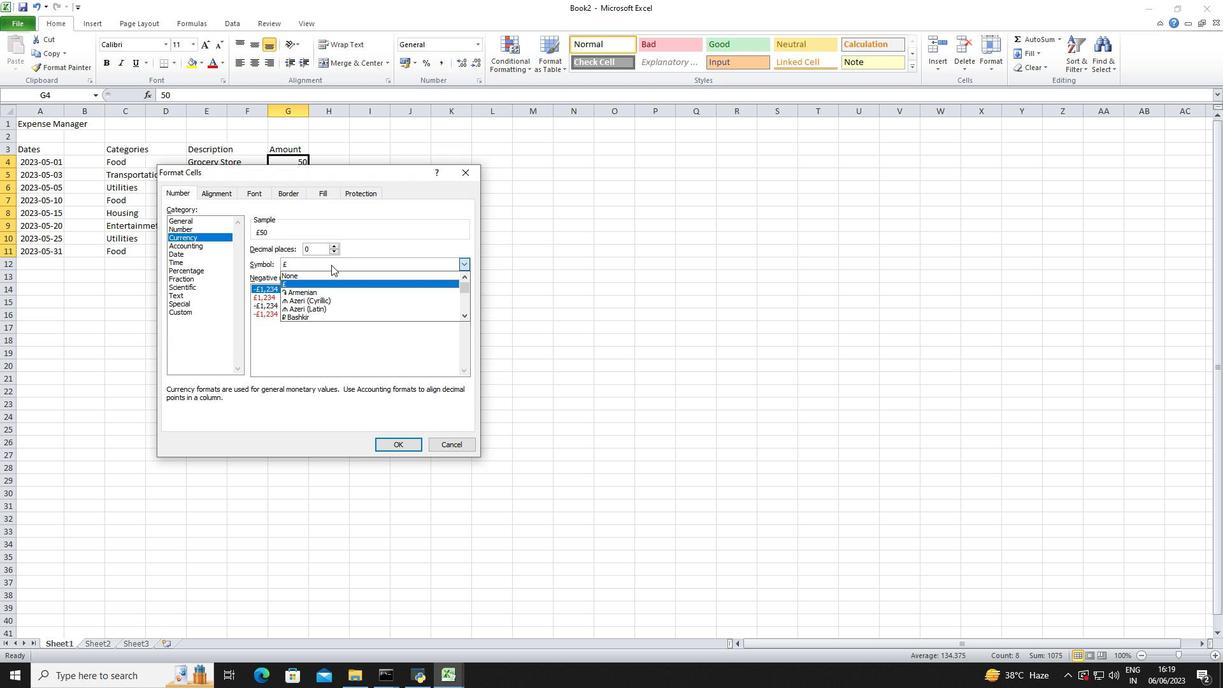
Action: Mouse scrolled (334, 281) with delta (0, 0)
Screenshot: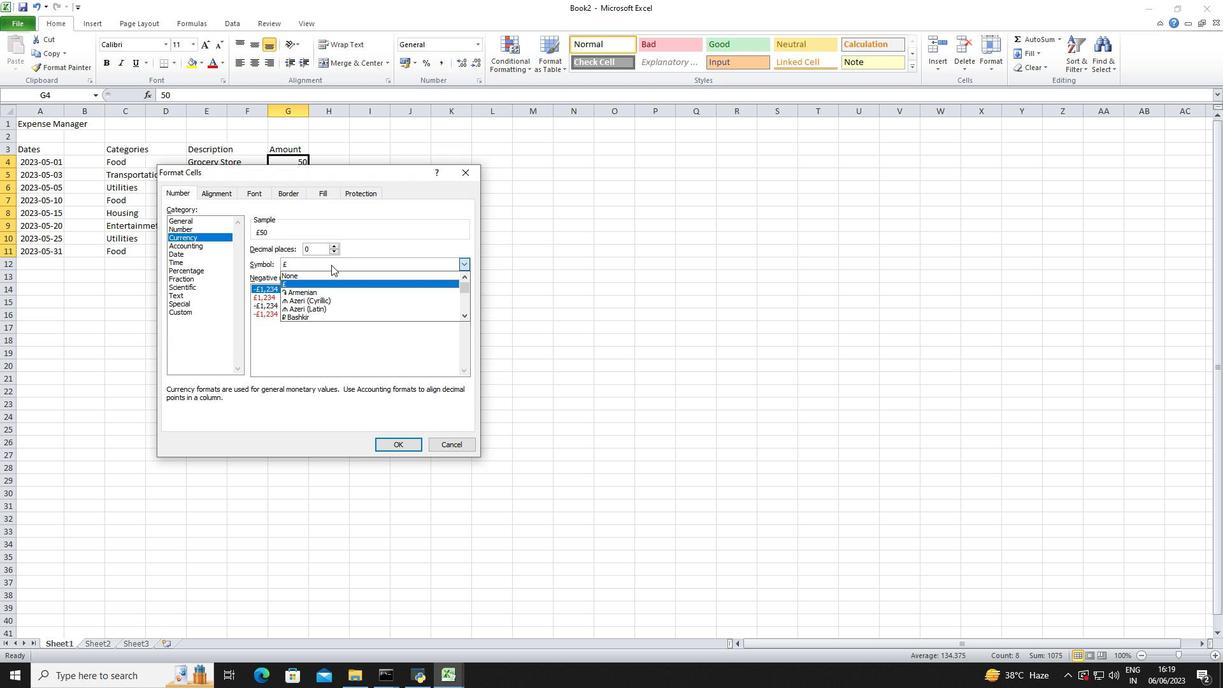 
Action: Mouse moved to (334, 282)
Screenshot: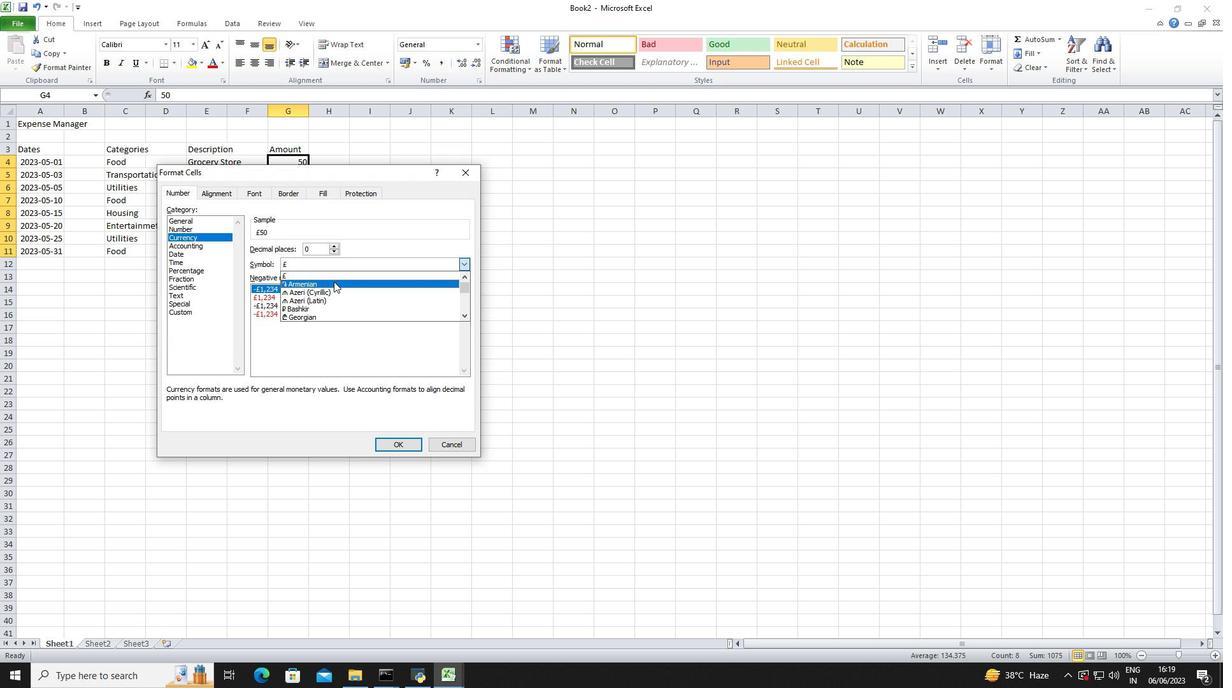 
Action: Mouse scrolled (334, 281) with delta (0, 0)
Screenshot: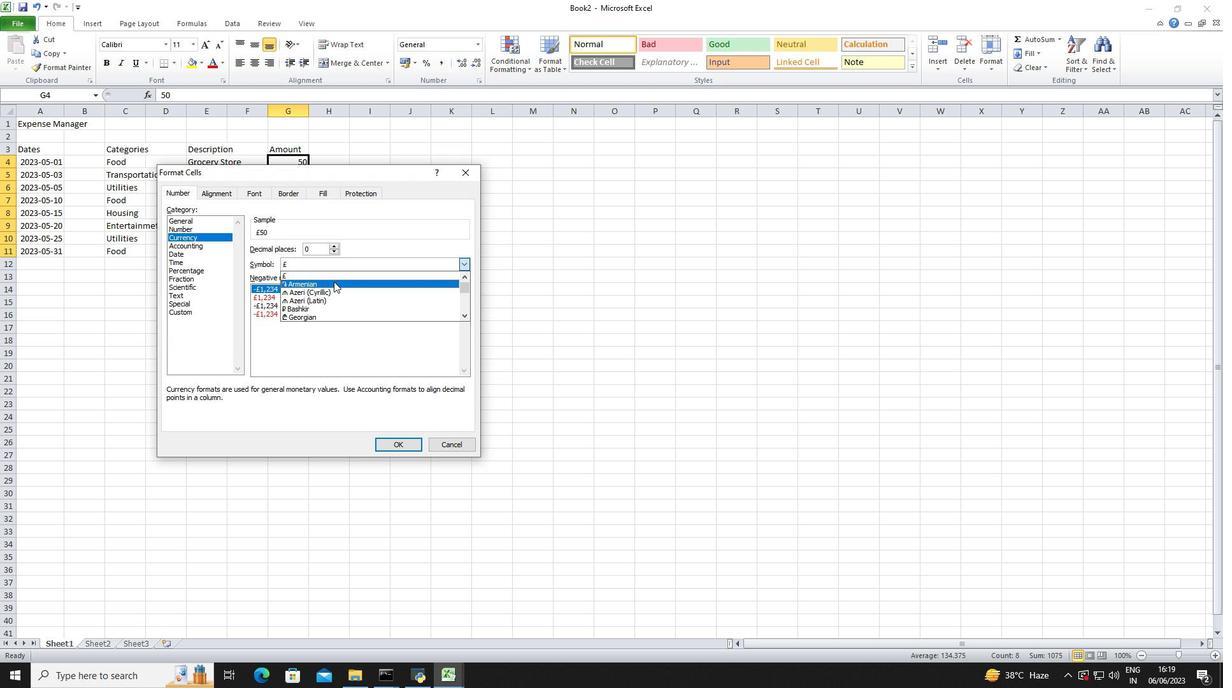 
Action: Mouse scrolled (334, 281) with delta (0, 0)
Screenshot: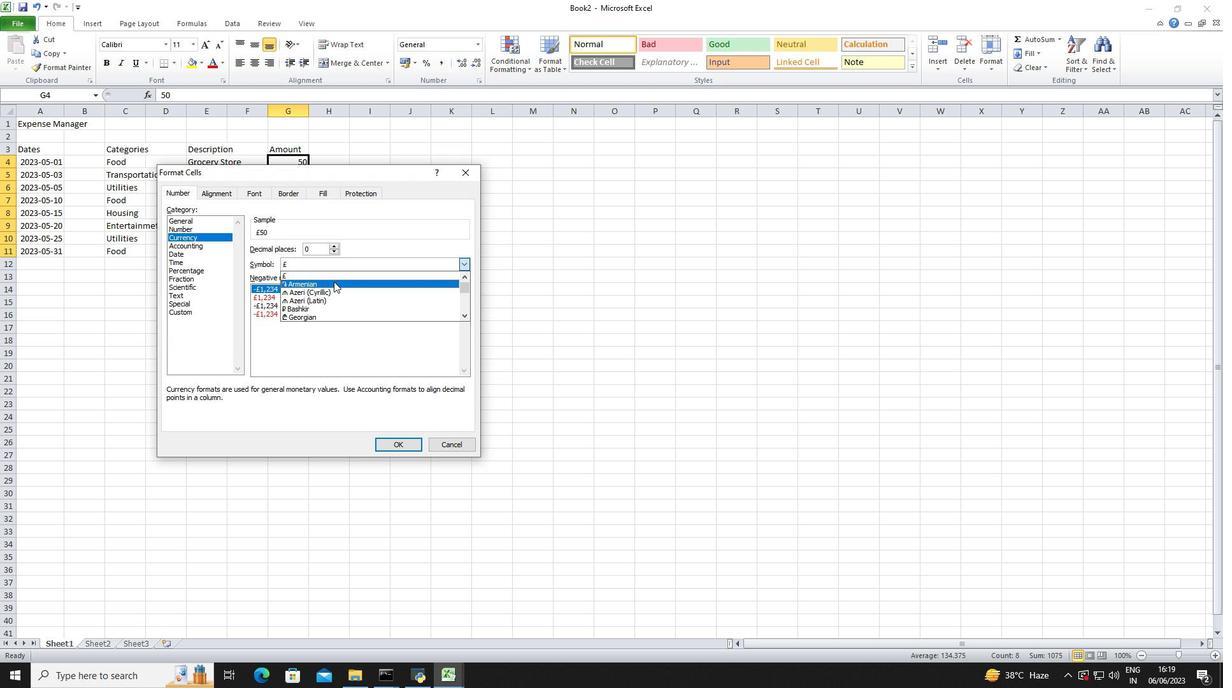 
Action: Mouse scrolled (334, 281) with delta (0, 0)
Screenshot: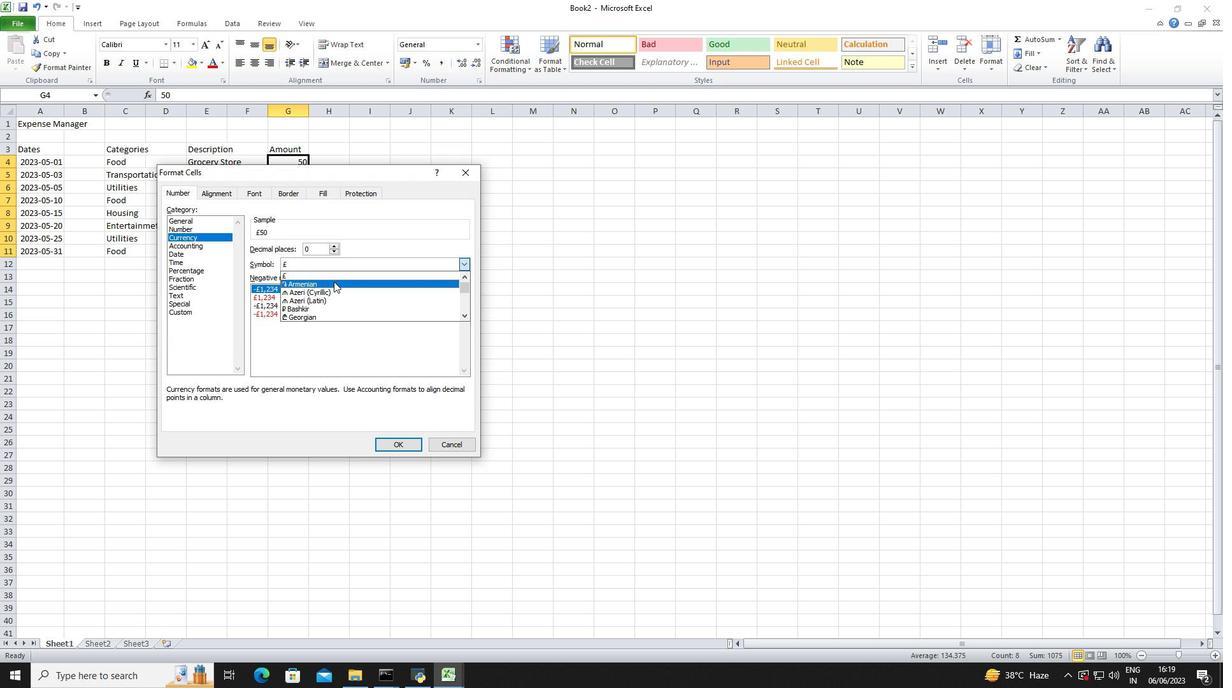 
Action: Mouse scrolled (334, 281) with delta (0, 0)
Screenshot: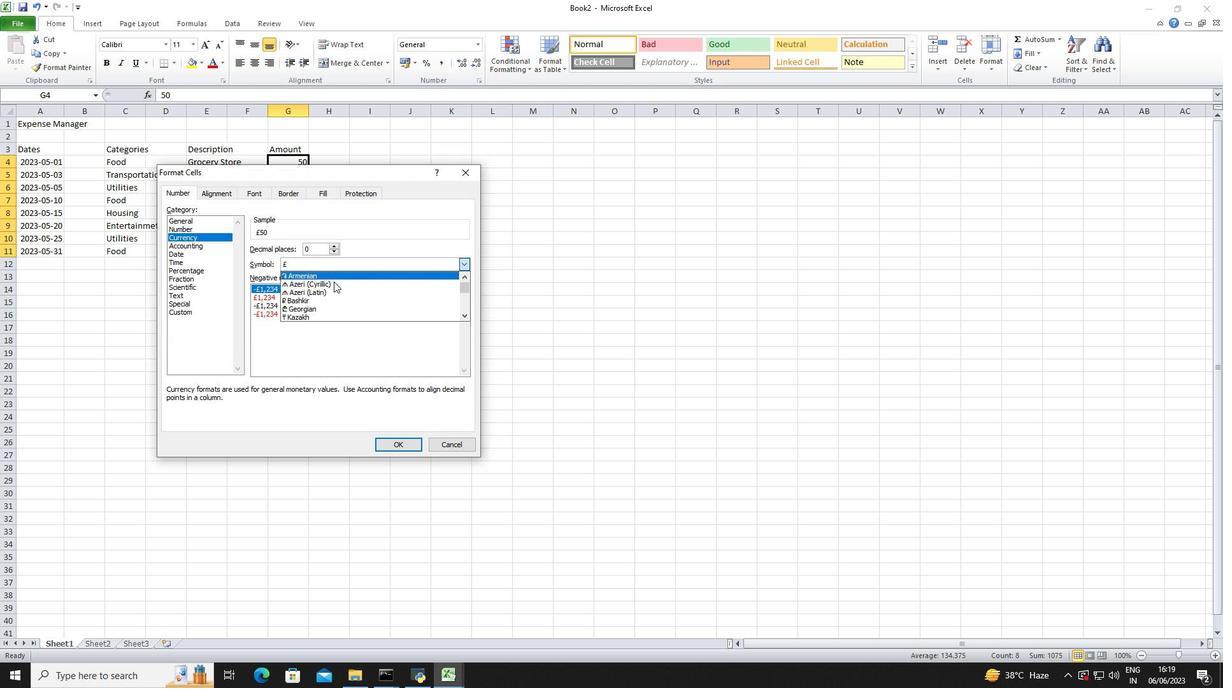 
Action: Mouse scrolled (334, 281) with delta (0, 0)
Screenshot: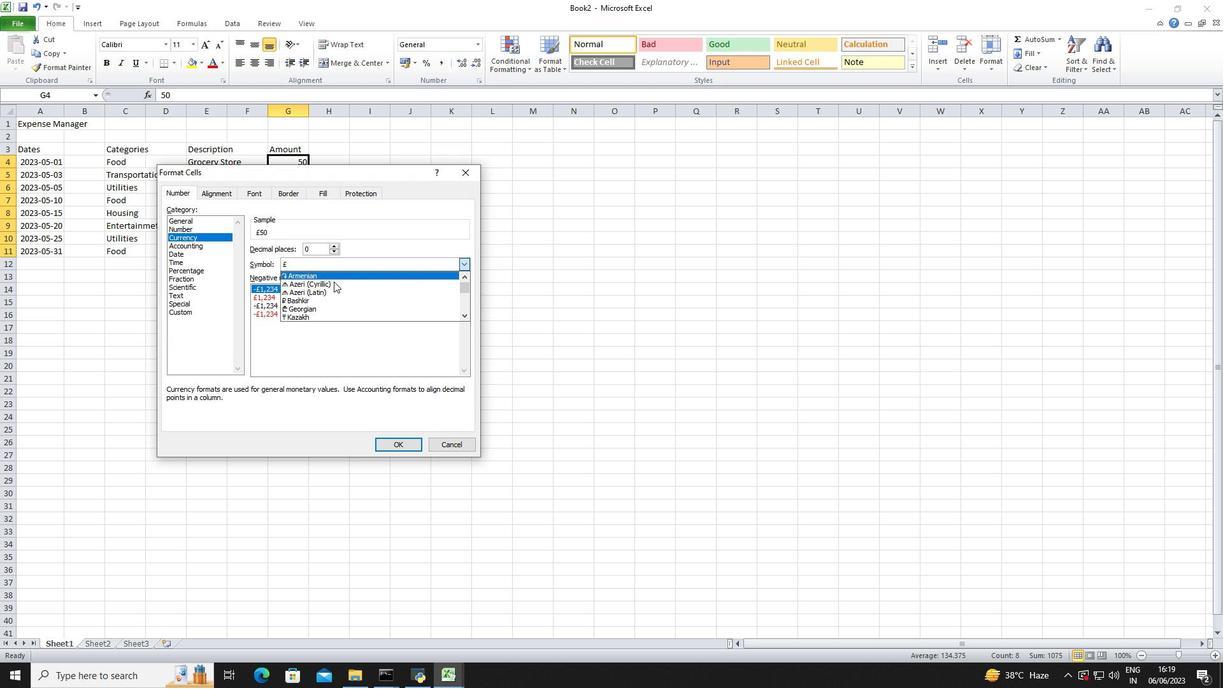 
Action: Mouse scrolled (334, 281) with delta (0, 0)
Screenshot: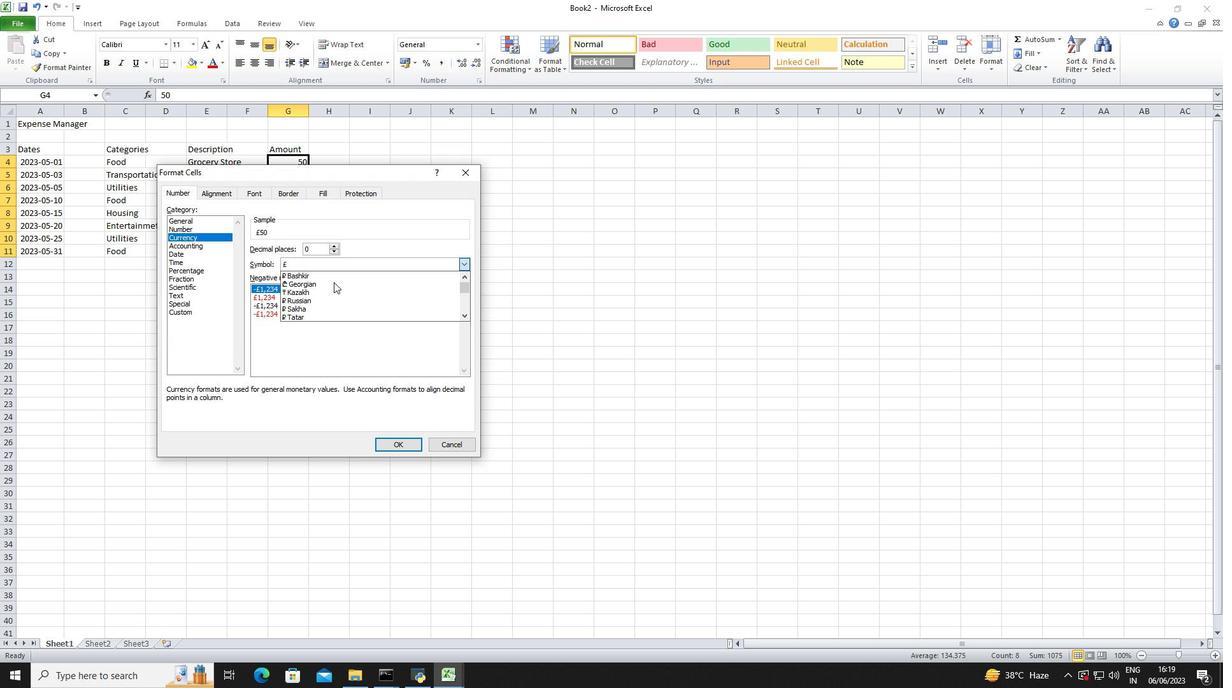 
Action: Mouse scrolled (334, 281) with delta (0, 0)
Screenshot: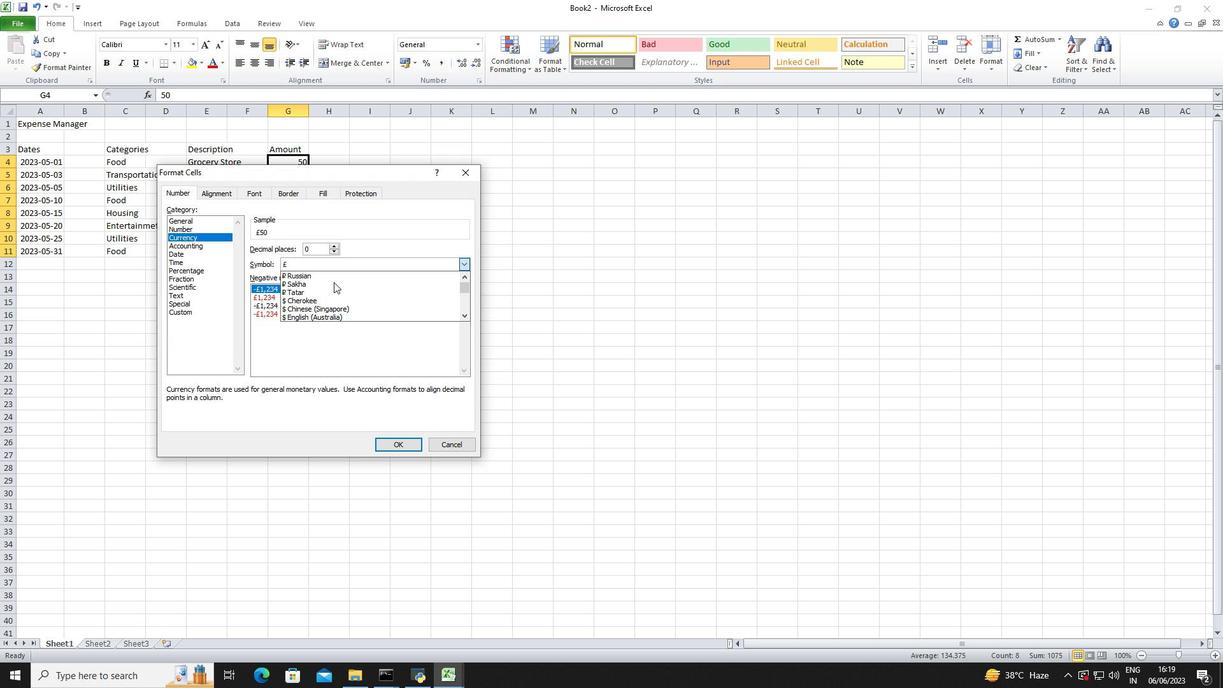
Action: Mouse scrolled (334, 281) with delta (0, 0)
Screenshot: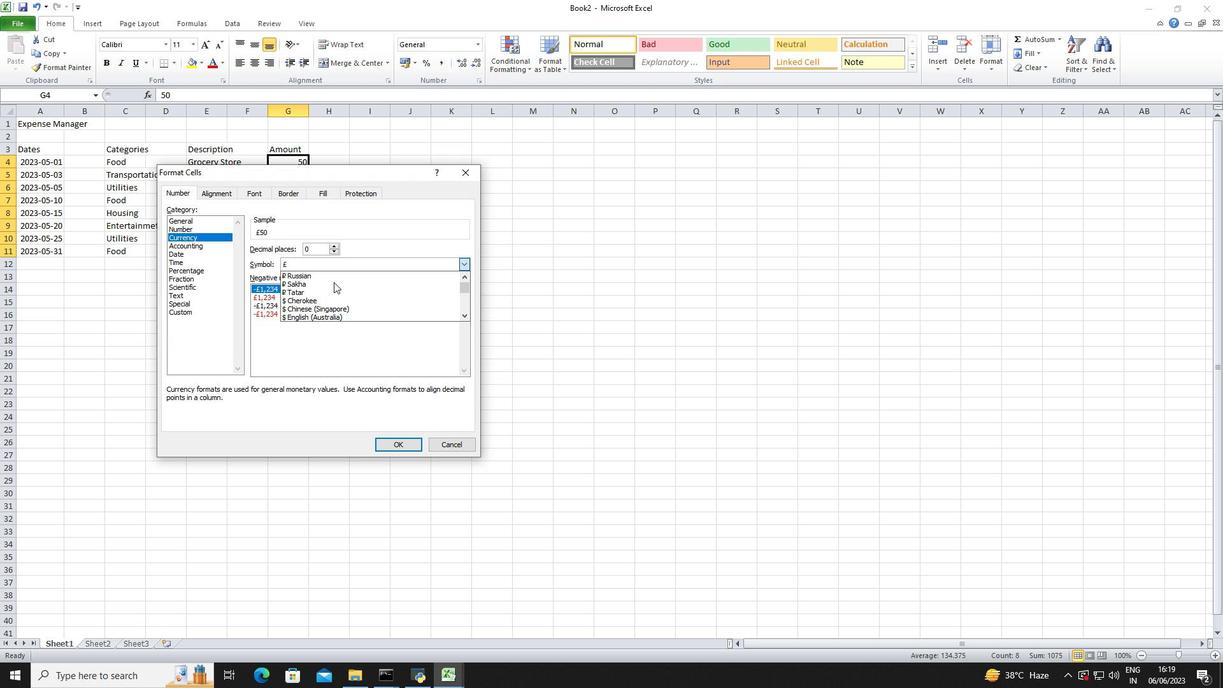 
Action: Mouse moved to (336, 298)
Screenshot: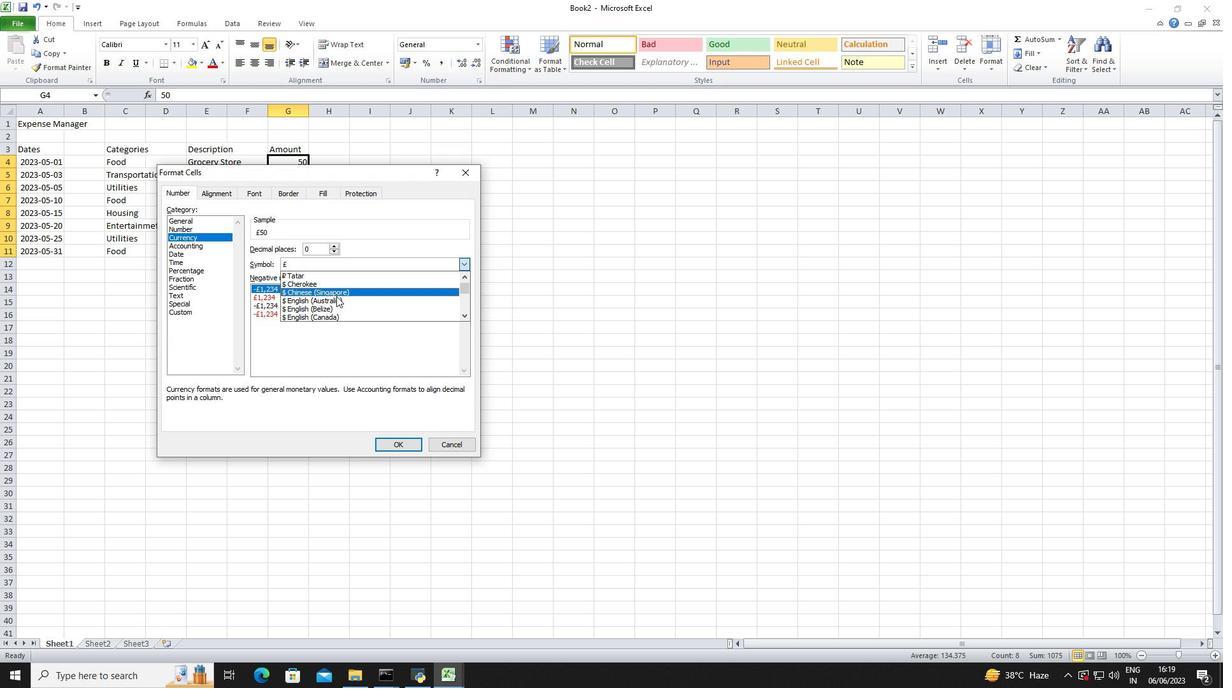 
Action: Mouse pressed left at (336, 298)
Screenshot: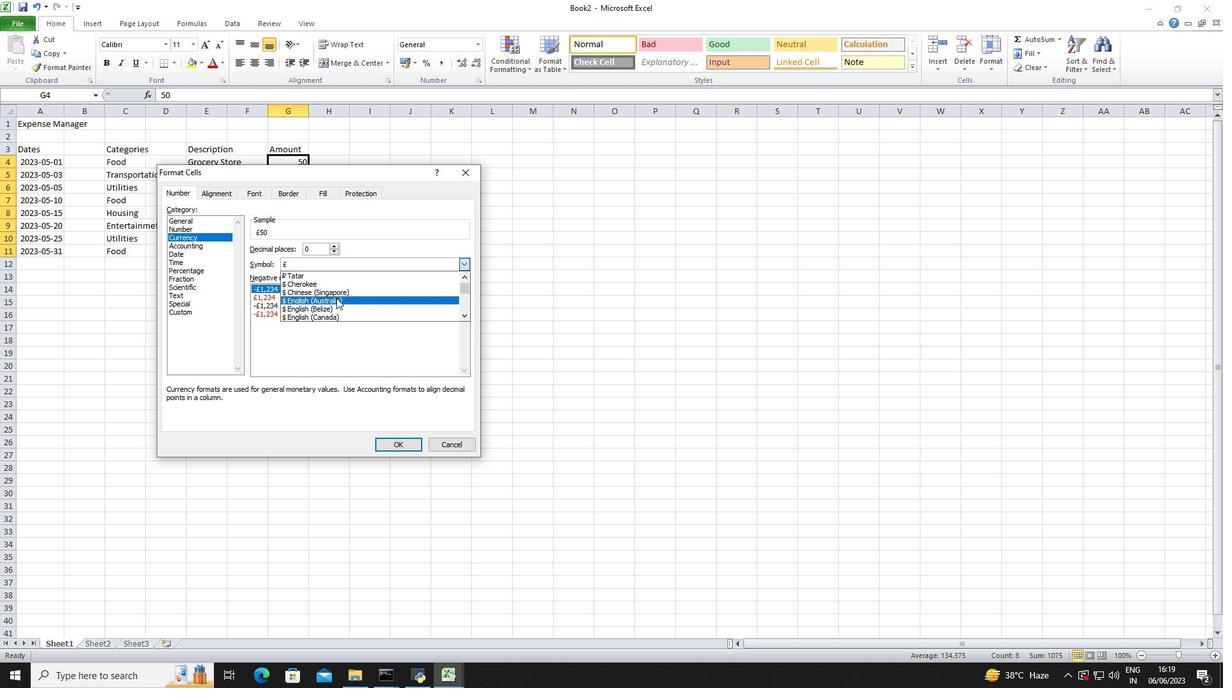 
Action: Mouse moved to (395, 440)
Screenshot: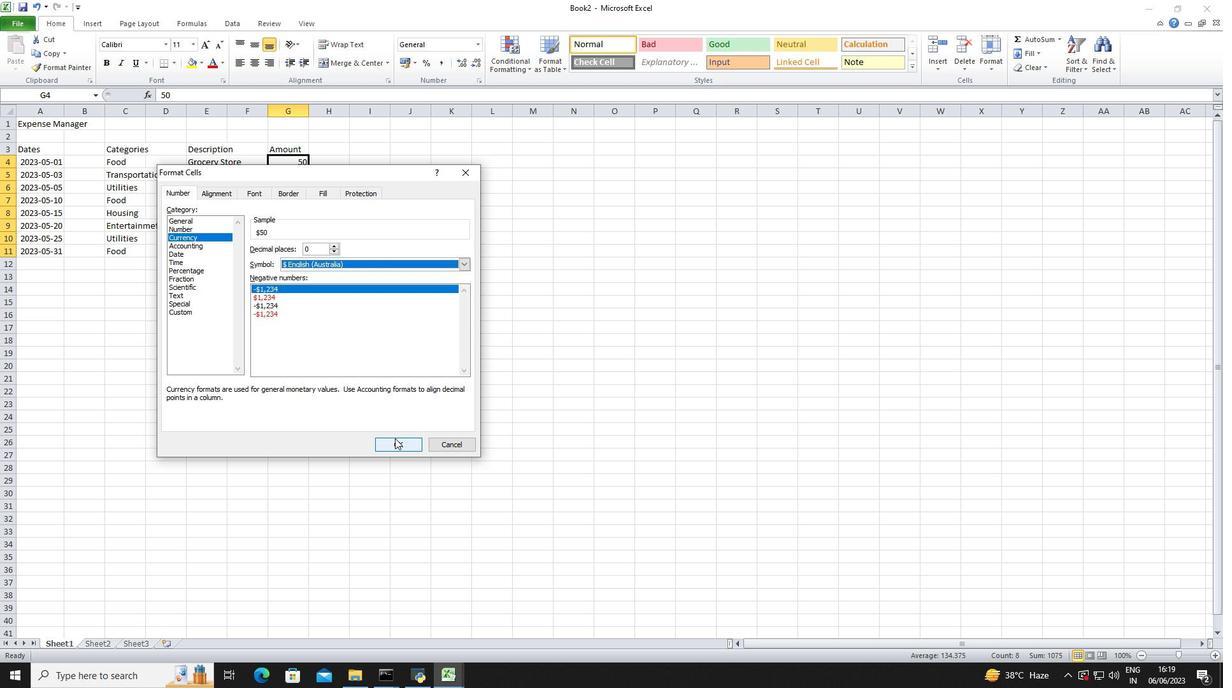 
Action: Mouse pressed left at (395, 440)
Screenshot: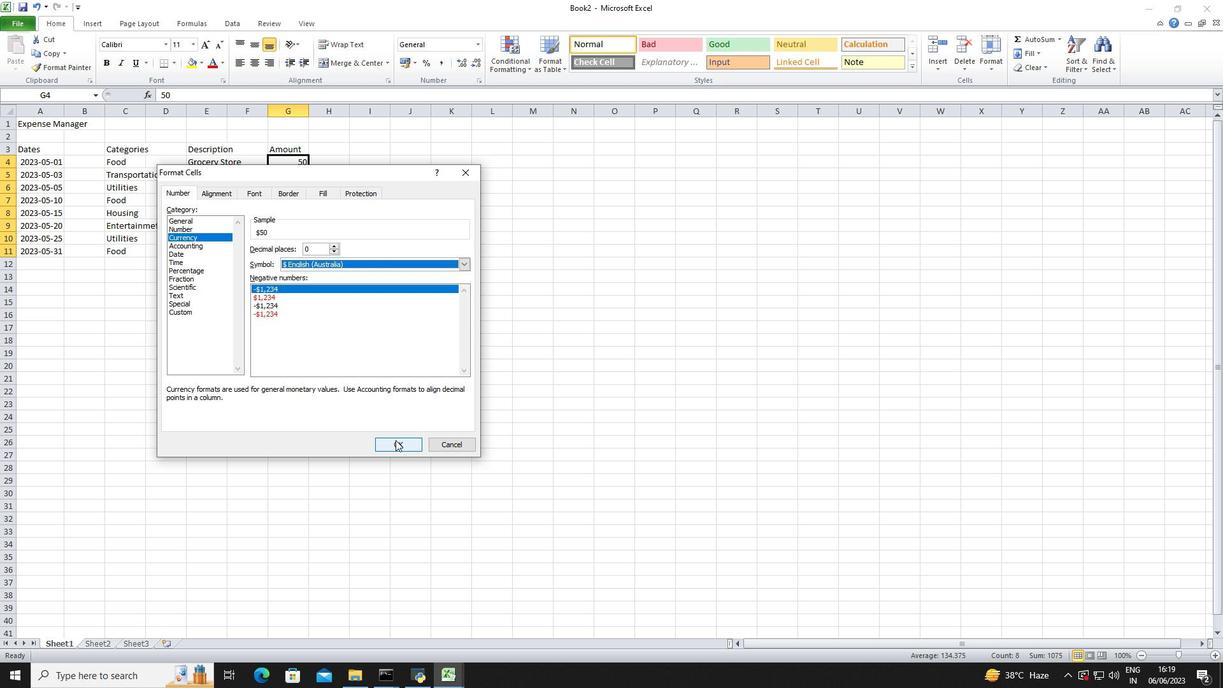 
Action: Mouse pressed left at (395, 440)
Screenshot: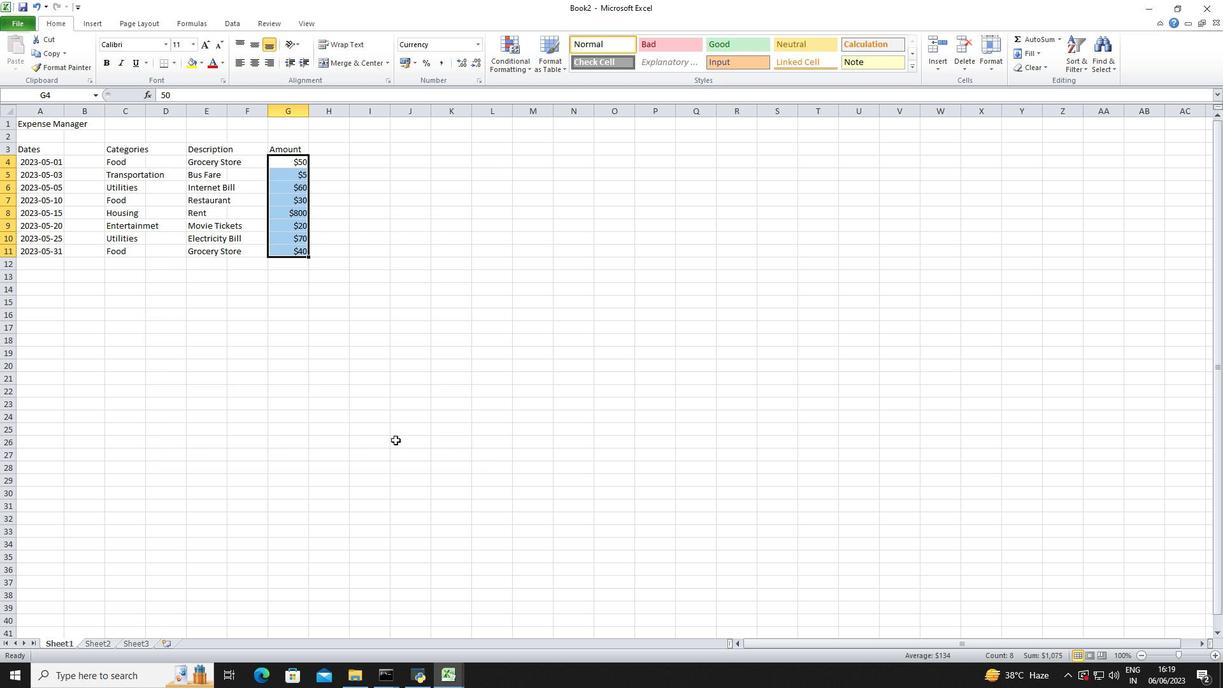 
Action: Key pressed ctrl+S<Key.shift>Financial<Key.space><Key.shift>Tracking<Key.space><Key.shift><Key.shift>SHeet<Key.space><Key.shift>Template<Key.space><Key.shift>Spreadsheet<Key.space><Key.shift>Workbook<Key.enter>
Screenshot: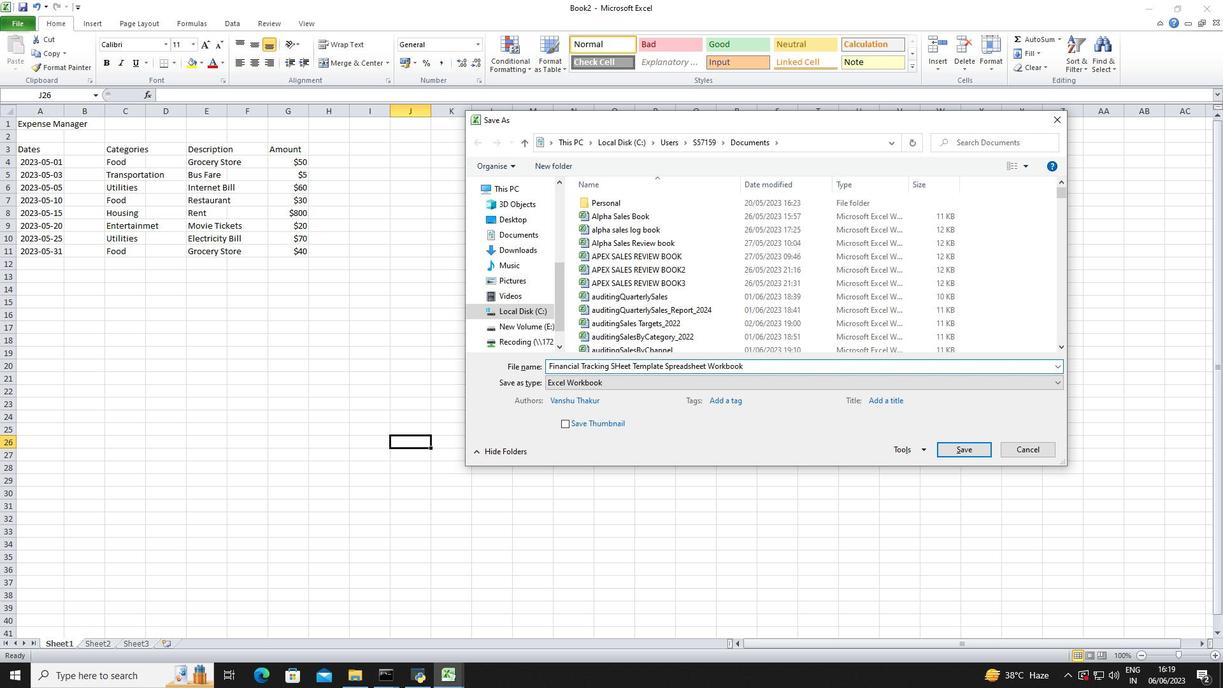 
